 Task: Look for space in Old Shinyanga, Tanzania from 12th July, 2023 to 16th July, 2023 for 8 adults in price range Rs.10000 to Rs.16000. Place can be private room with 8 bedrooms having 8 beds and 8 bathrooms. Property type can be house, flat, guest house. Amenities needed are: wifi, TV, free parkinig on premises, gym, breakfast. Booking option can be shelf check-in. Required host language is English.
Action: Mouse moved to (460, 95)
Screenshot: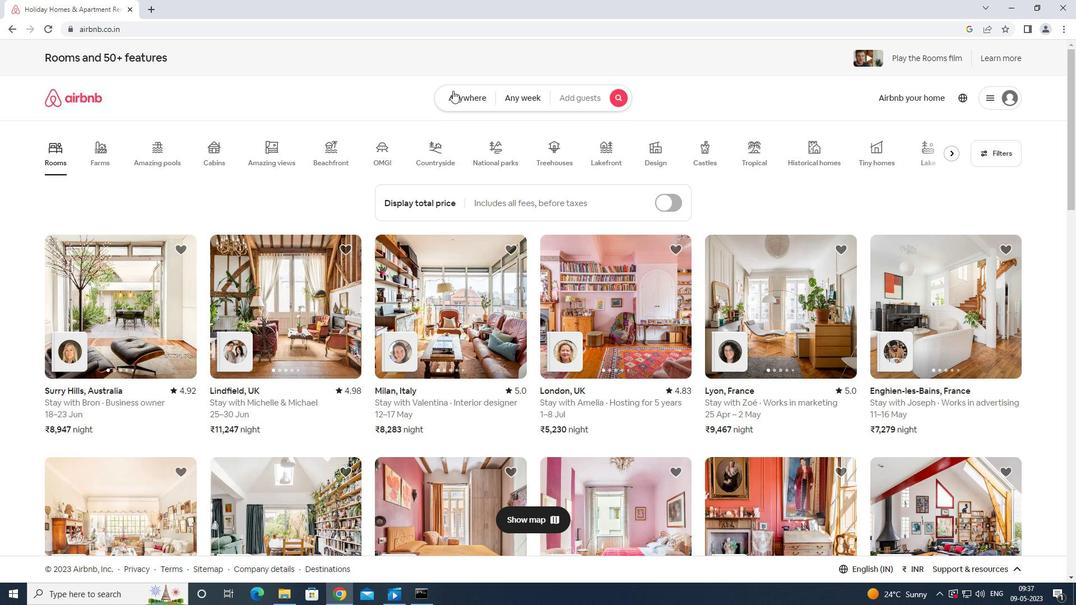 
Action: Mouse pressed left at (460, 95)
Screenshot: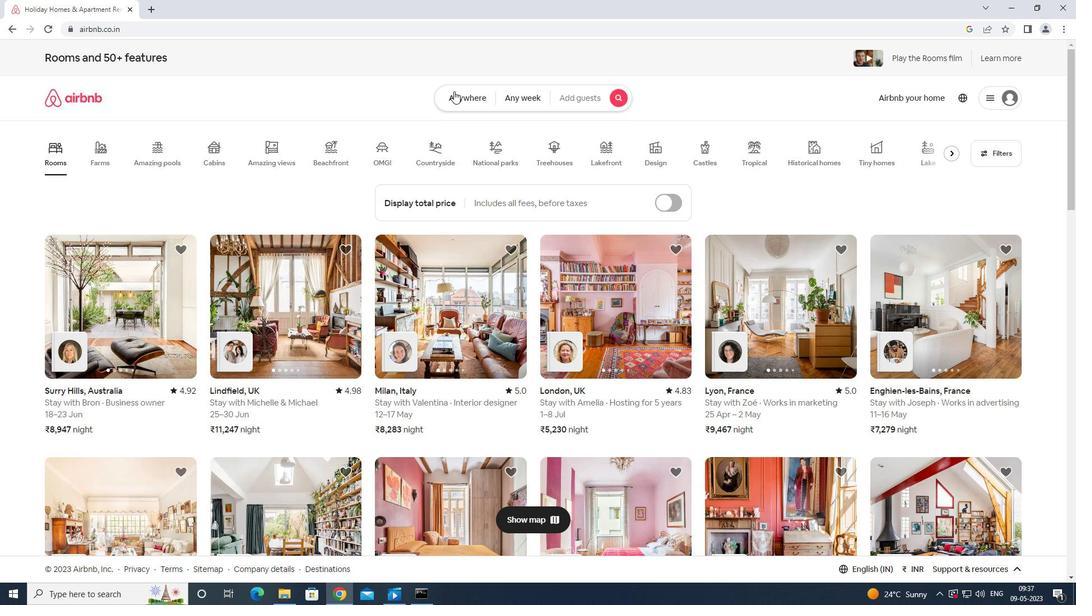 
Action: Mouse moved to (412, 143)
Screenshot: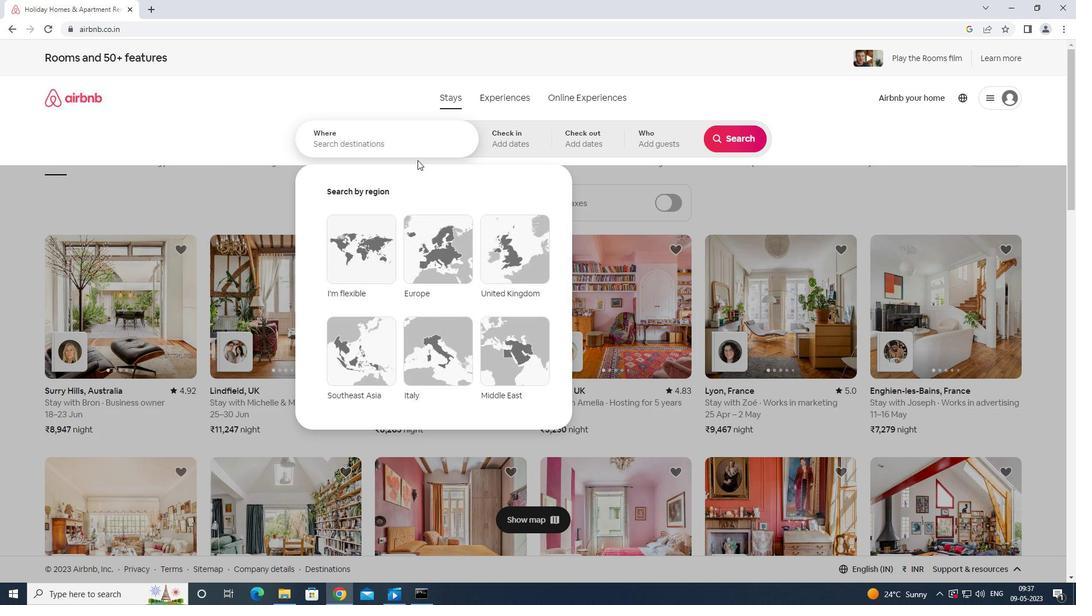 
Action: Mouse pressed left at (412, 143)
Screenshot: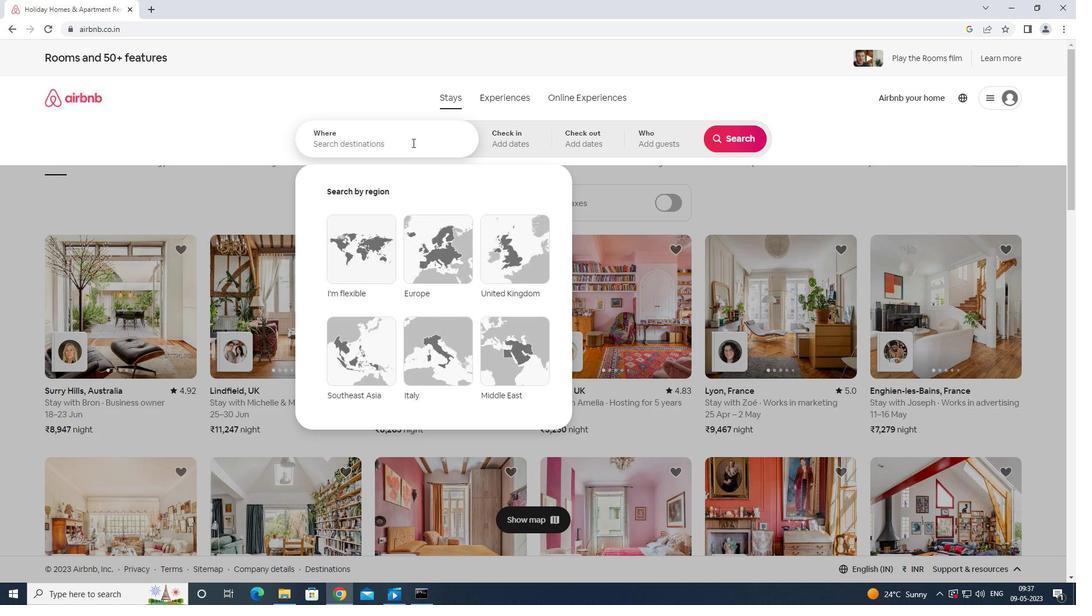 
Action: Mouse moved to (415, 140)
Screenshot: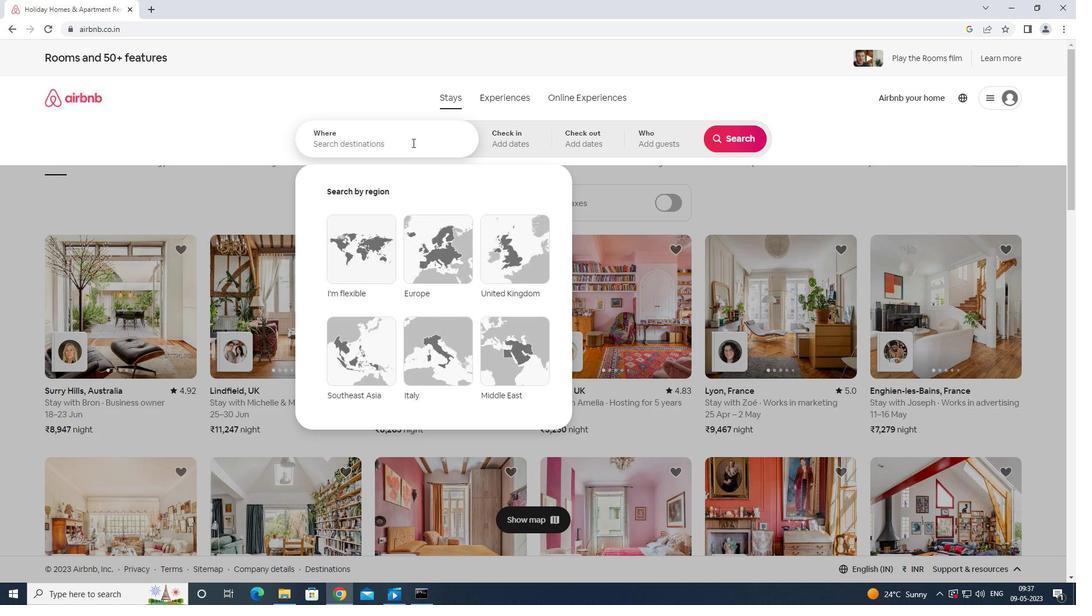 
Action: Key pressed ol<Key.backspace><Key.caps_lock>ld<Key.space>shinyanga<Key.space>tanzania<Key.enter>
Screenshot: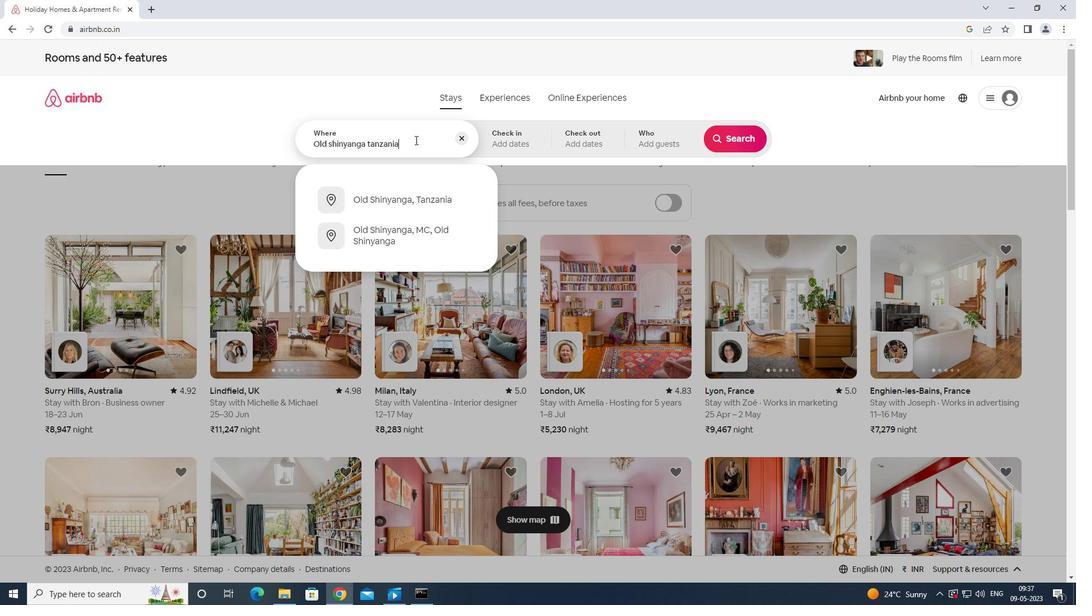 
Action: Mouse moved to (734, 224)
Screenshot: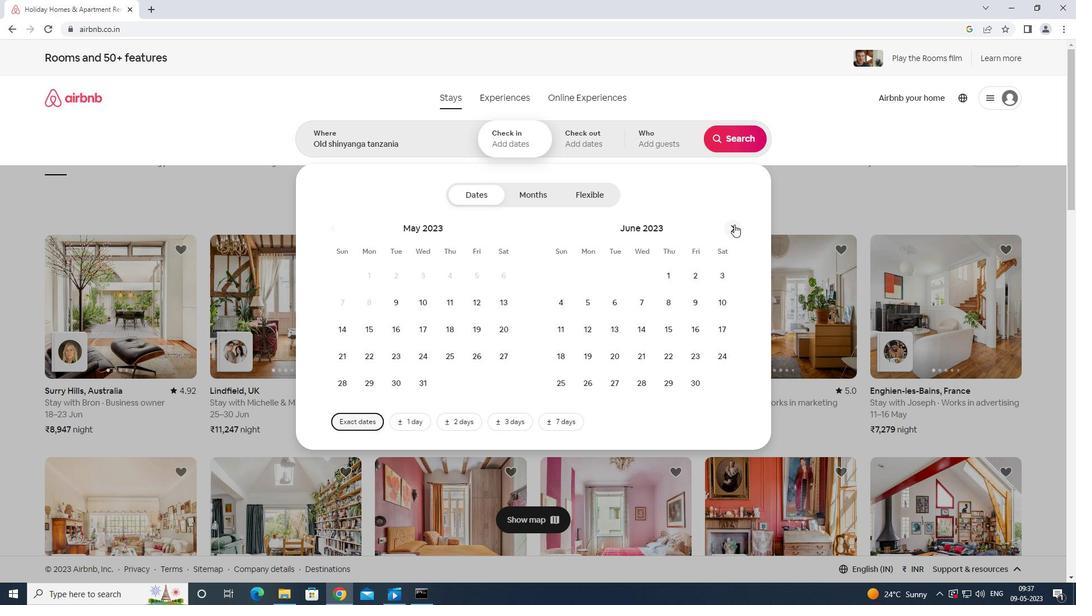 
Action: Mouse pressed left at (734, 224)
Screenshot: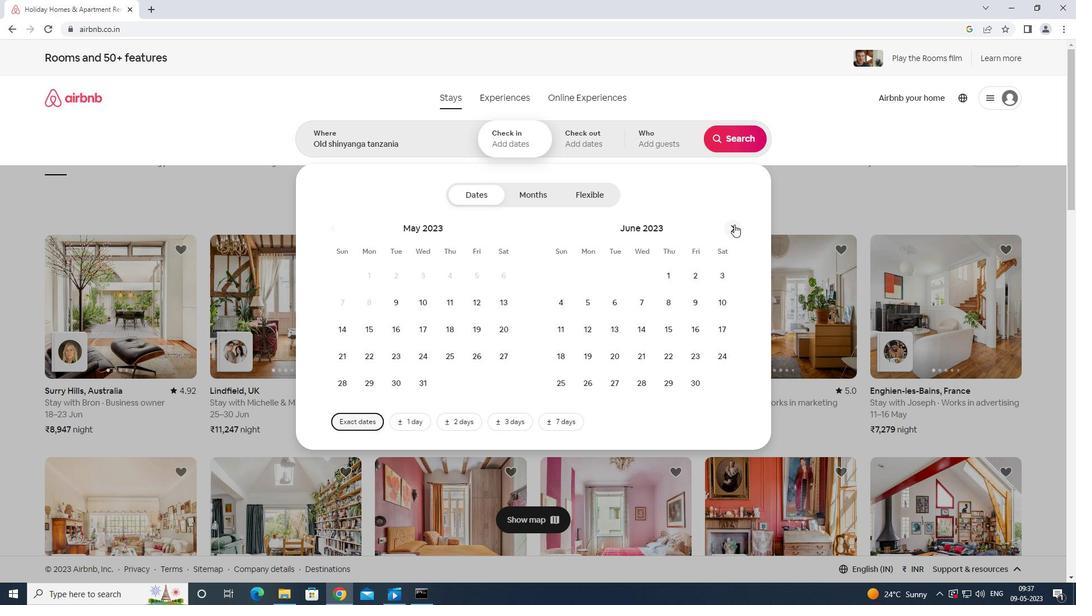 
Action: Mouse moved to (643, 325)
Screenshot: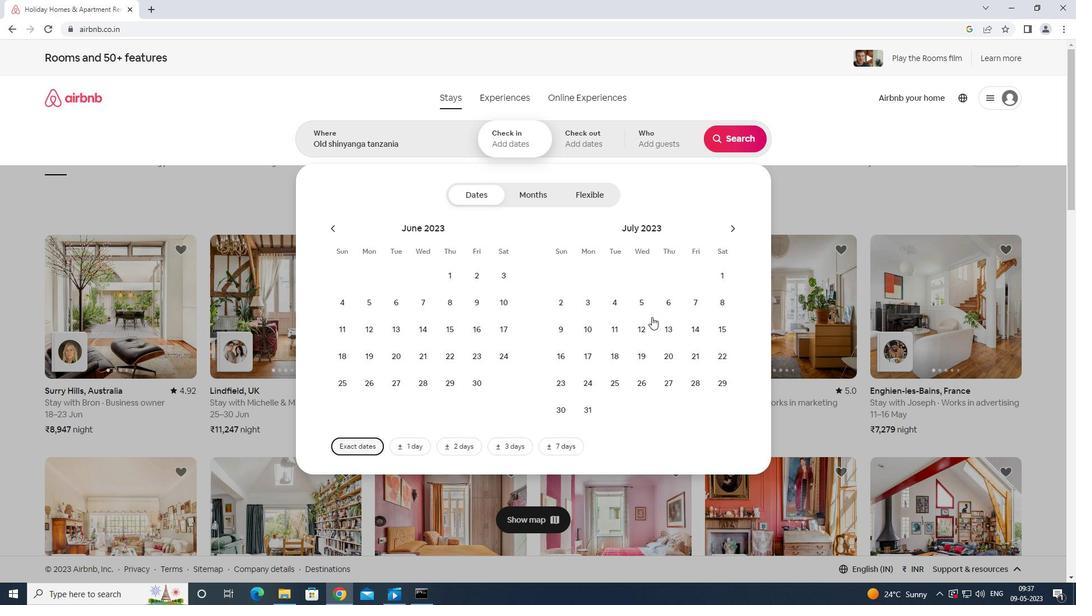 
Action: Mouse pressed left at (643, 325)
Screenshot: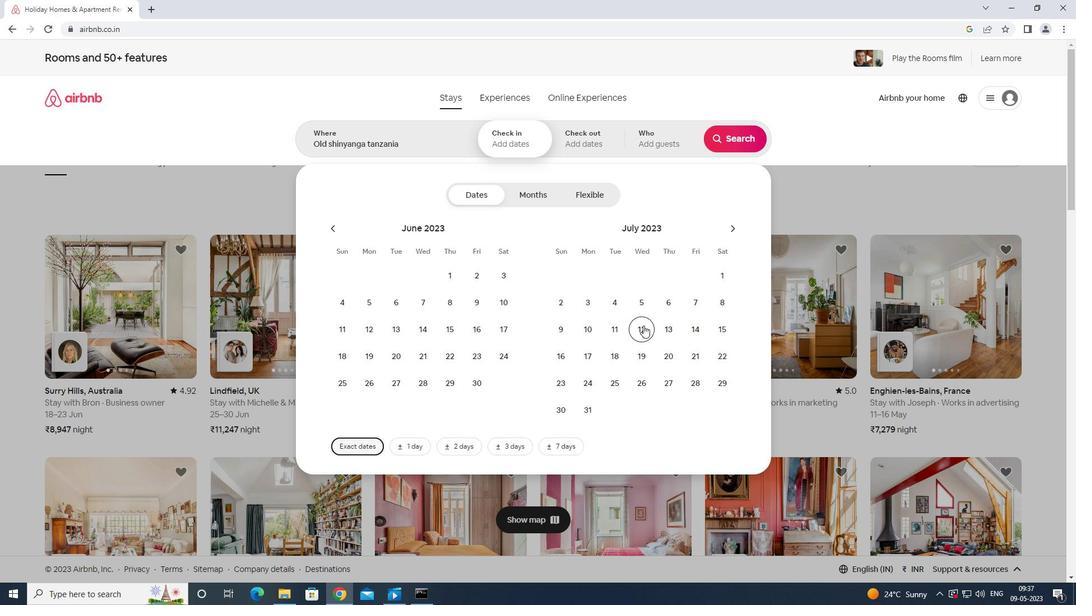 
Action: Mouse moved to (562, 352)
Screenshot: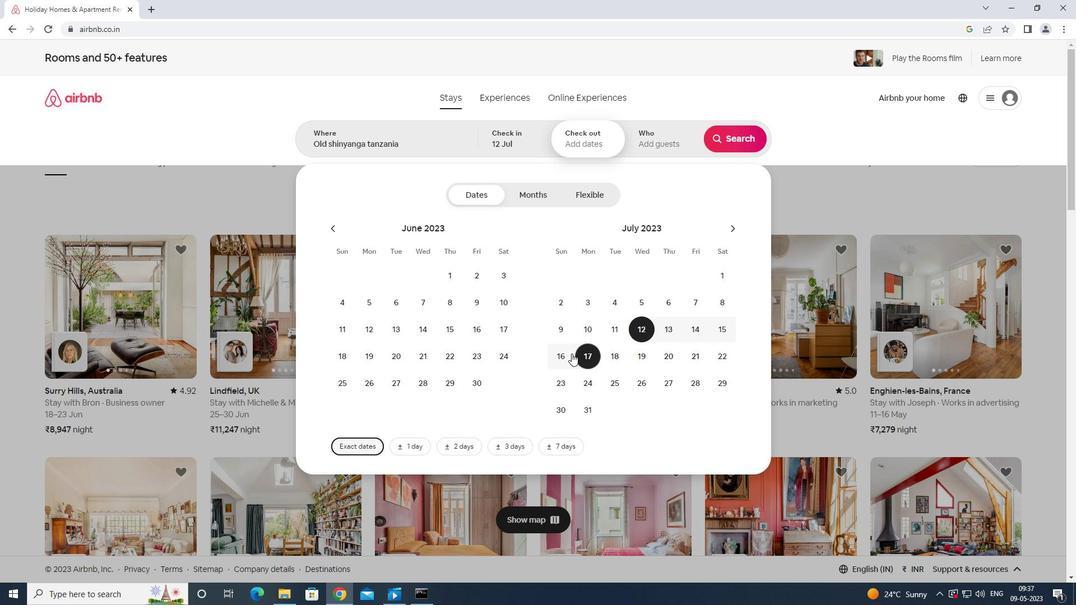 
Action: Mouse pressed left at (562, 352)
Screenshot: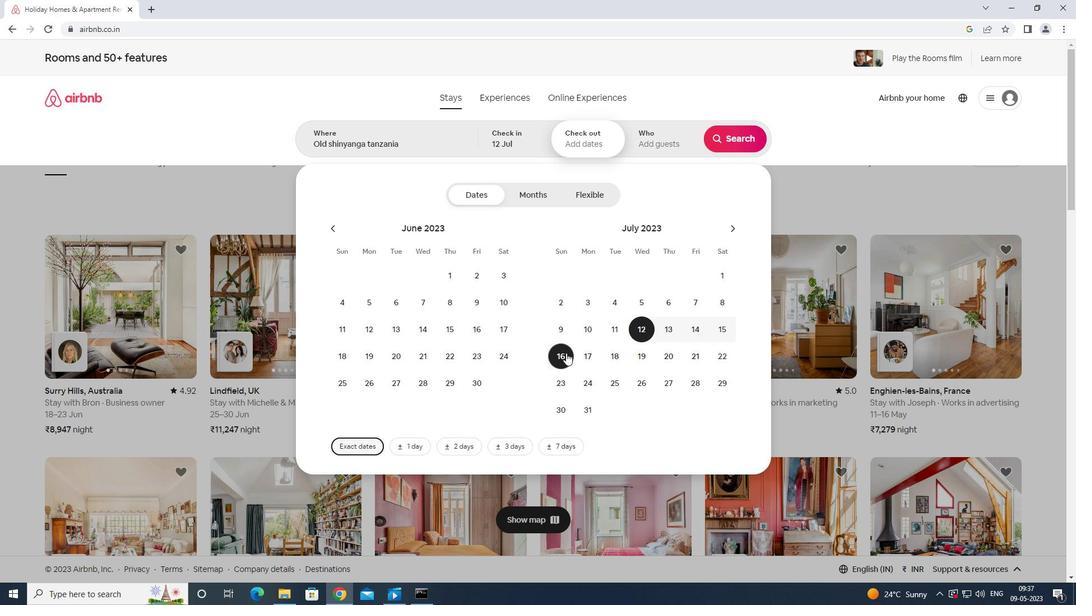 
Action: Mouse moved to (659, 137)
Screenshot: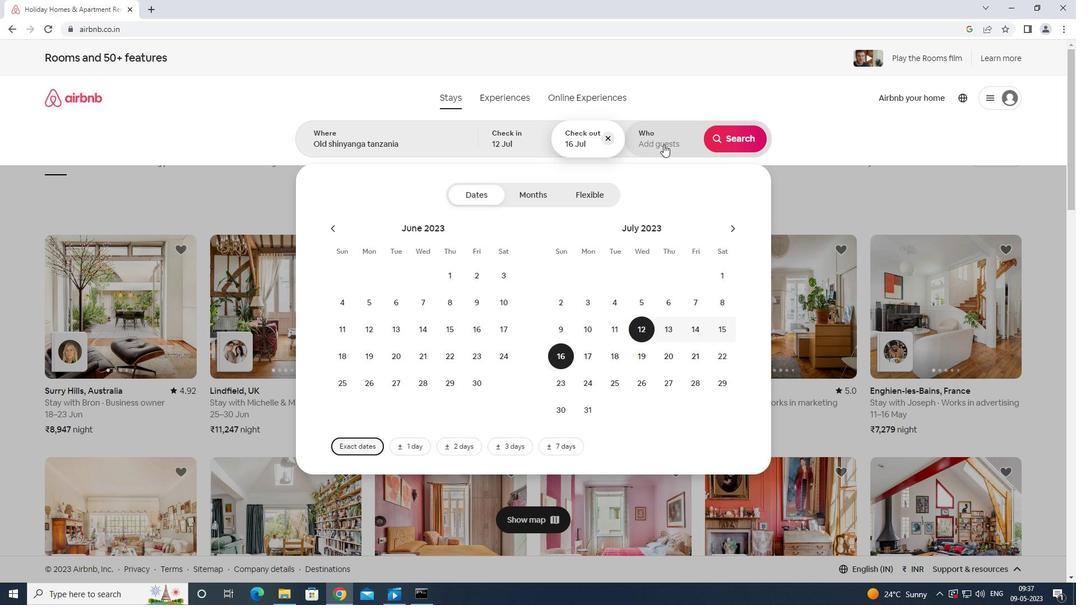 
Action: Mouse pressed left at (659, 137)
Screenshot: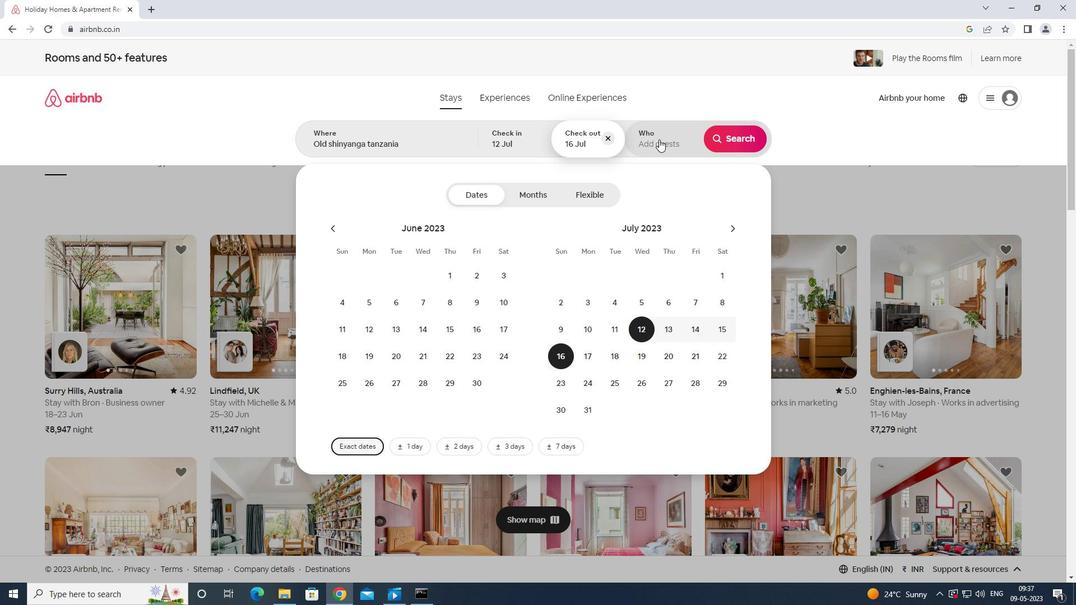 
Action: Mouse moved to (737, 198)
Screenshot: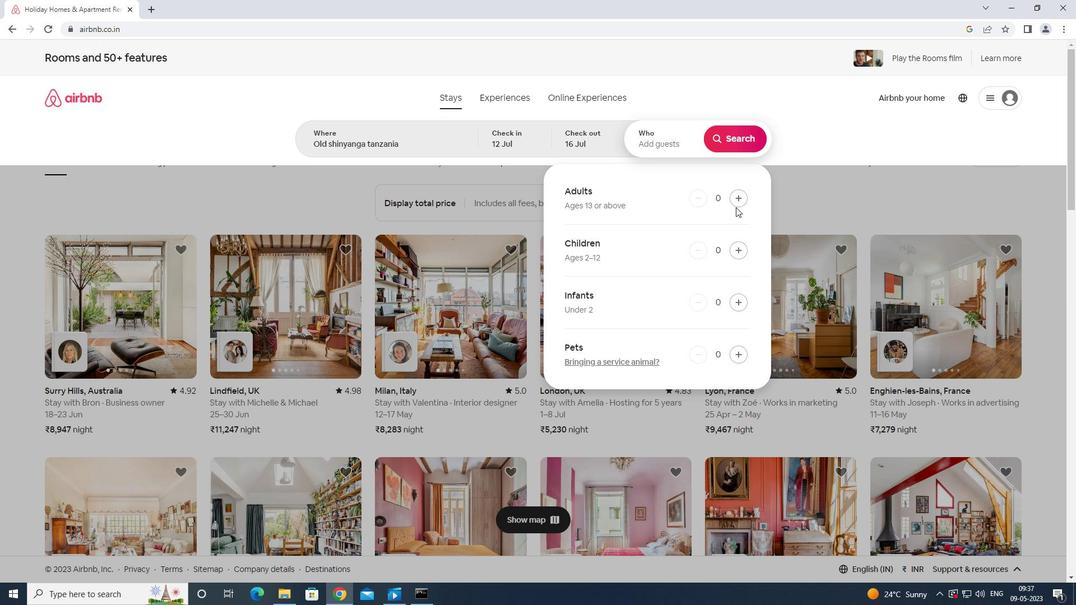 
Action: Mouse pressed left at (737, 198)
Screenshot: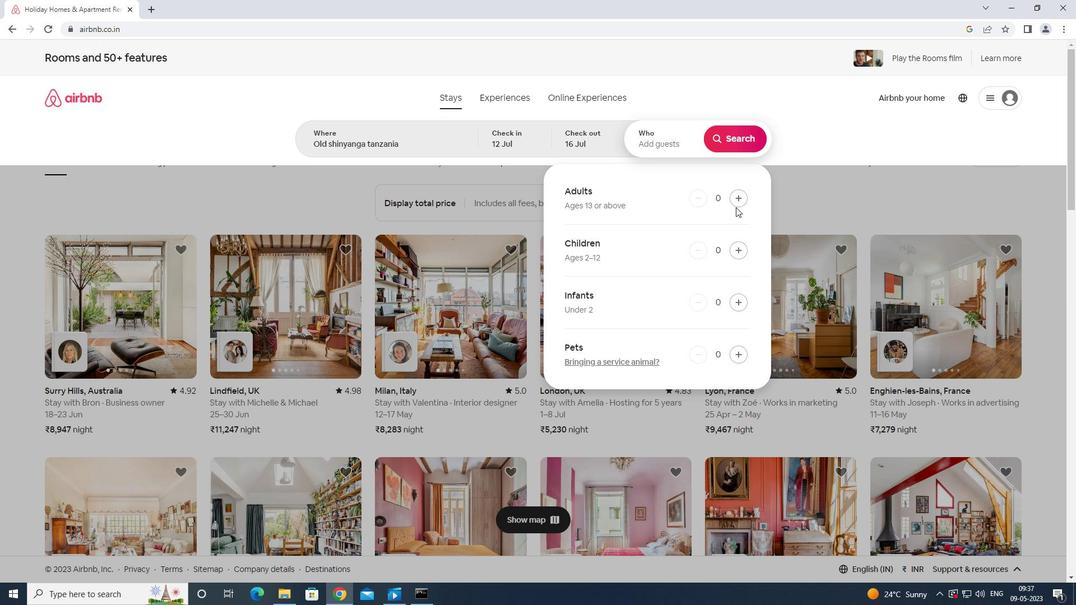 
Action: Mouse moved to (740, 197)
Screenshot: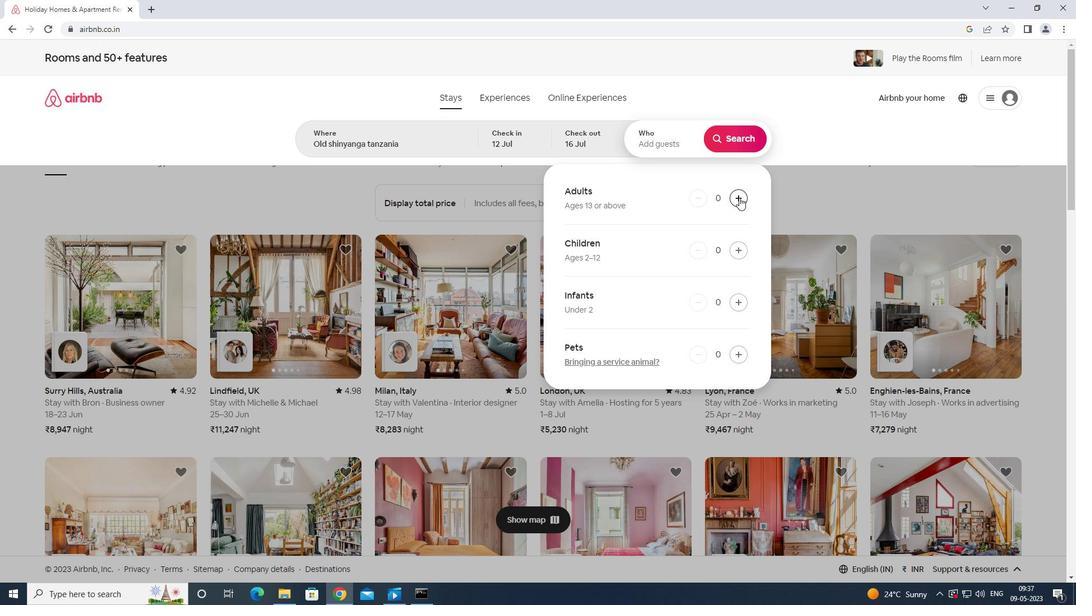 
Action: Mouse pressed left at (740, 197)
Screenshot: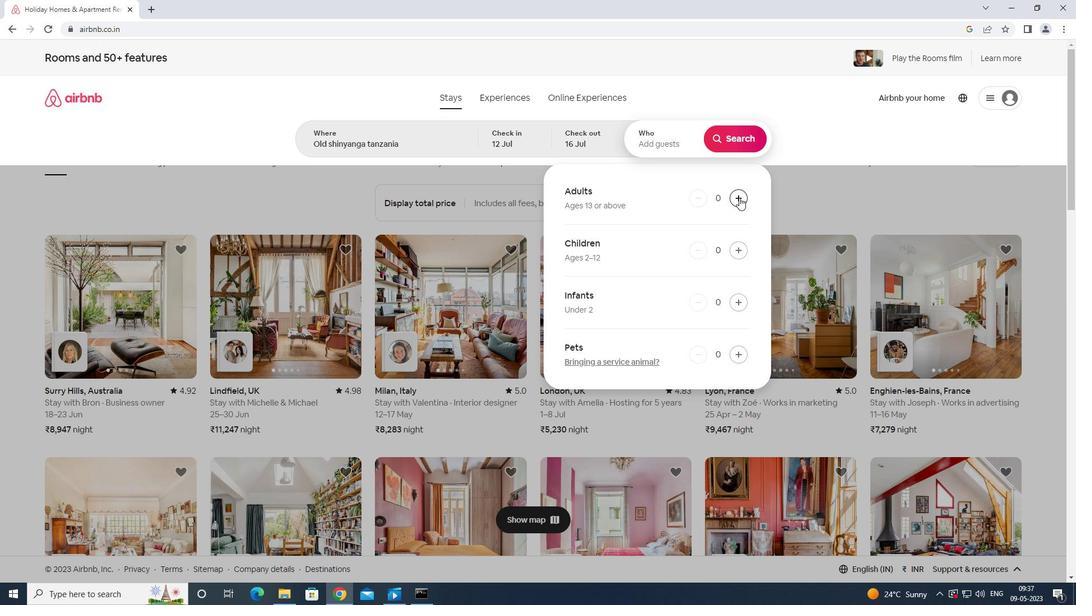 
Action: Mouse moved to (740, 196)
Screenshot: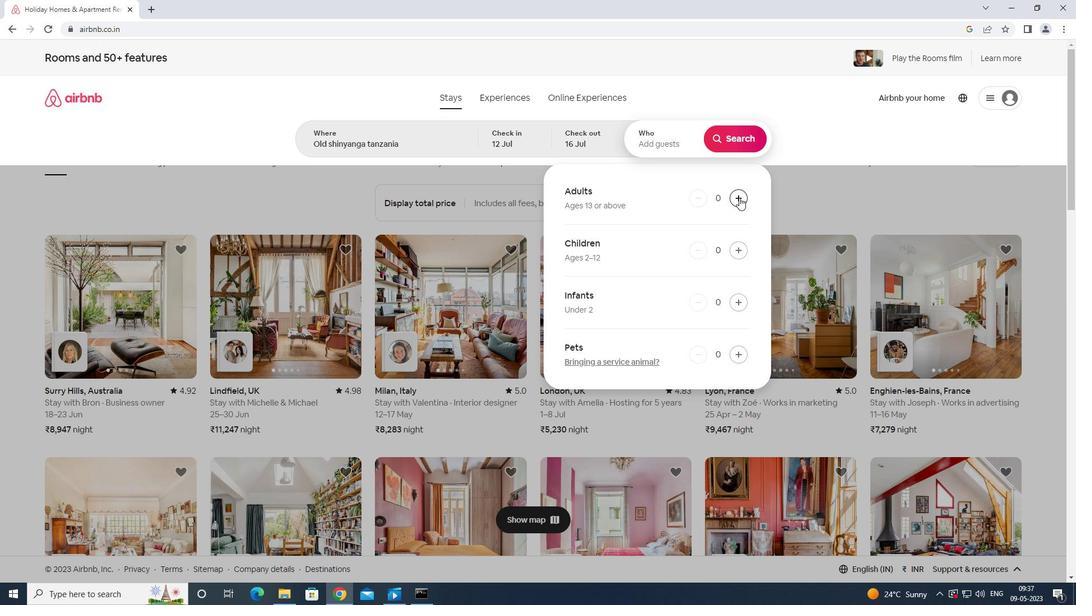
Action: Mouse pressed left at (740, 196)
Screenshot: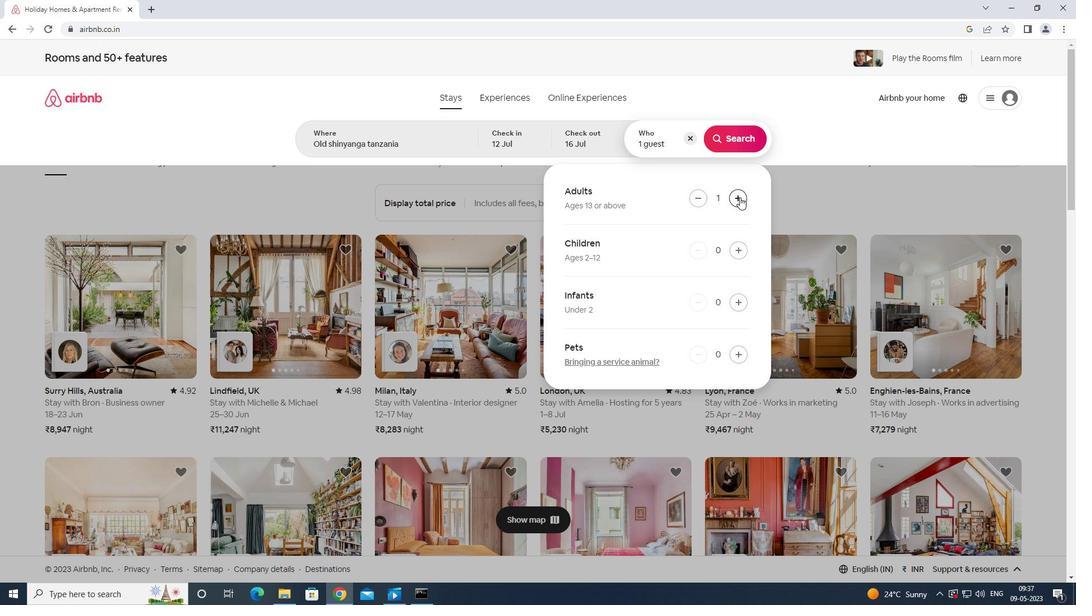 
Action: Mouse pressed left at (740, 196)
Screenshot: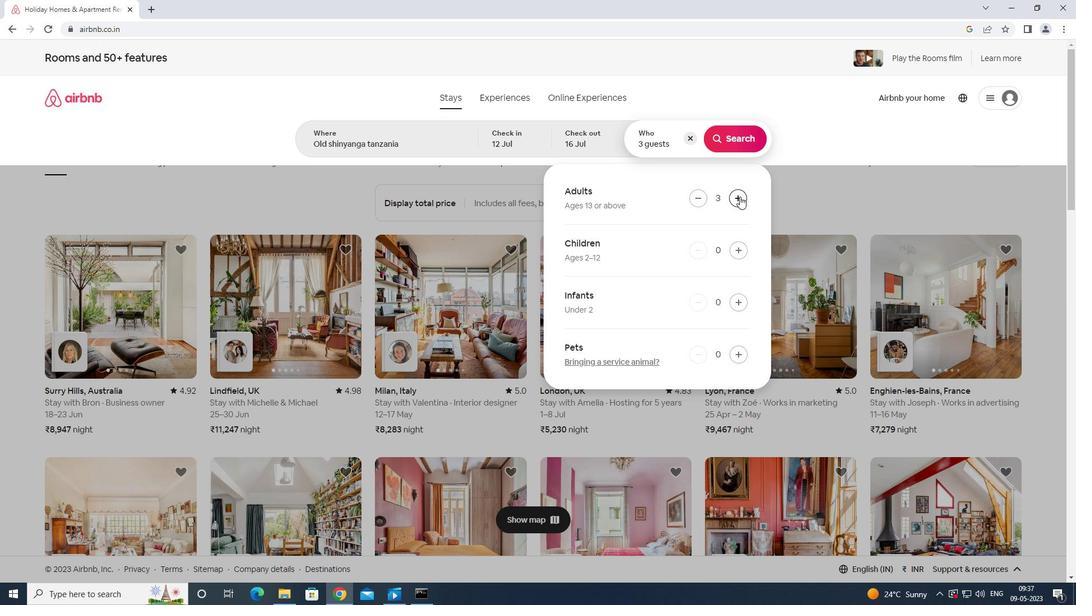 
Action: Mouse pressed left at (740, 196)
Screenshot: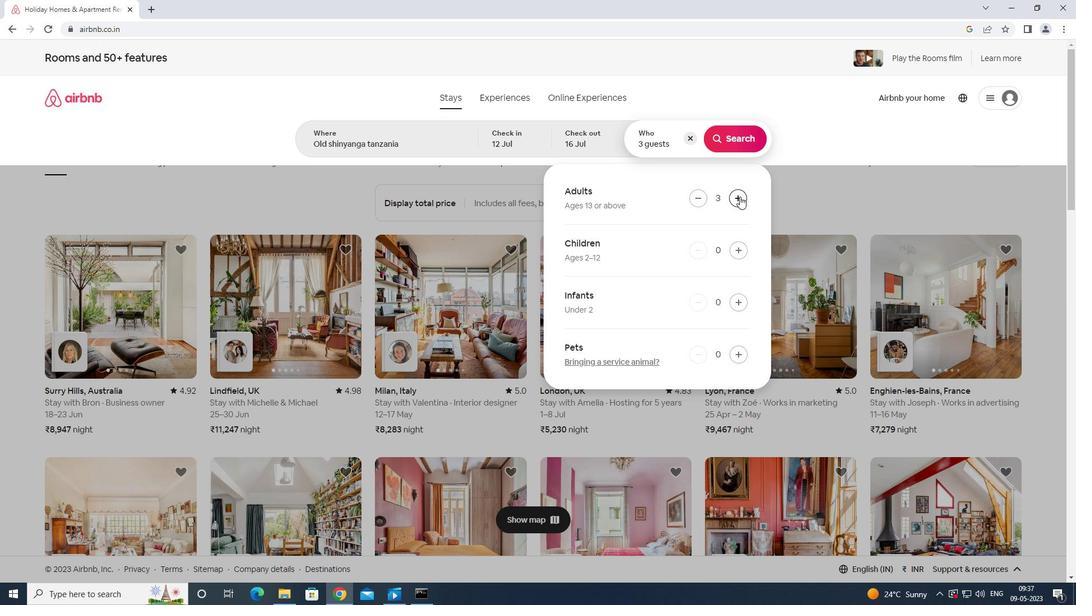 
Action: Mouse pressed left at (740, 196)
Screenshot: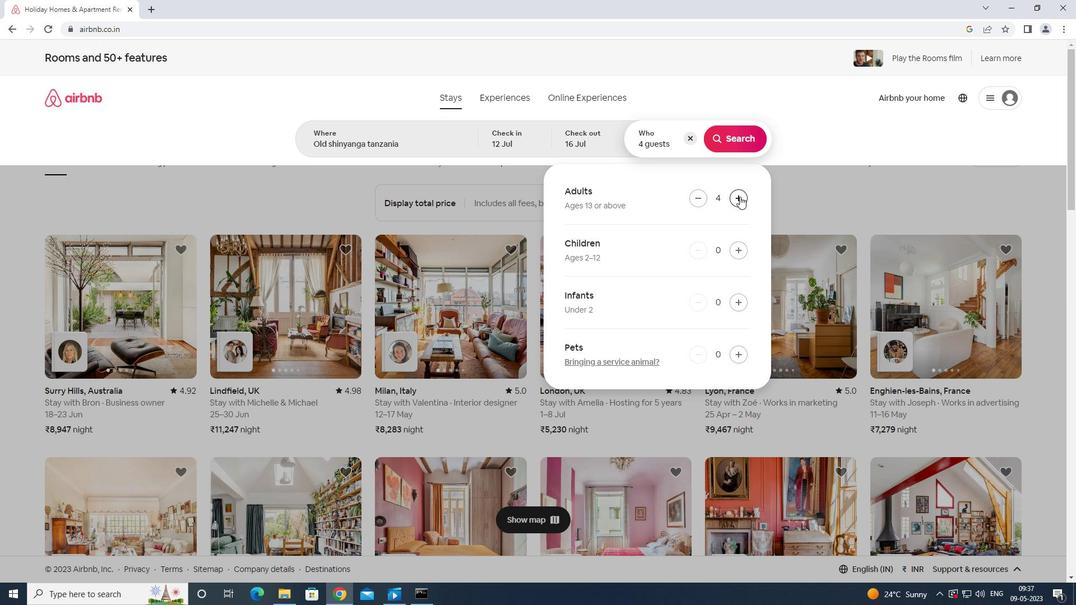 
Action: Mouse pressed left at (740, 196)
Screenshot: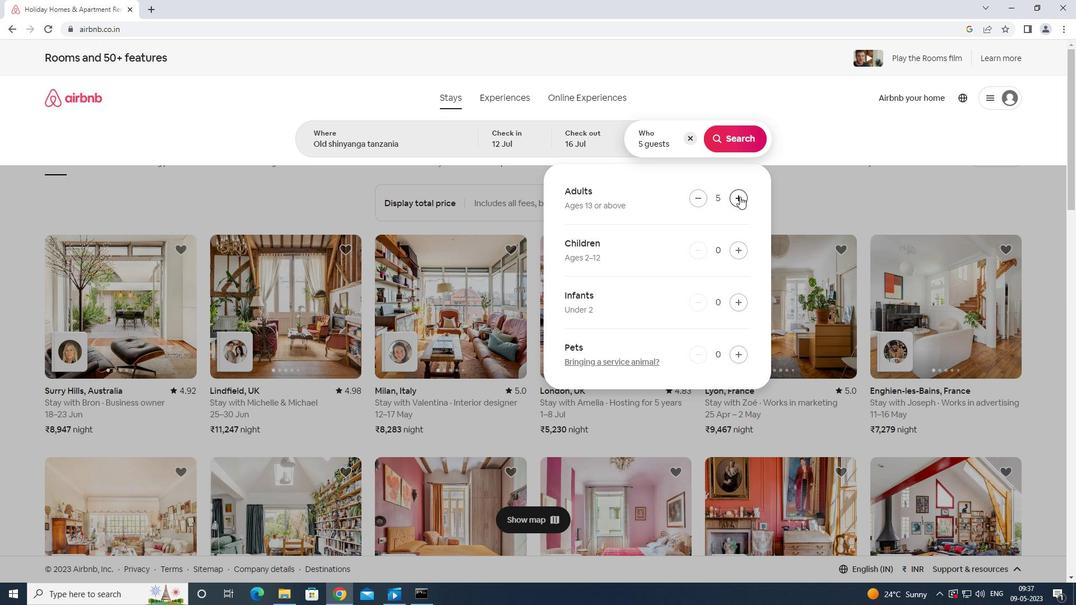 
Action: Mouse pressed left at (740, 196)
Screenshot: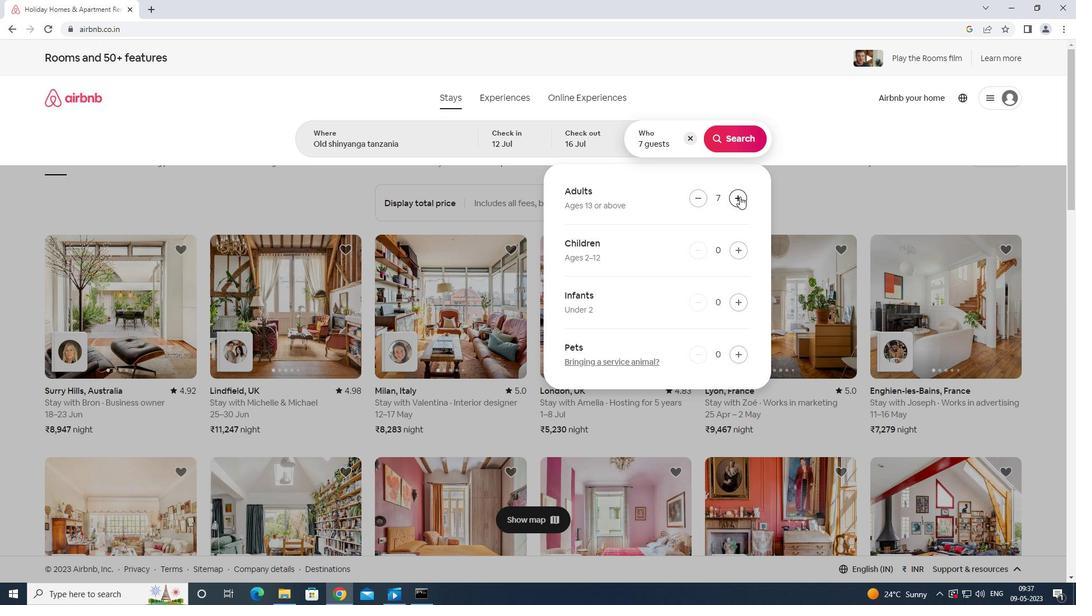 
Action: Mouse moved to (746, 130)
Screenshot: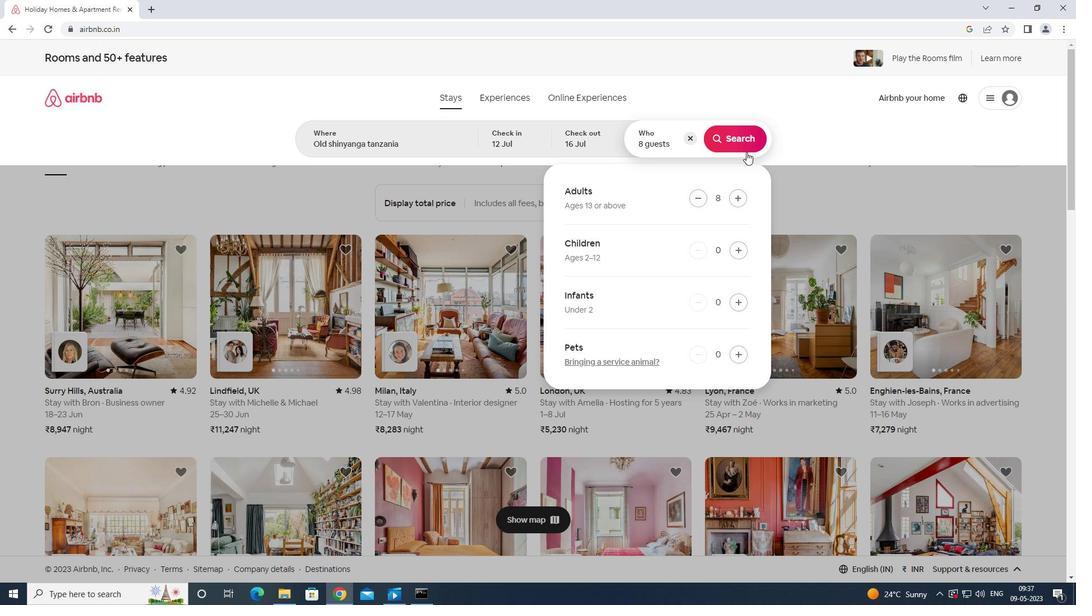 
Action: Mouse pressed left at (746, 130)
Screenshot: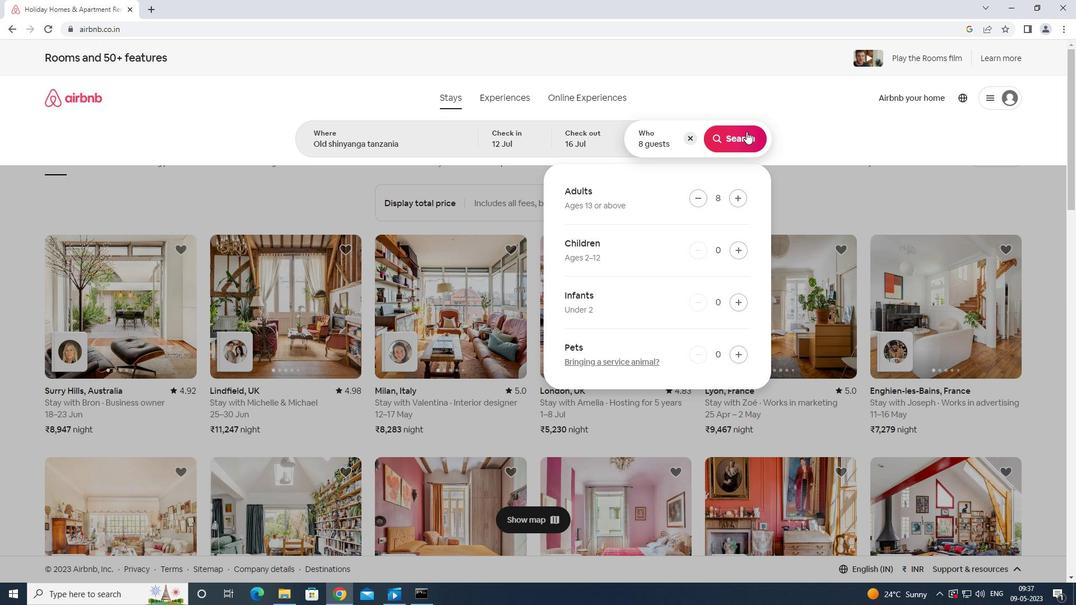 
Action: Mouse moved to (1041, 52)
Screenshot: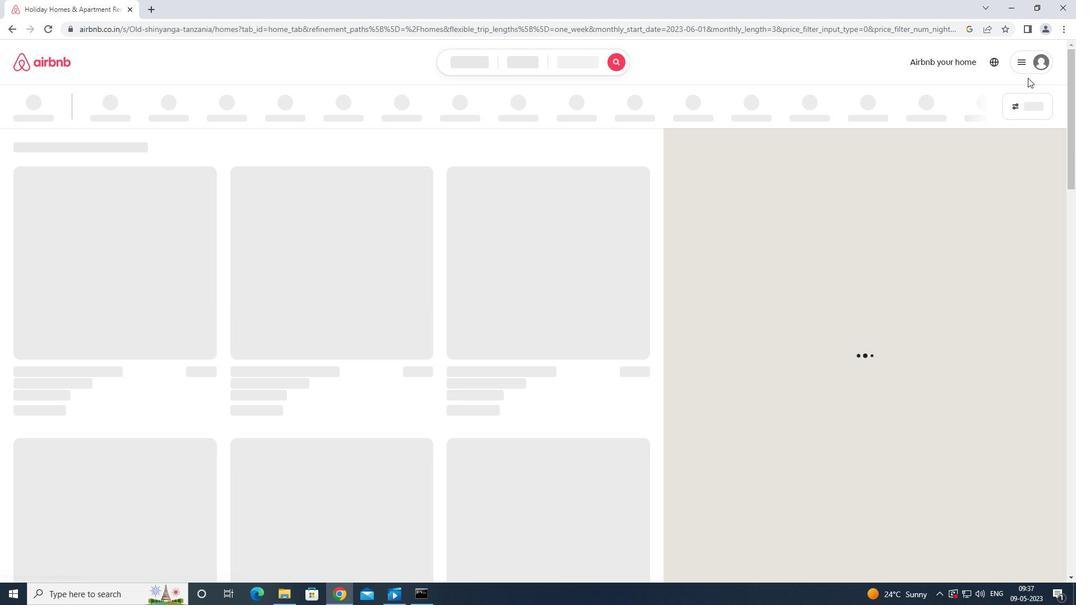 
Action: Mouse pressed left at (1041, 52)
Screenshot: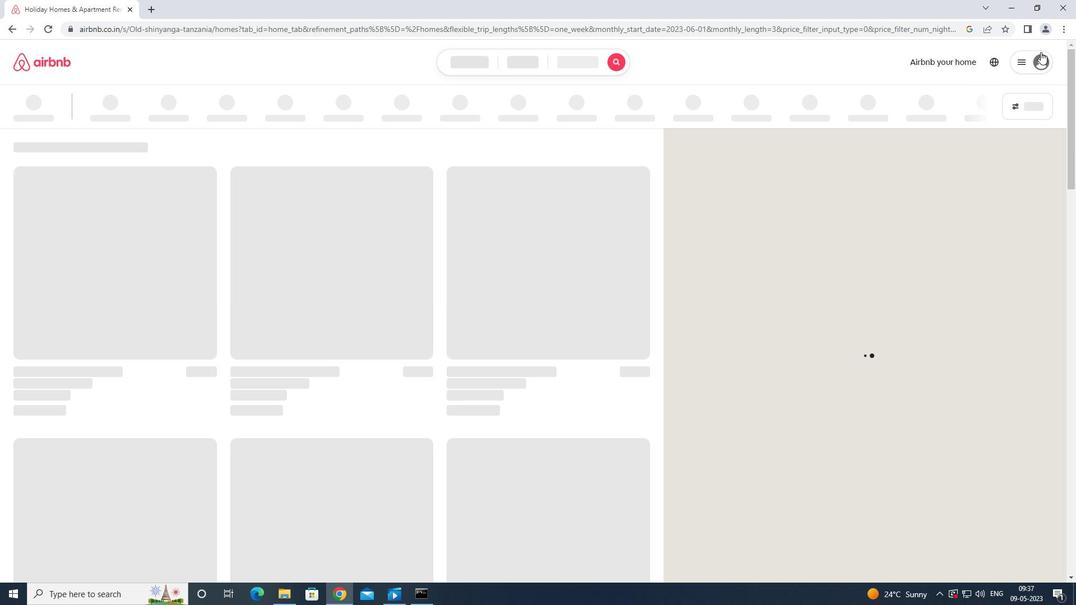 
Action: Mouse moved to (903, 287)
Screenshot: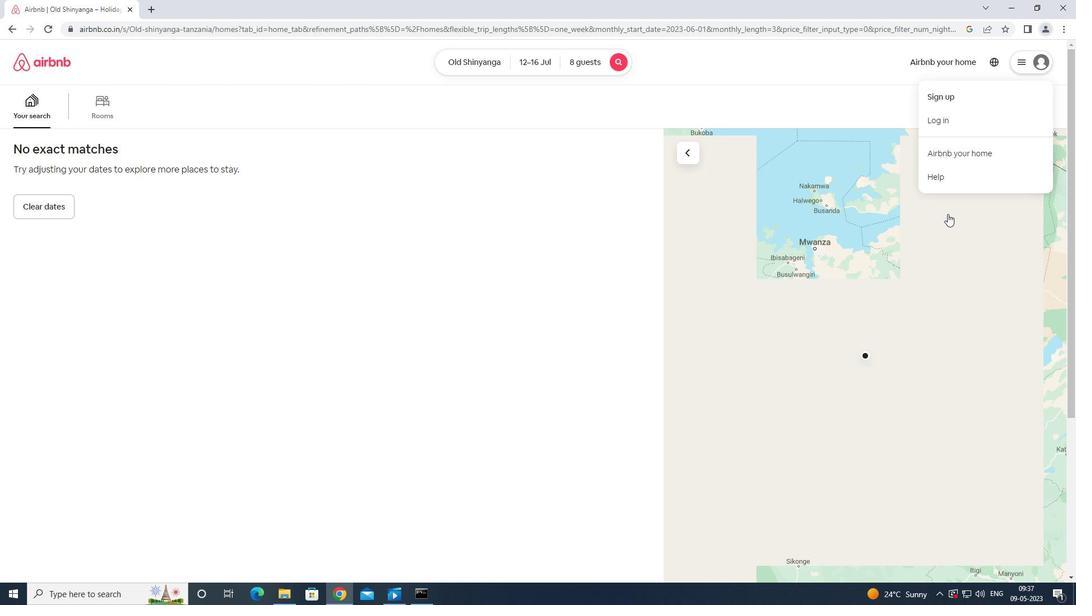 
Action: Mouse pressed left at (903, 287)
Screenshot: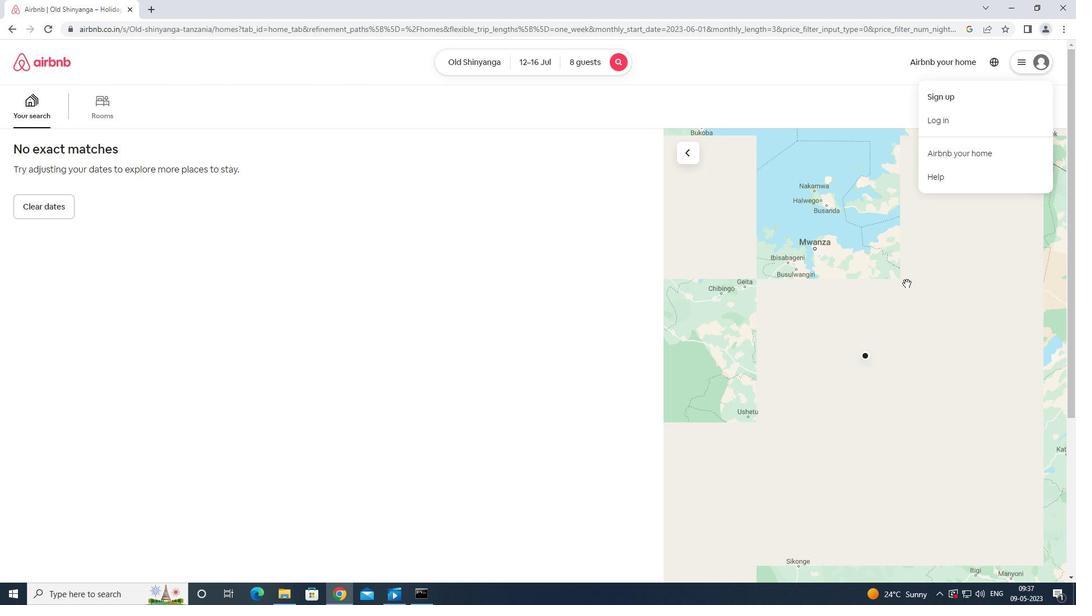 
Action: Mouse moved to (1042, 109)
Screenshot: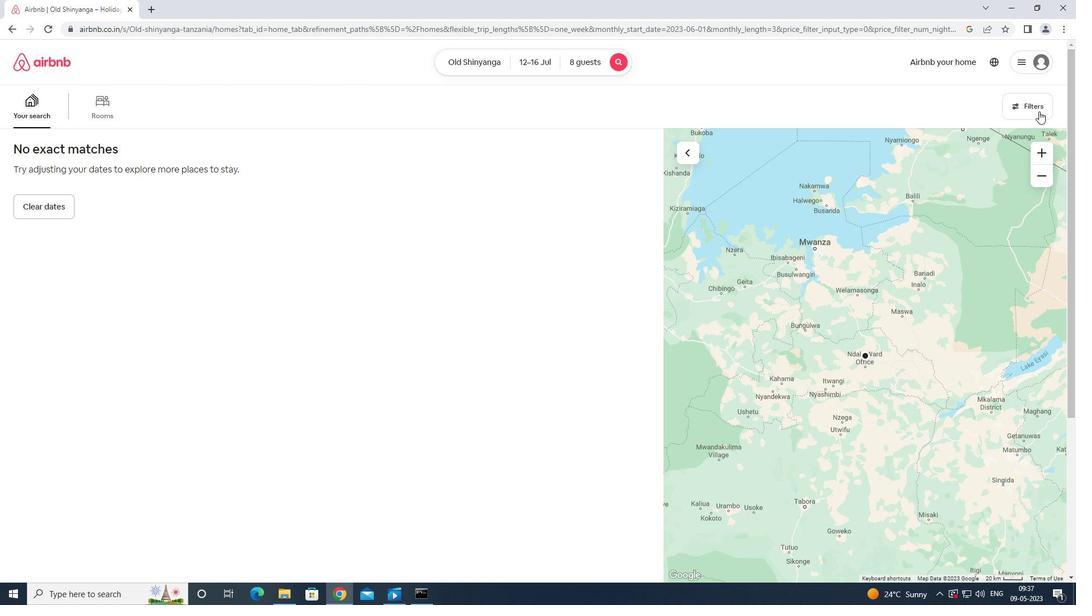 
Action: Mouse pressed left at (1042, 109)
Screenshot: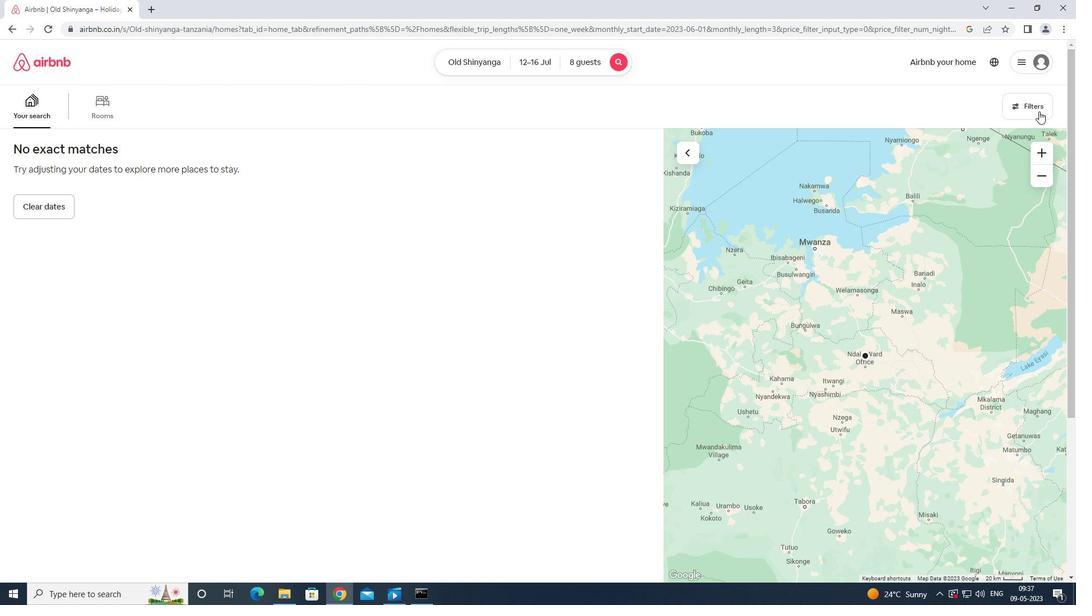 
Action: Mouse moved to (432, 374)
Screenshot: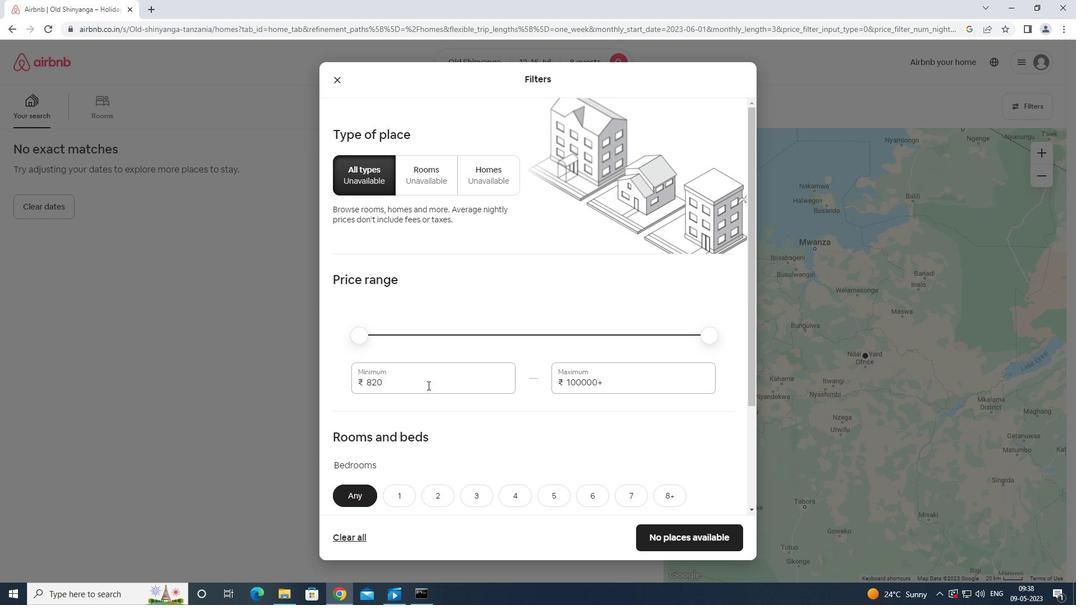 
Action: Mouse pressed left at (432, 374)
Screenshot: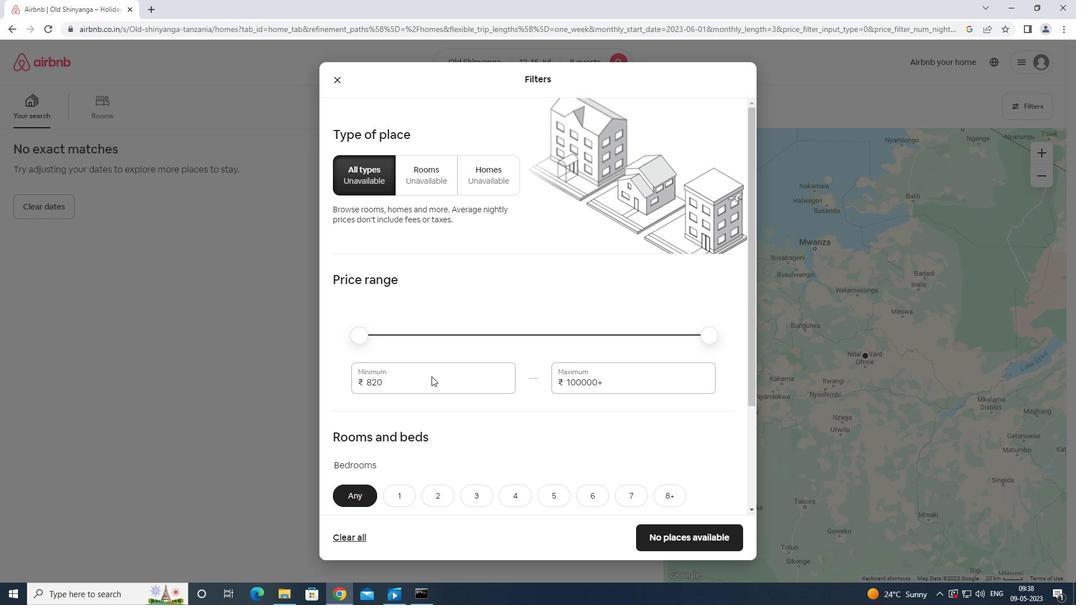 
Action: Mouse moved to (437, 374)
Screenshot: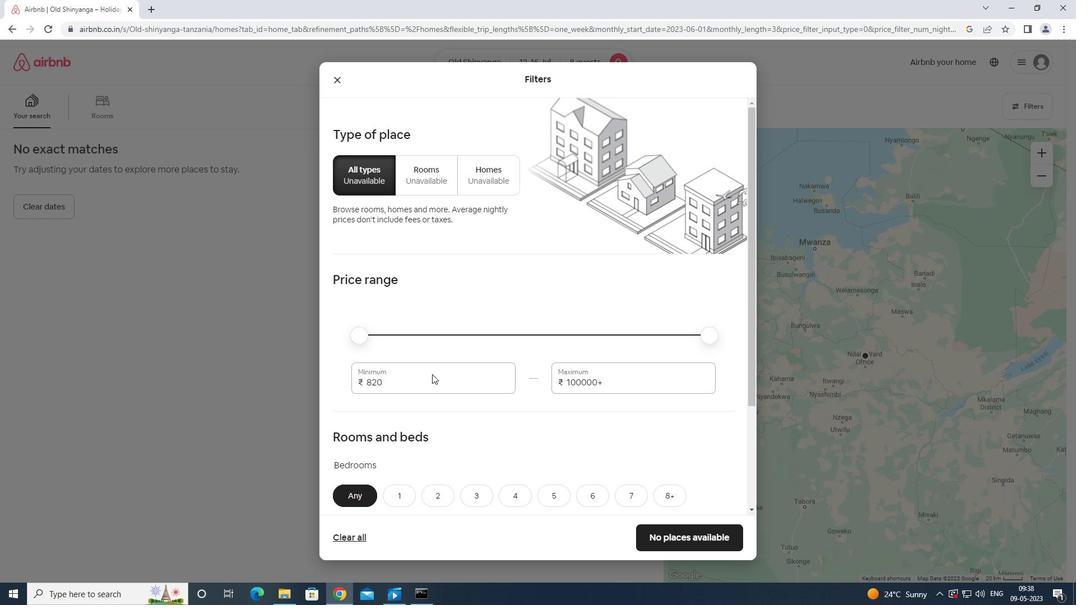 
Action: Key pressed <Key.backspace><Key.backspace>1000<Key.backspace><Key.backspace><Key.backspace><Key.backspace><Key.backspace><Key.backspace><Key.backspace><Key.backspace><Key.backspace>10
Screenshot: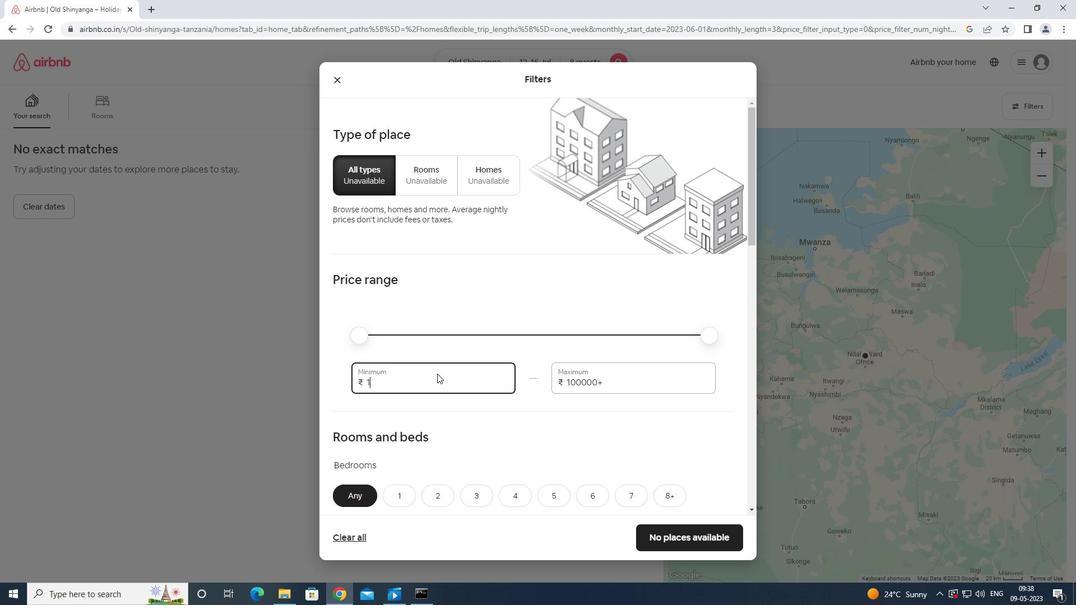 
Action: Mouse moved to (440, 374)
Screenshot: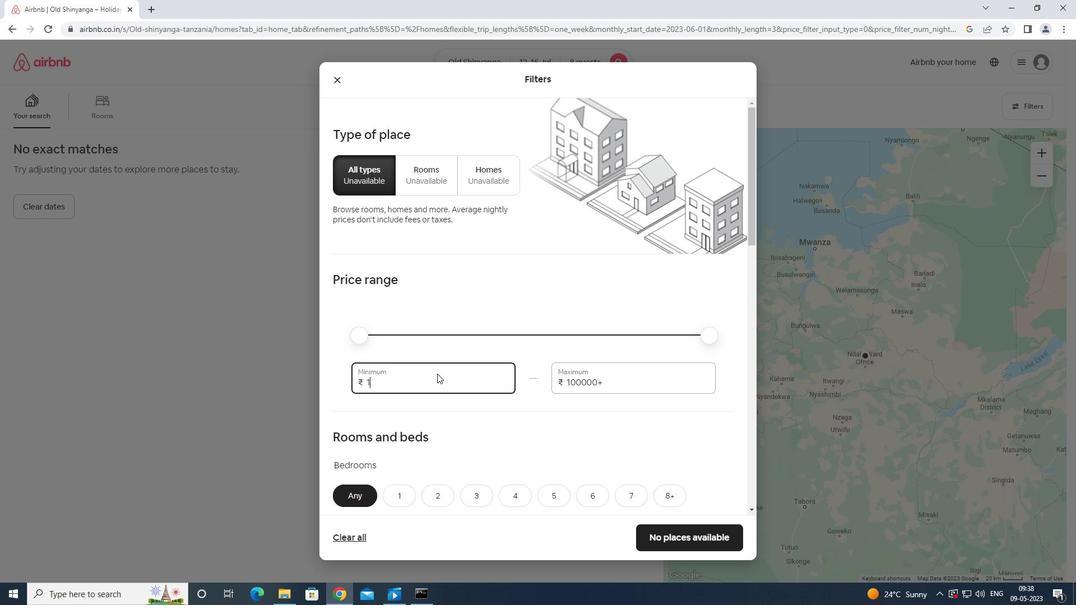 
Action: Key pressed 000
Screenshot: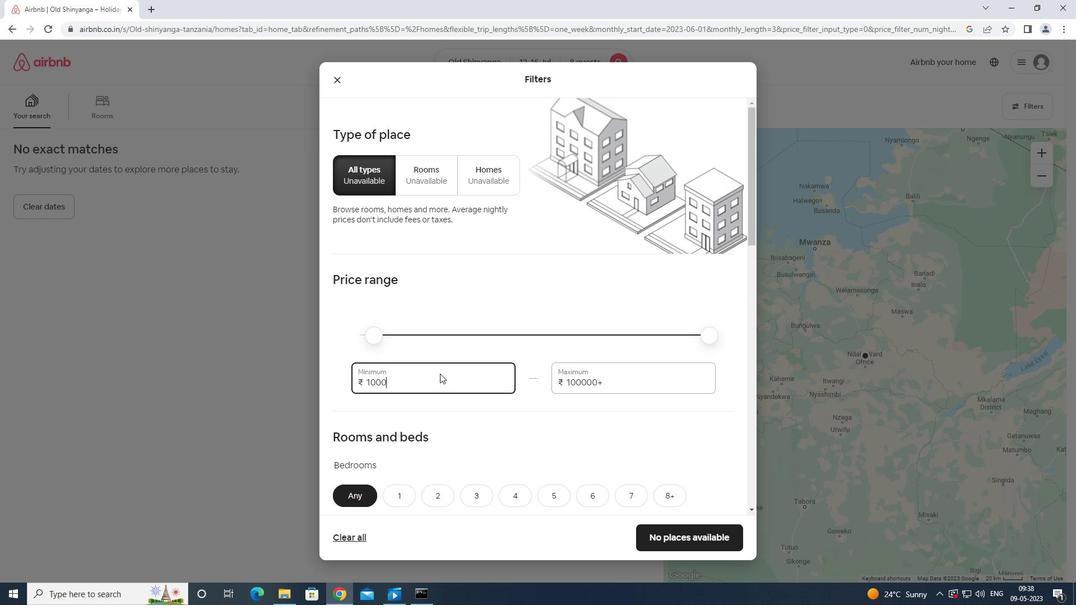 
Action: Mouse moved to (643, 375)
Screenshot: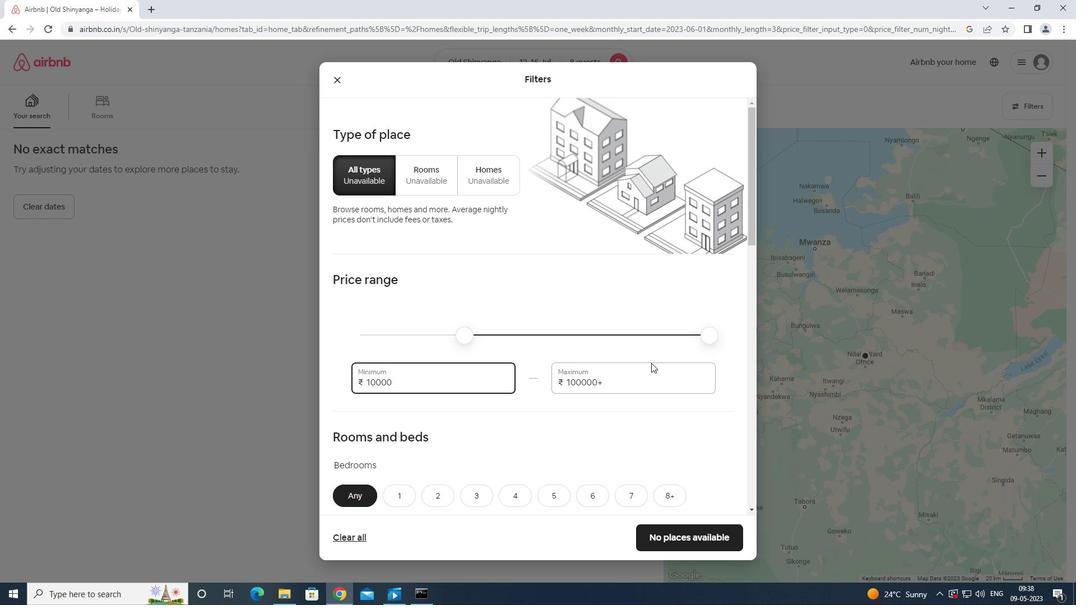 
Action: Mouse pressed left at (643, 375)
Screenshot: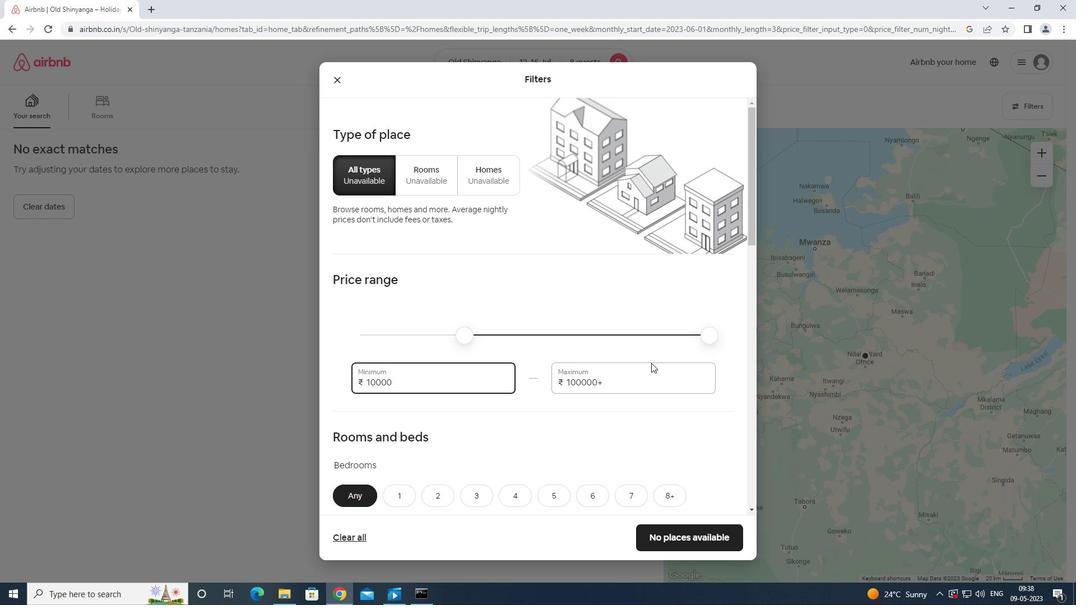 
Action: Key pressed <Key.backspace><Key.backspace><Key.backspace><Key.backspace><Key.backspace><Key.backspace><Key.backspace><Key.backspace><Key.backspace><Key.backspace><Key.backspace><Key.backspace><Key.backspace><Key.backspace>16000
Screenshot: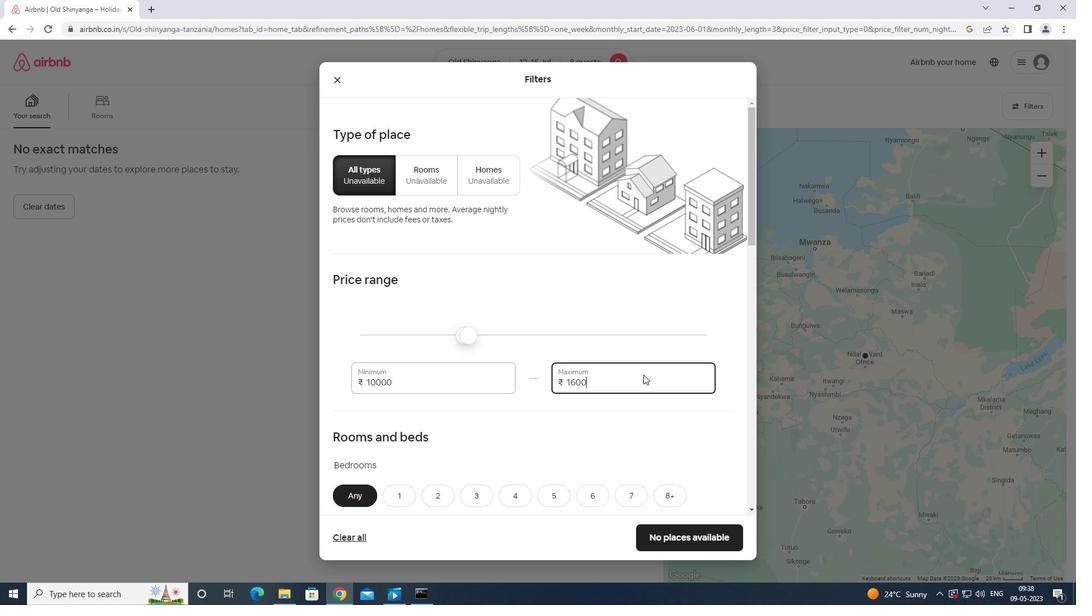 
Action: Mouse moved to (653, 371)
Screenshot: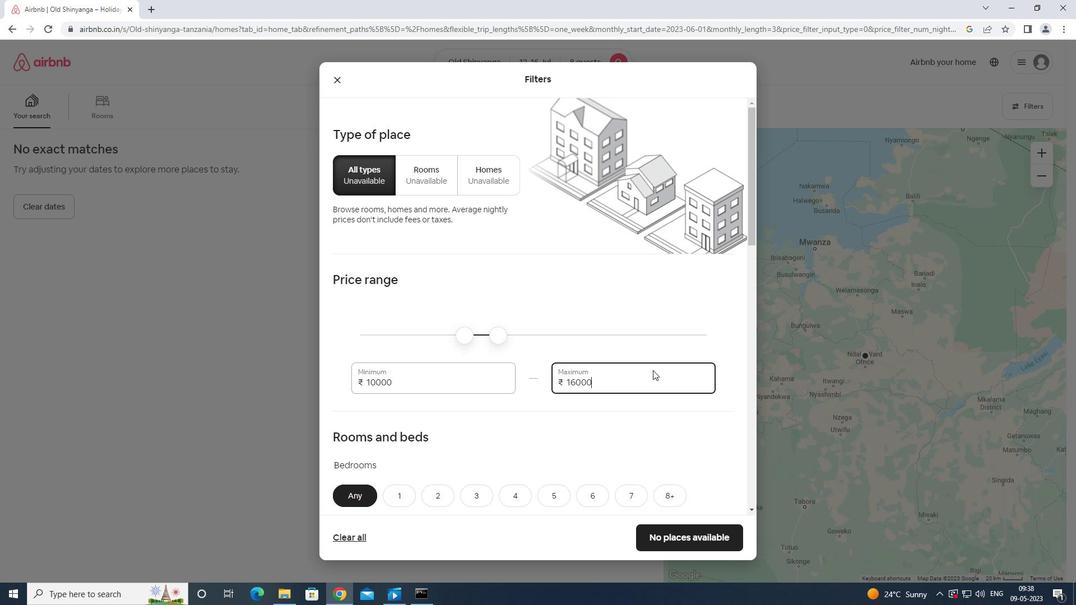
Action: Mouse scrolled (653, 370) with delta (0, 0)
Screenshot: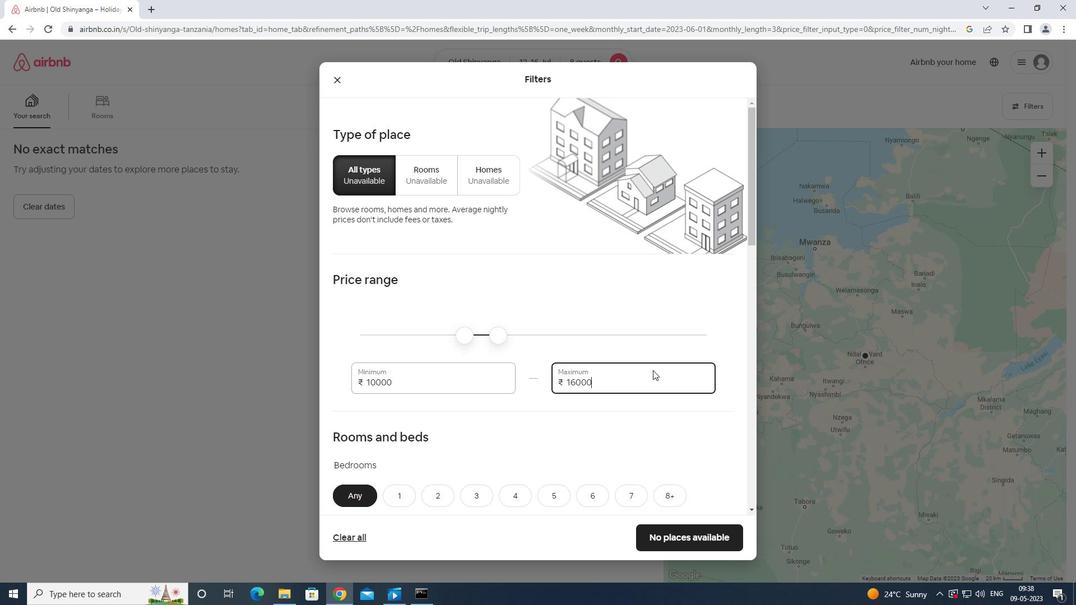 
Action: Mouse moved to (653, 372)
Screenshot: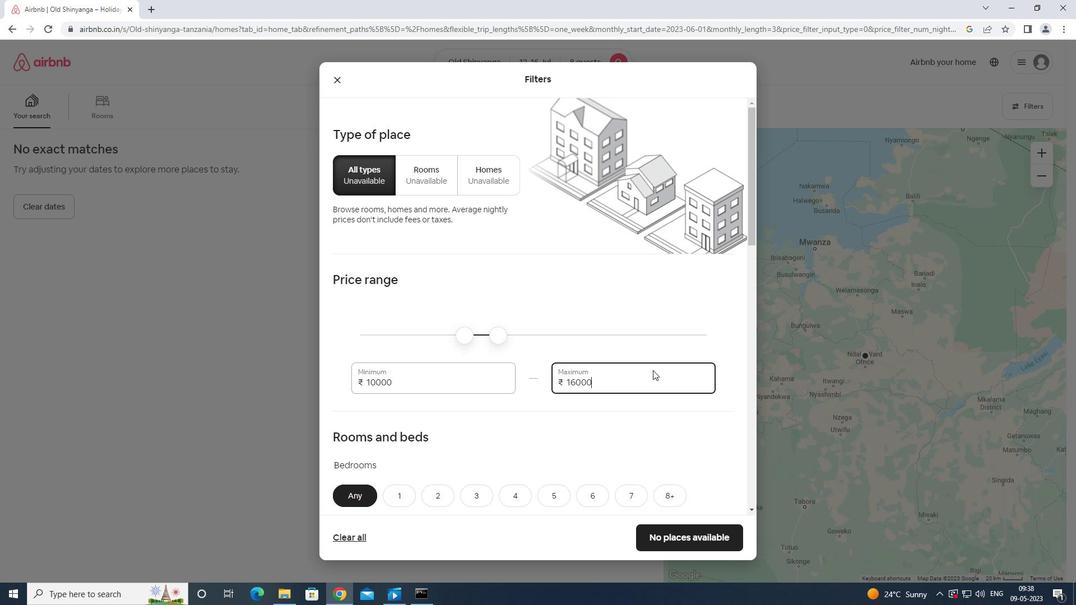 
Action: Mouse scrolled (653, 372) with delta (0, 0)
Screenshot: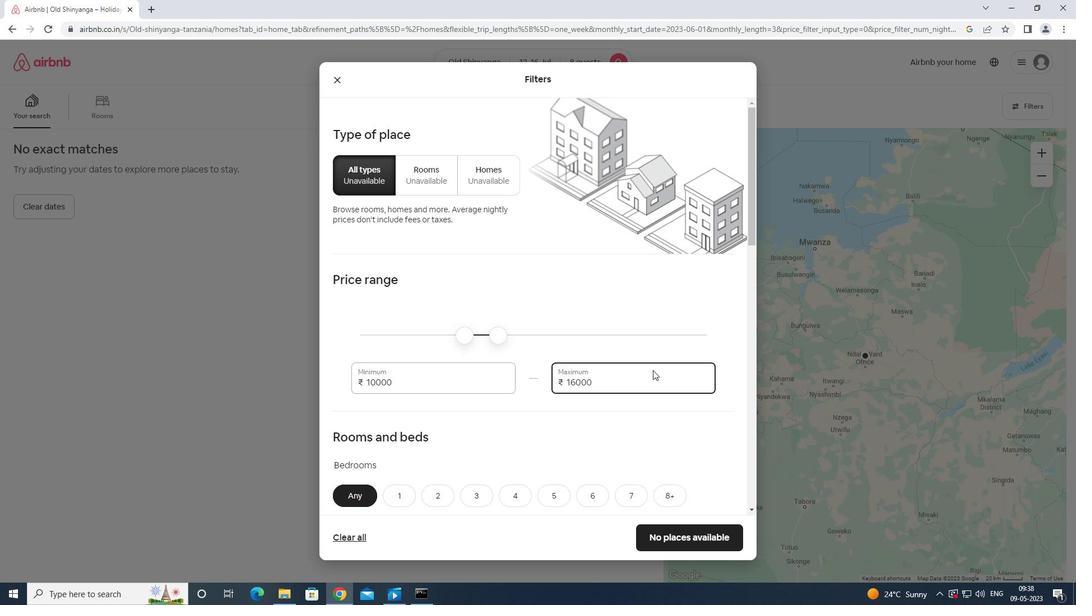 
Action: Mouse moved to (653, 372)
Screenshot: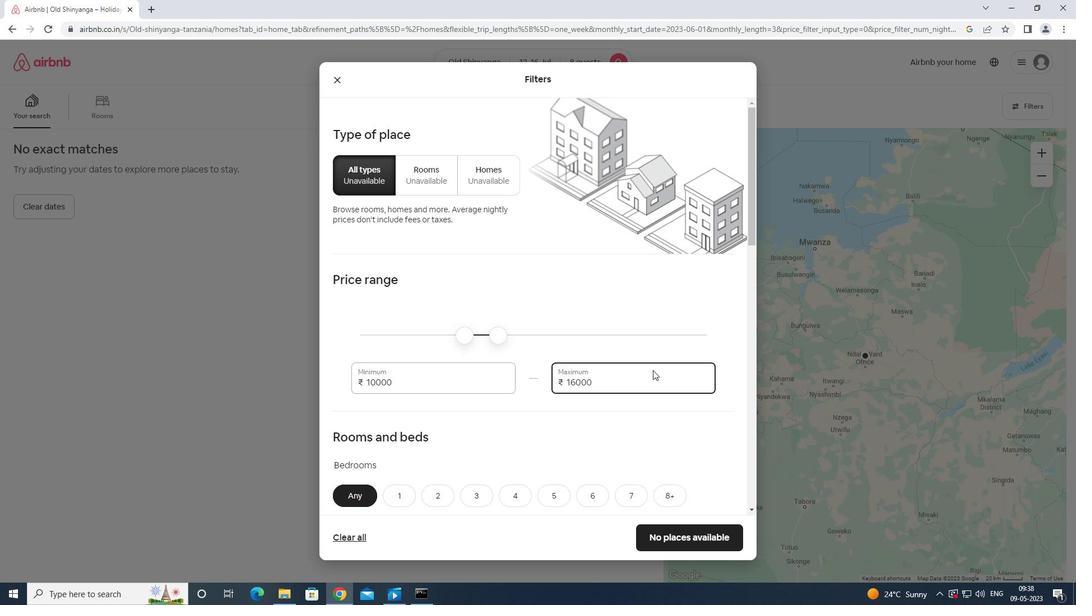 
Action: Mouse scrolled (653, 372) with delta (0, 0)
Screenshot: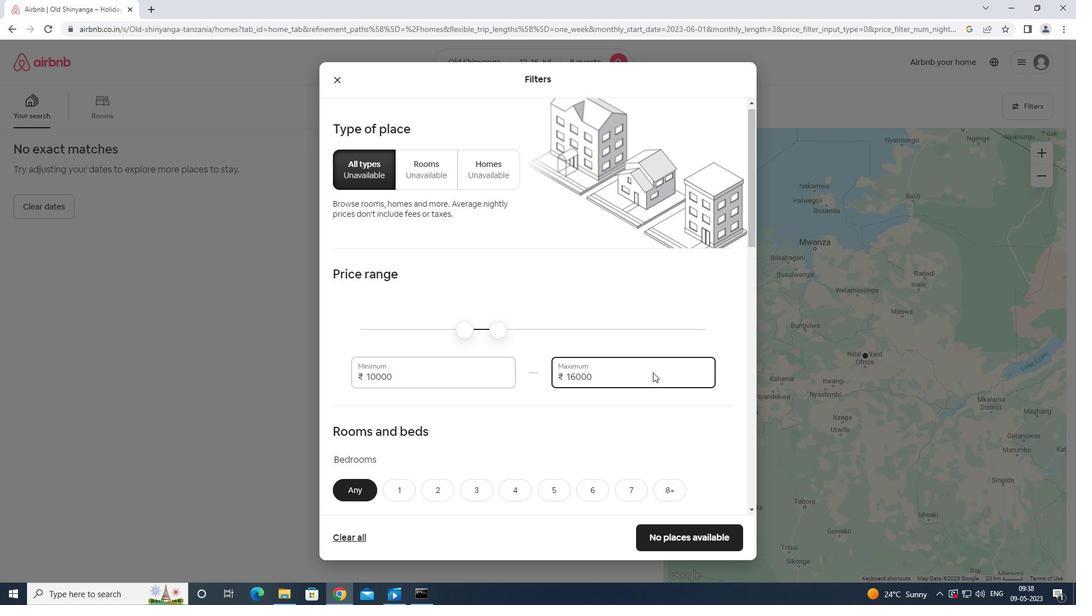 
Action: Mouse moved to (674, 335)
Screenshot: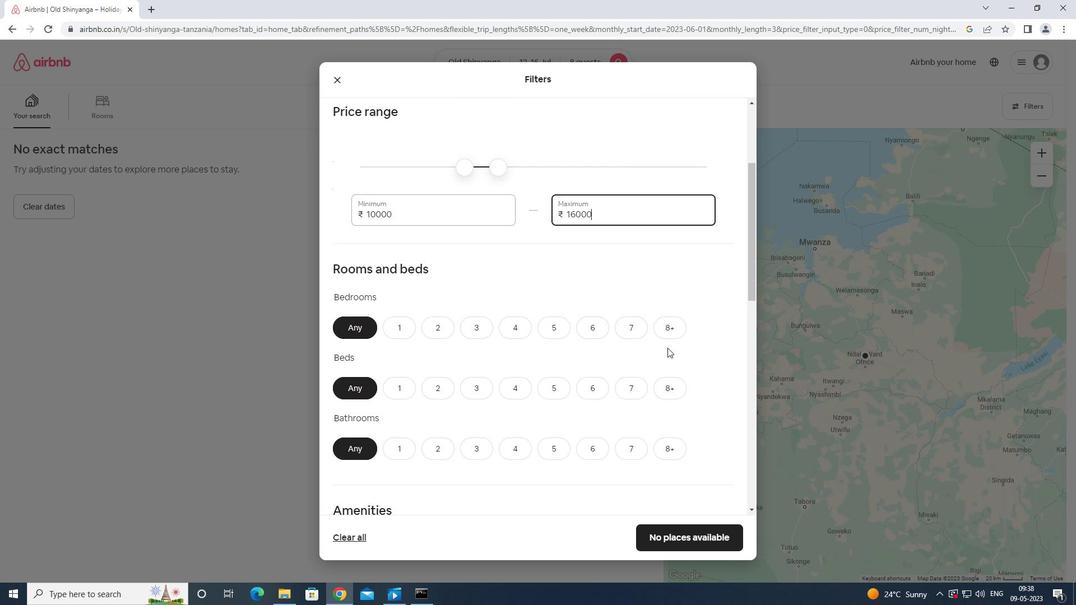 
Action: Mouse pressed left at (674, 335)
Screenshot: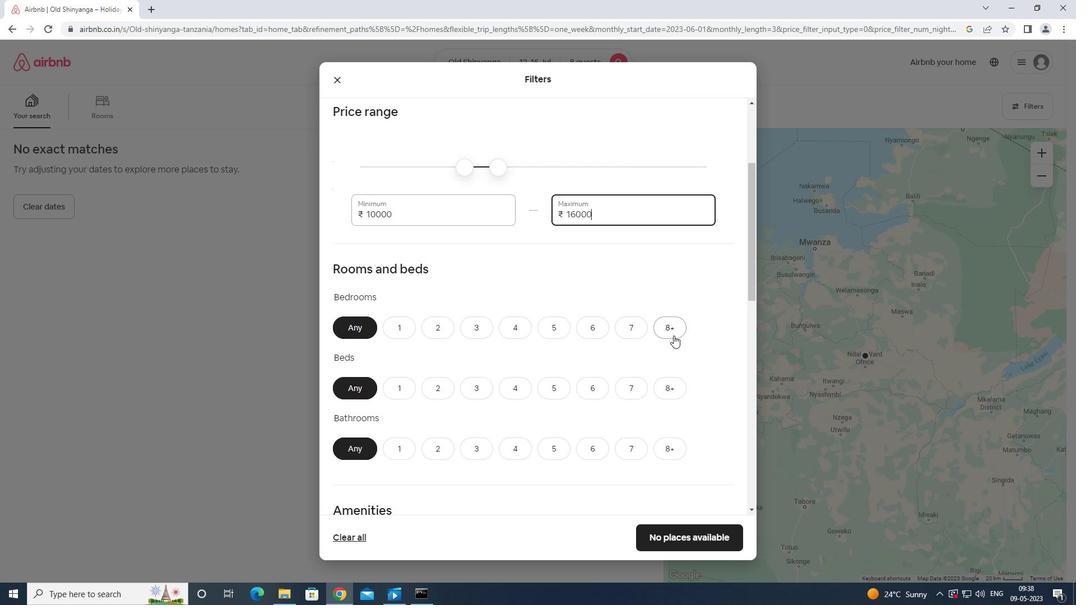 
Action: Mouse moved to (671, 390)
Screenshot: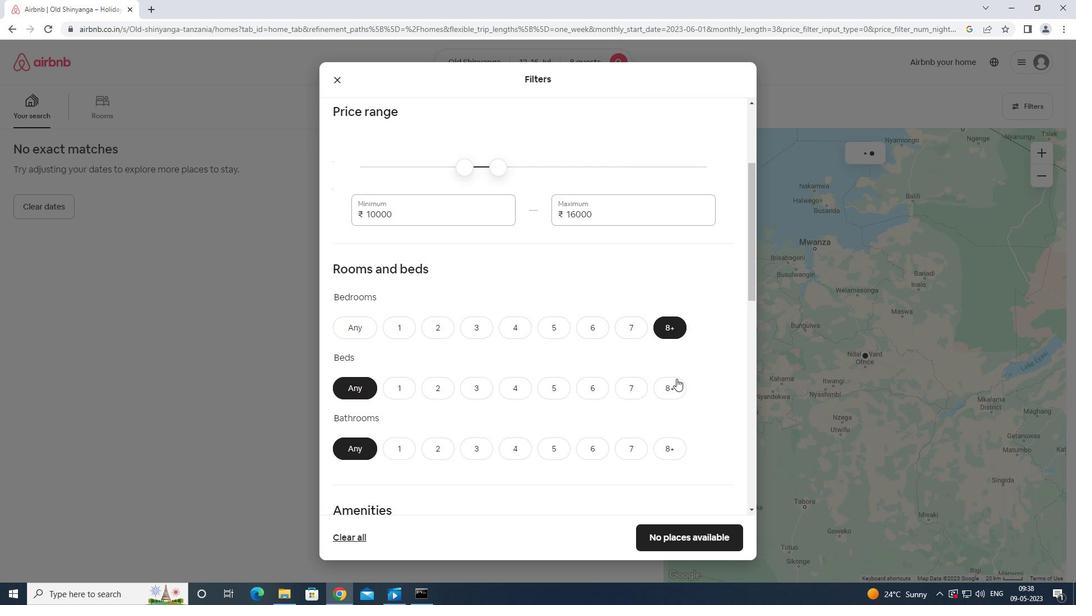 
Action: Mouse pressed left at (671, 390)
Screenshot: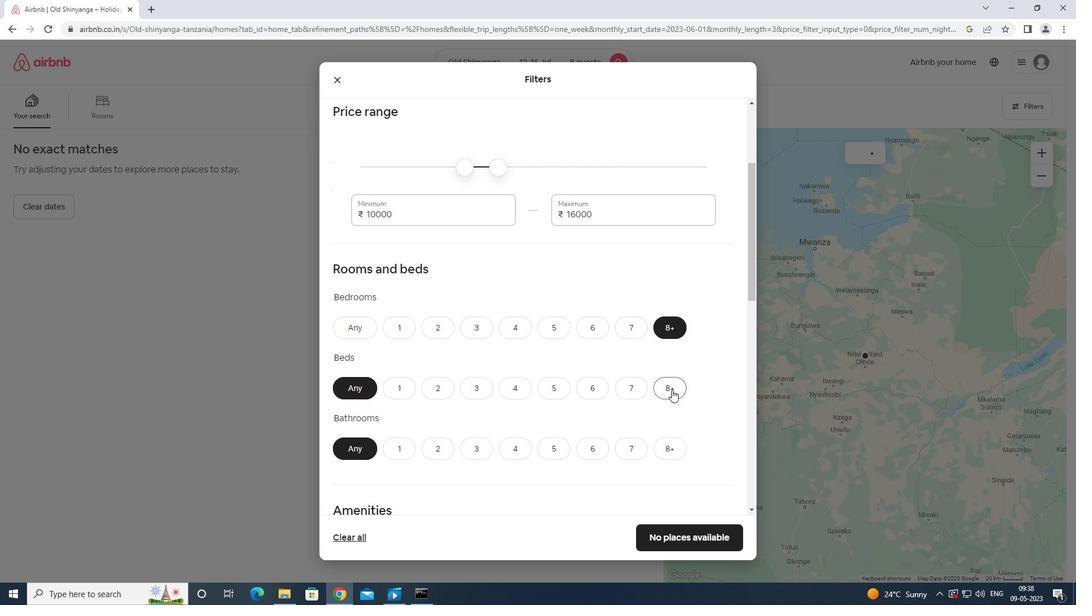 
Action: Mouse moved to (670, 449)
Screenshot: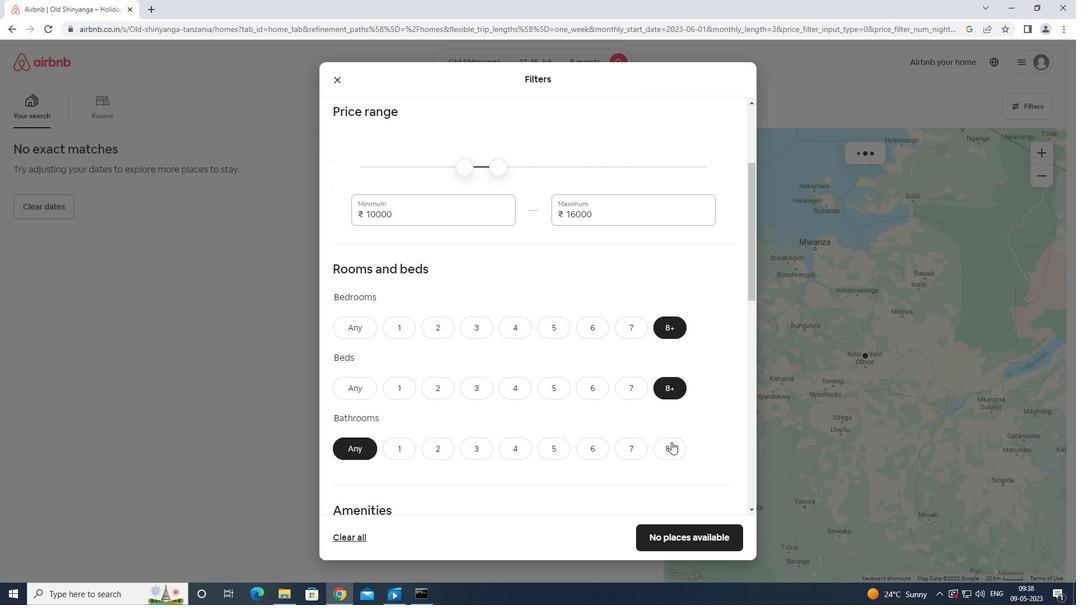 
Action: Mouse pressed left at (670, 449)
Screenshot: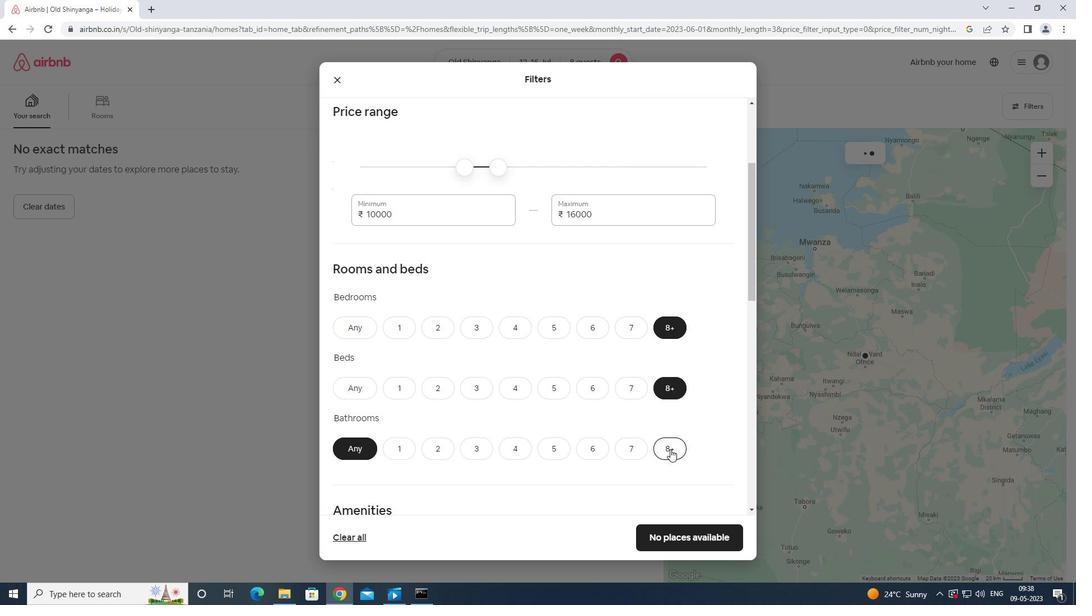 
Action: Mouse moved to (666, 440)
Screenshot: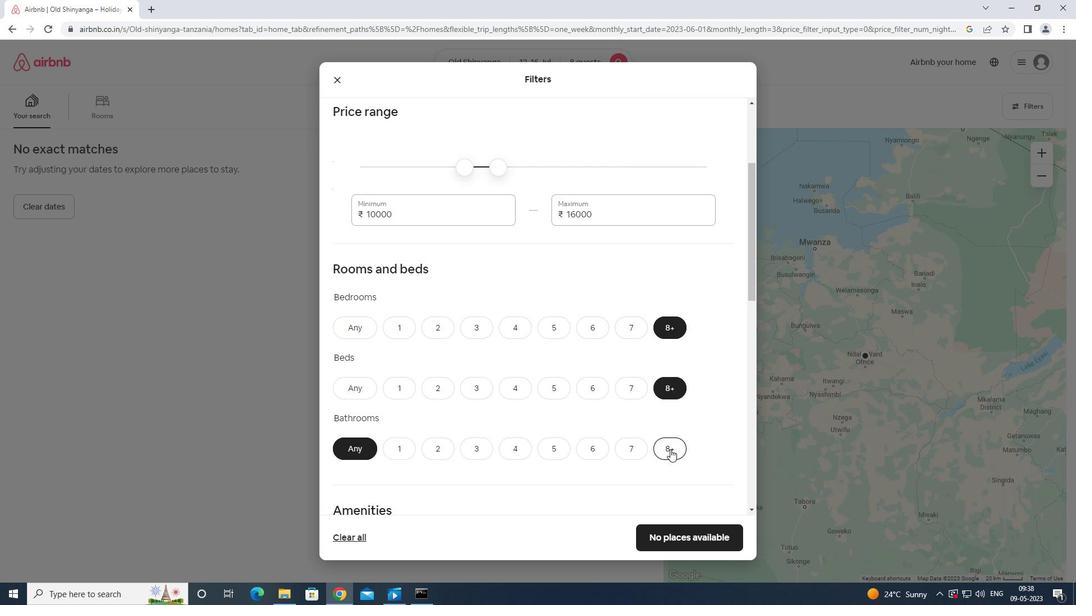 
Action: Mouse scrolled (666, 440) with delta (0, 0)
Screenshot: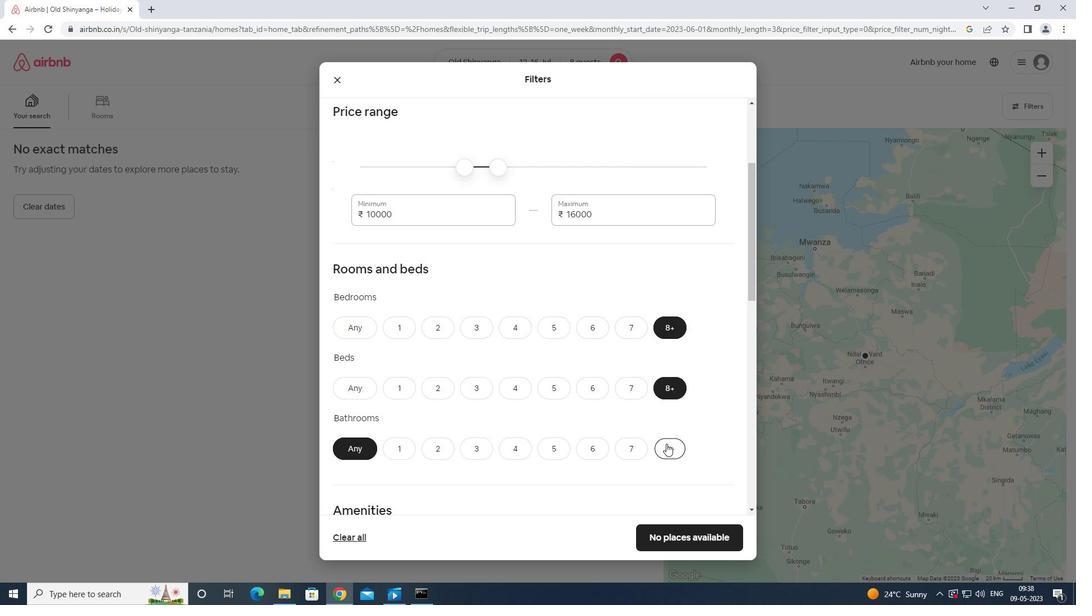 
Action: Mouse scrolled (666, 440) with delta (0, 0)
Screenshot: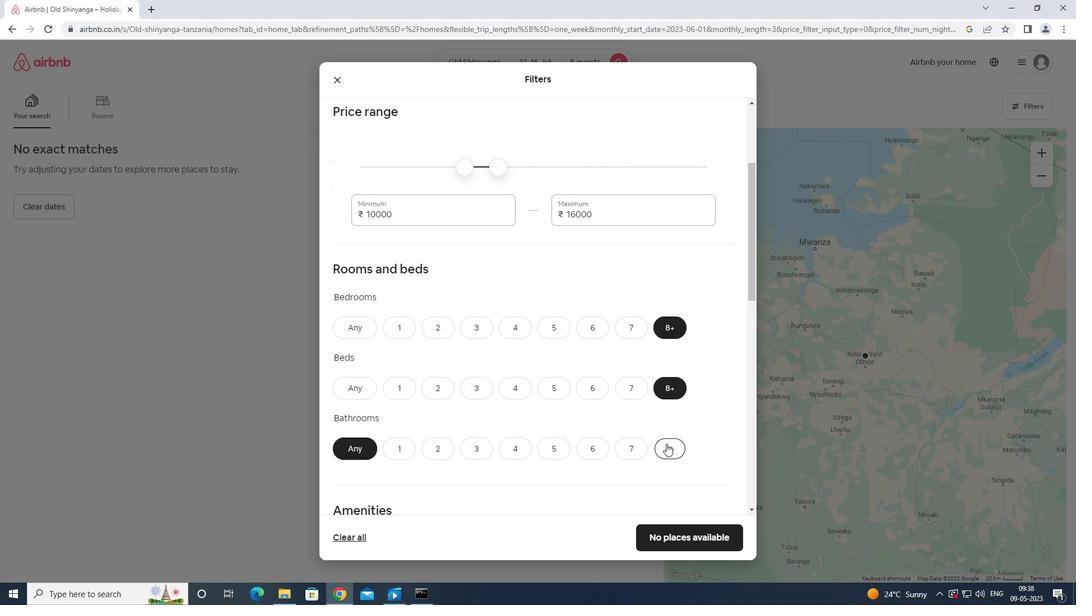 
Action: Mouse scrolled (666, 440) with delta (0, 0)
Screenshot: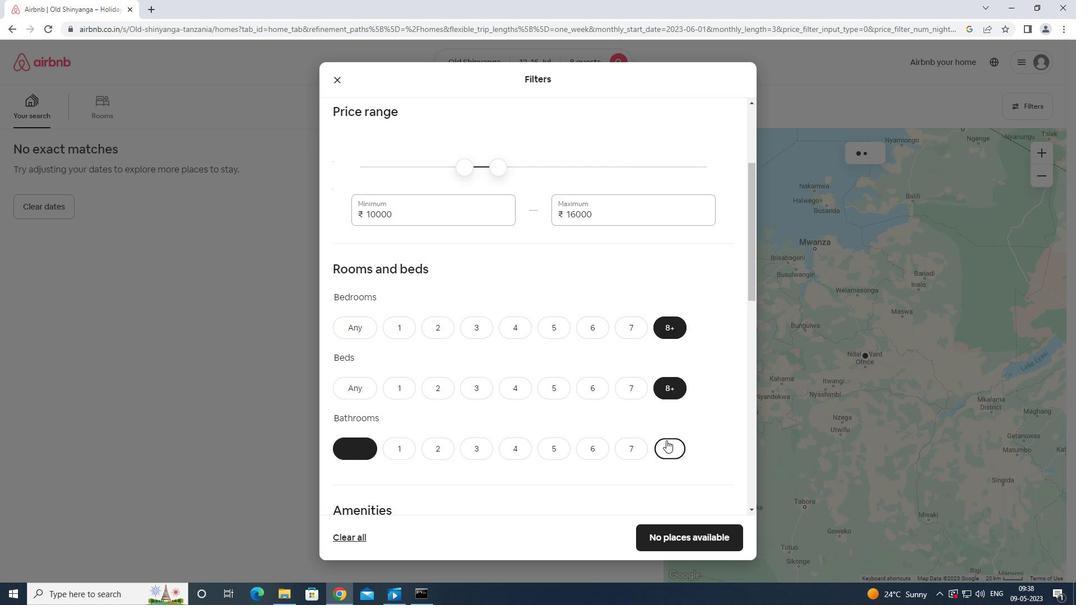 
Action: Mouse scrolled (666, 440) with delta (0, 0)
Screenshot: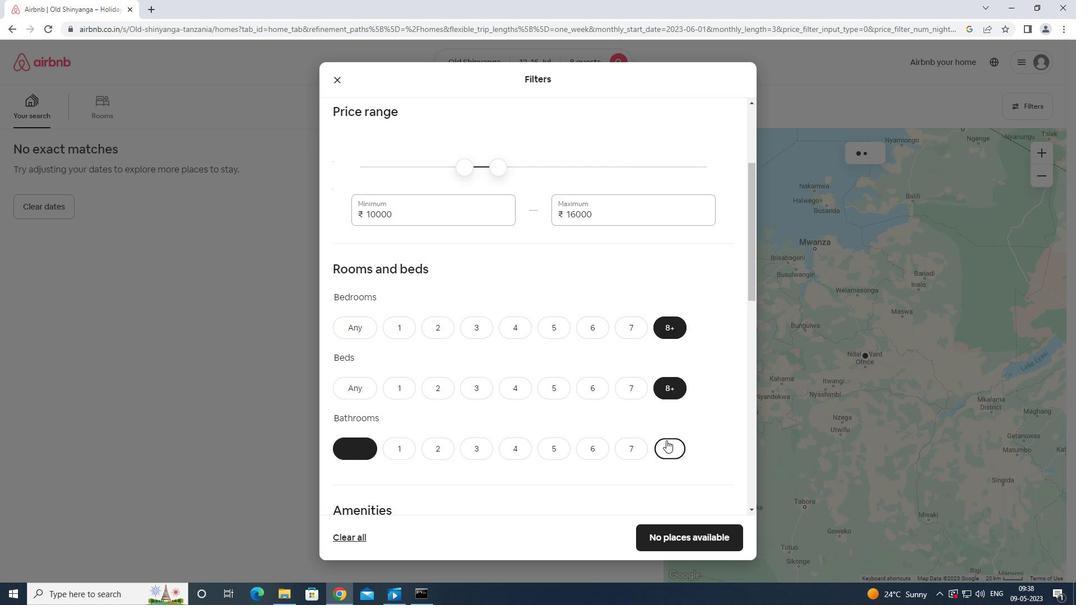 
Action: Mouse moved to (666, 440)
Screenshot: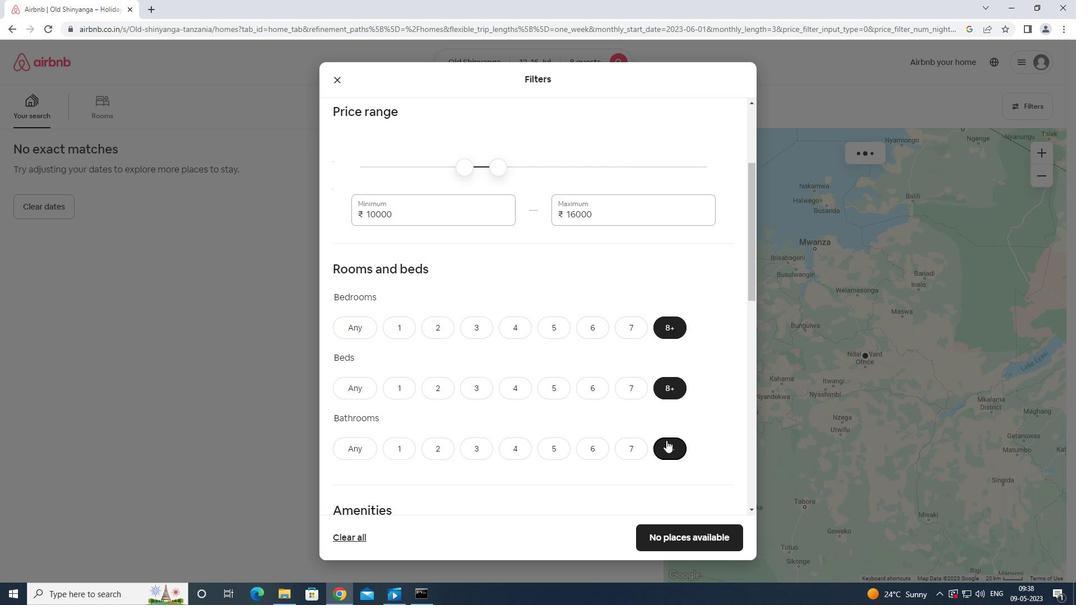 
Action: Mouse scrolled (666, 439) with delta (0, 0)
Screenshot: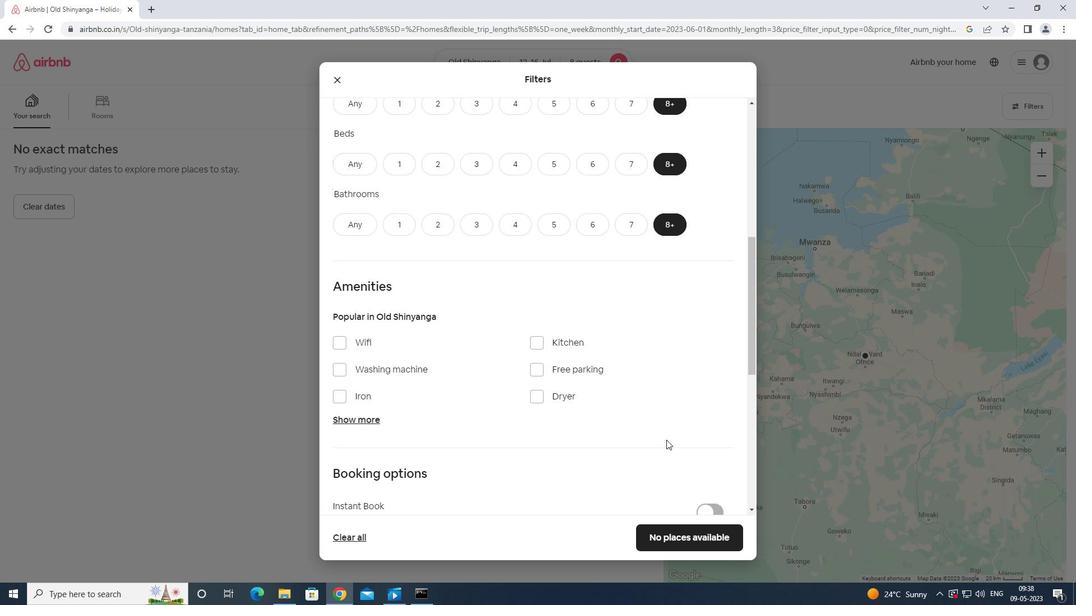 
Action: Mouse moved to (537, 315)
Screenshot: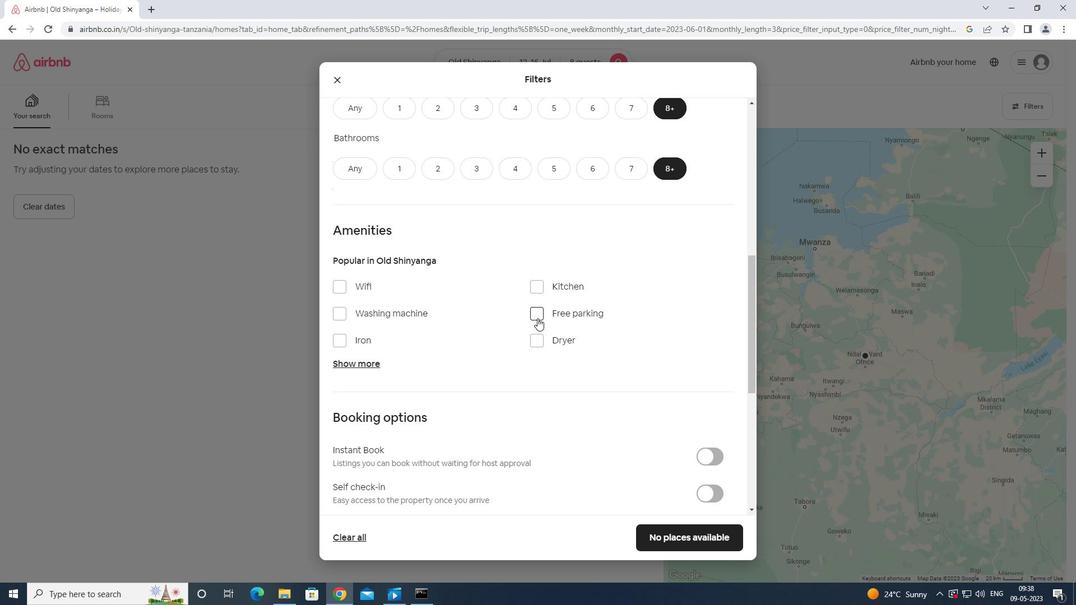 
Action: Mouse pressed left at (537, 315)
Screenshot: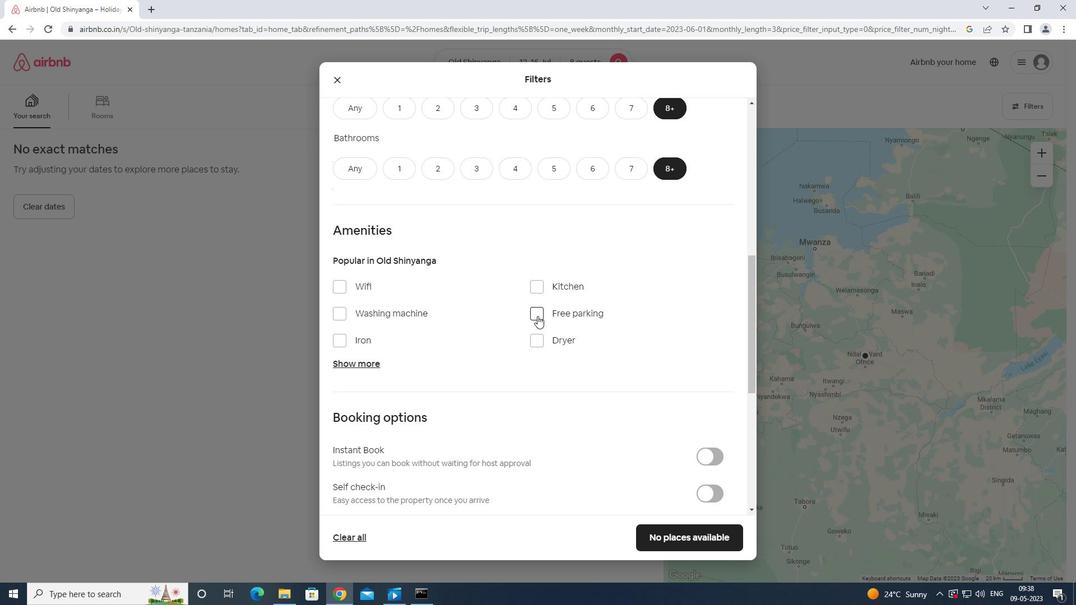 
Action: Mouse moved to (342, 283)
Screenshot: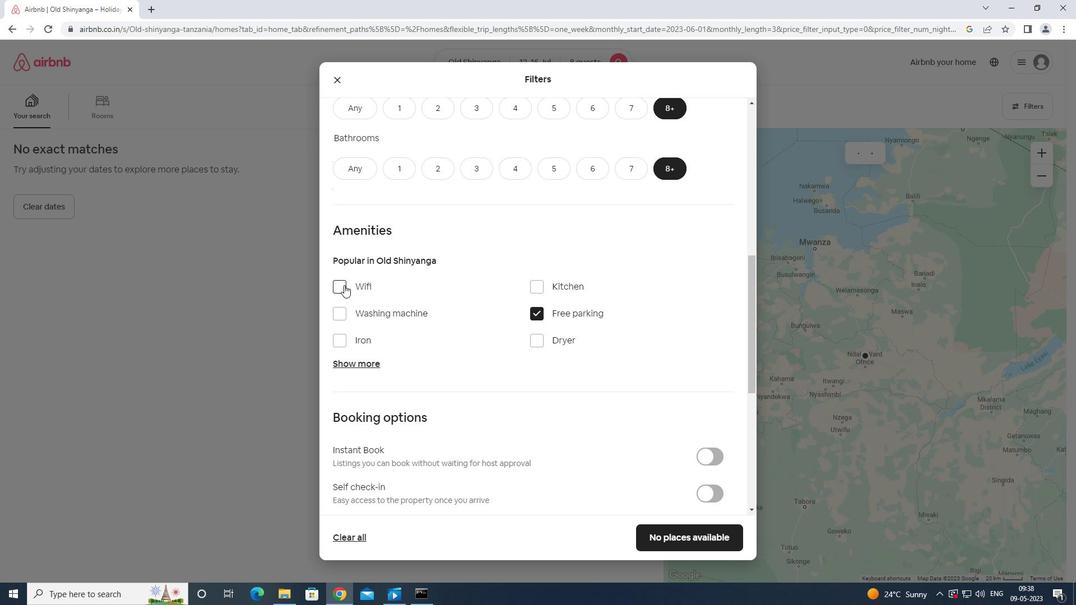
Action: Mouse pressed left at (342, 283)
Screenshot: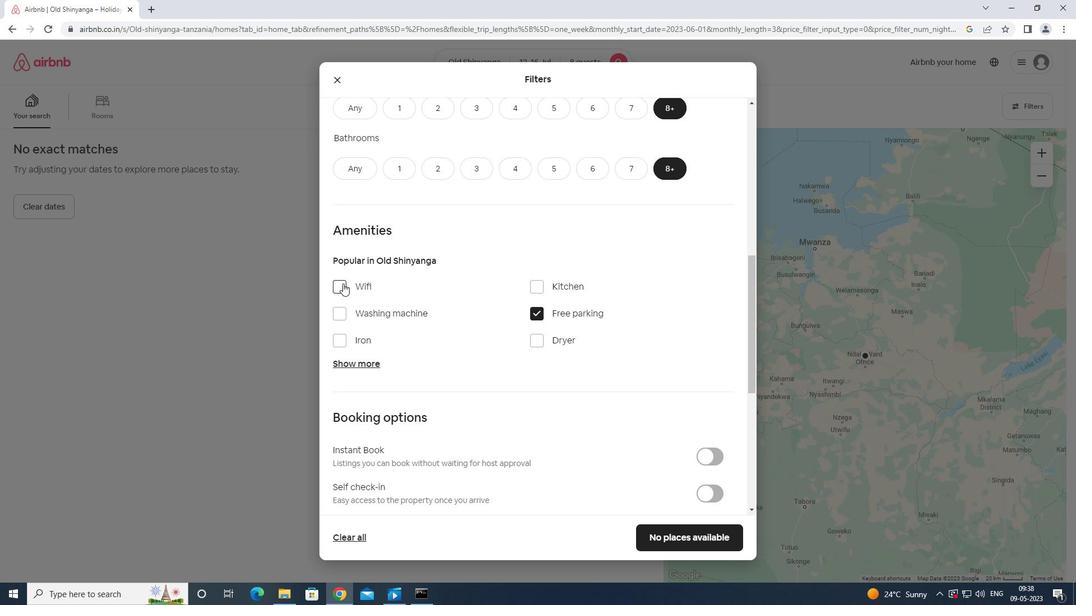 
Action: Mouse moved to (340, 356)
Screenshot: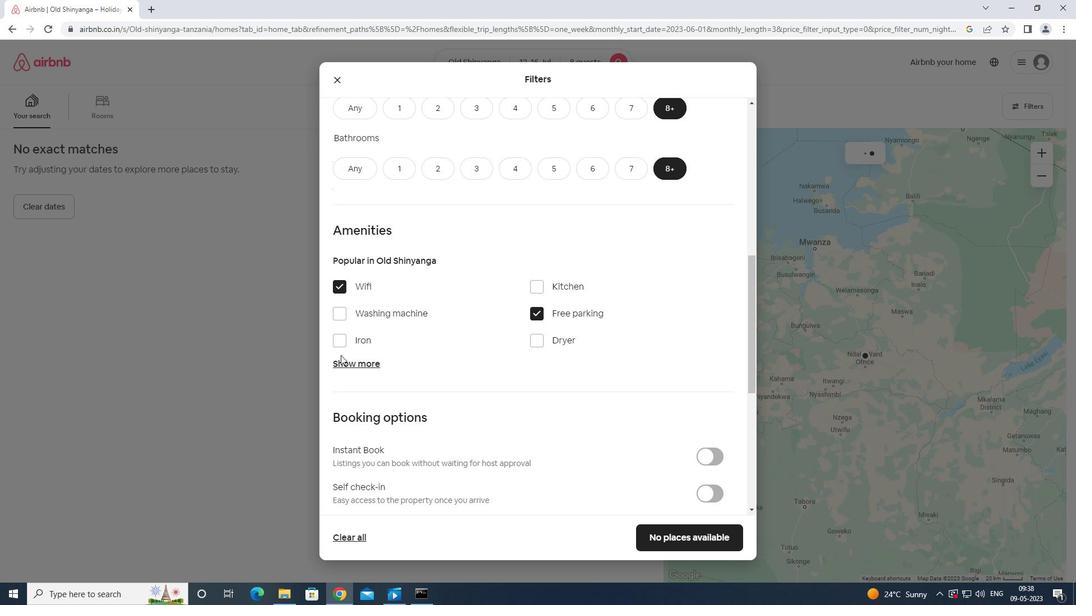 
Action: Mouse pressed left at (340, 356)
Screenshot: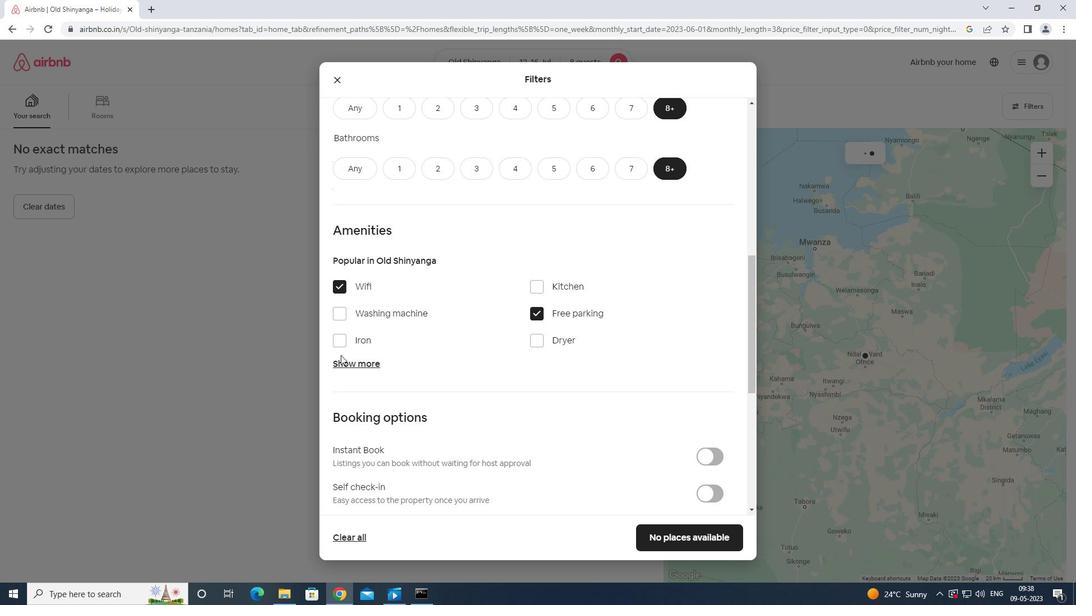 
Action: Mouse moved to (340, 358)
Screenshot: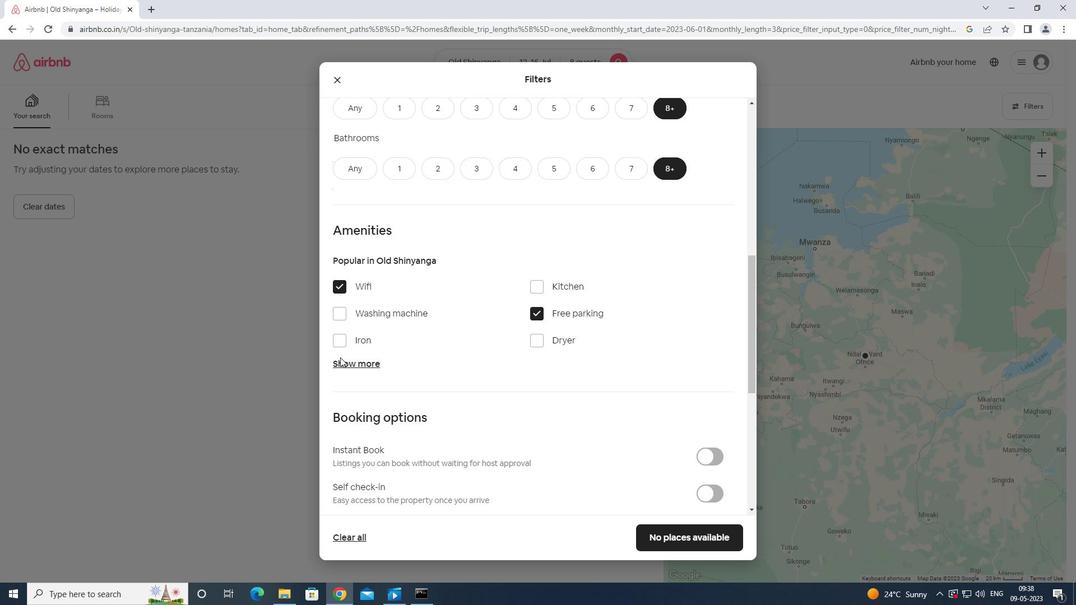 
Action: Mouse pressed left at (340, 358)
Screenshot: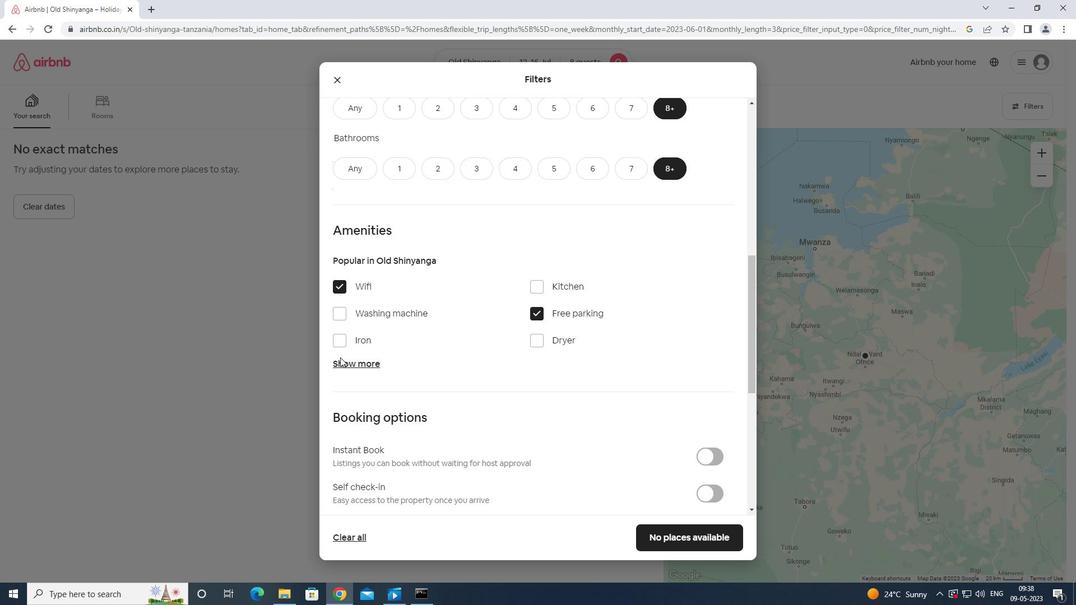 
Action: Mouse moved to (533, 431)
Screenshot: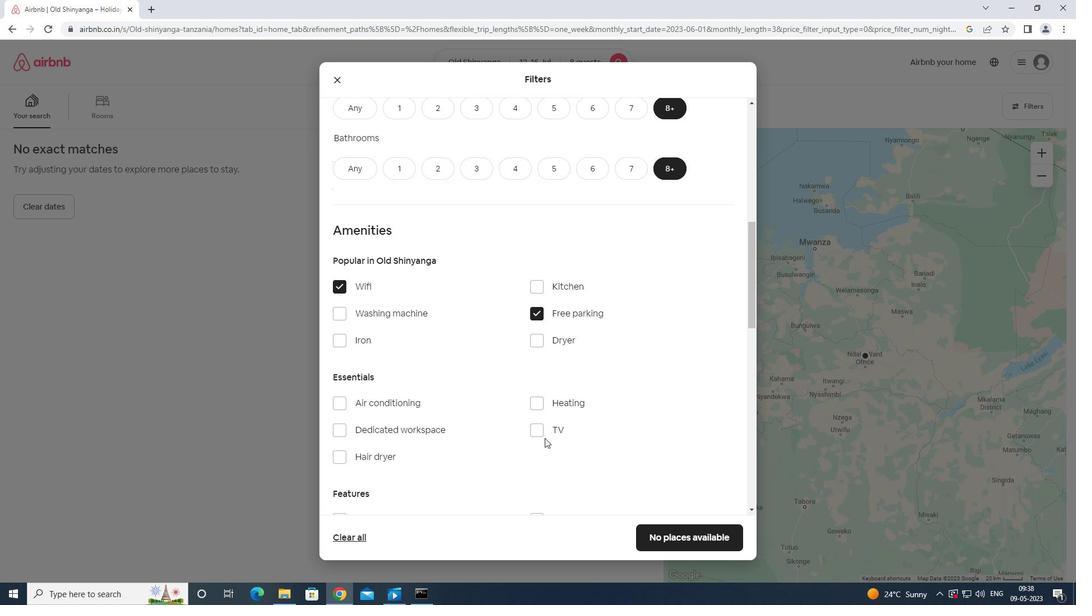 
Action: Mouse pressed left at (533, 431)
Screenshot: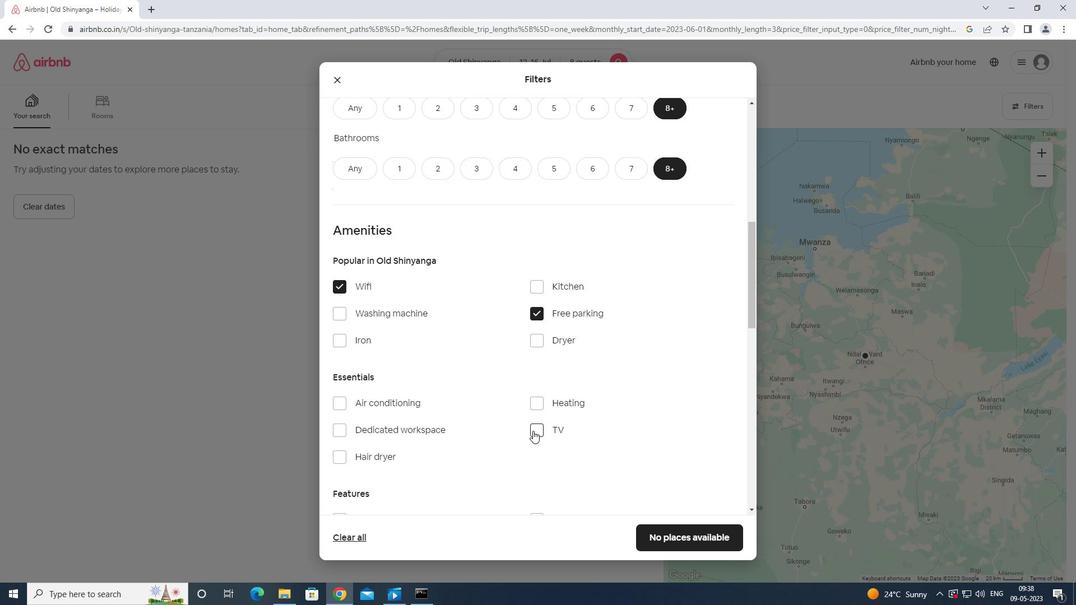 
Action: Mouse moved to (536, 429)
Screenshot: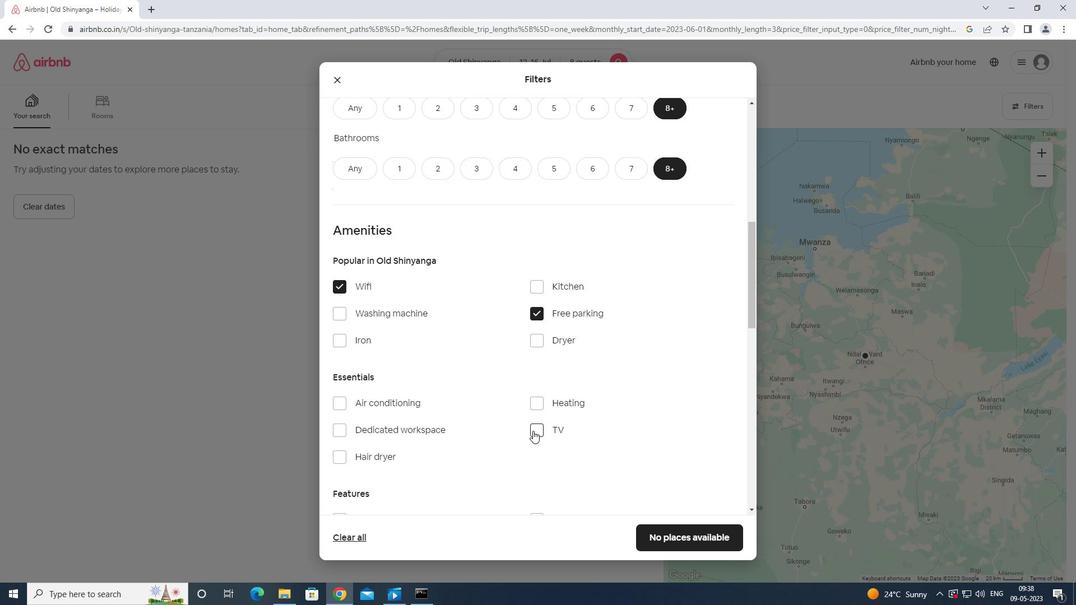 
Action: Mouse scrolled (536, 428) with delta (0, 0)
Screenshot: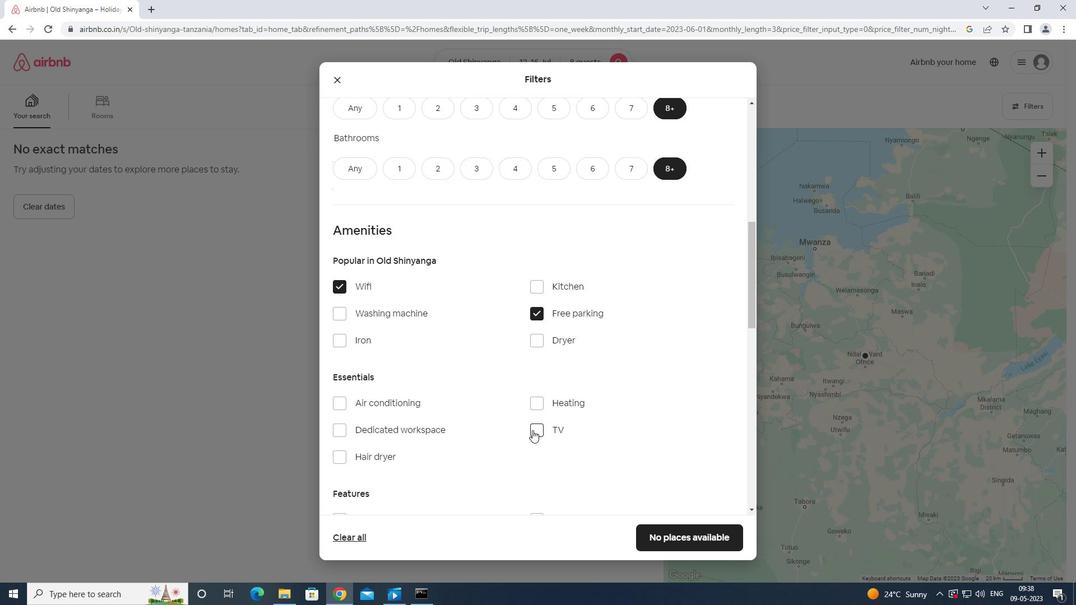 
Action: Mouse scrolled (536, 428) with delta (0, 0)
Screenshot: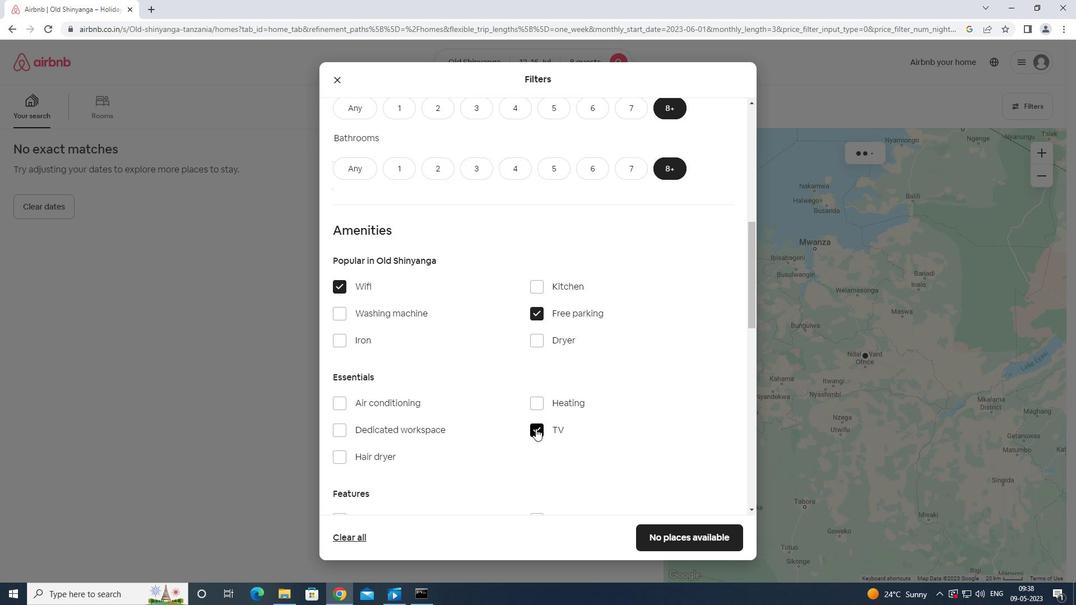 
Action: Mouse scrolled (536, 428) with delta (0, 0)
Screenshot: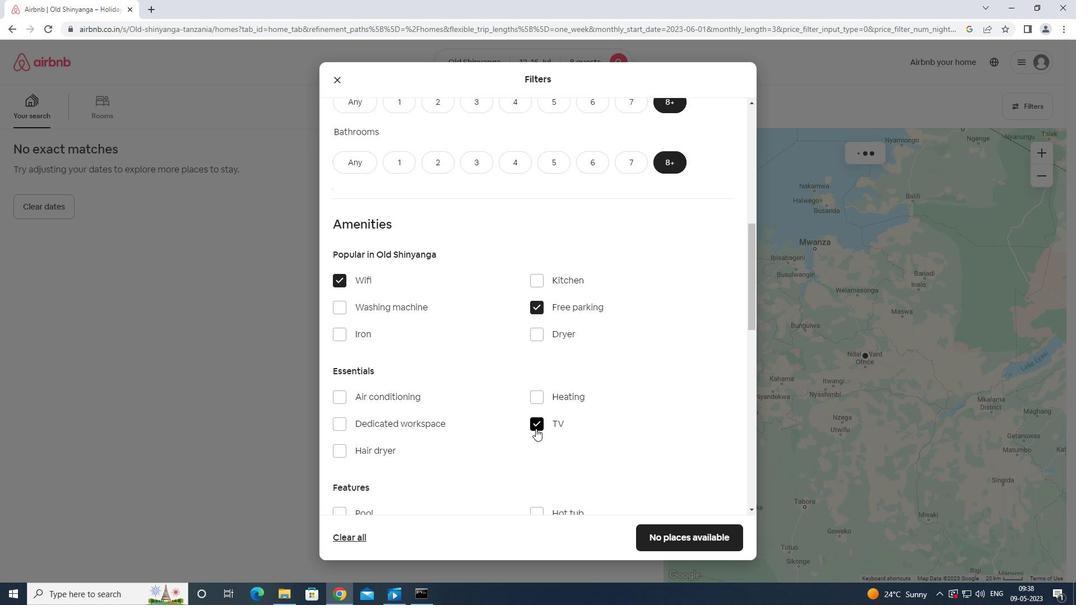 
Action: Mouse moved to (339, 409)
Screenshot: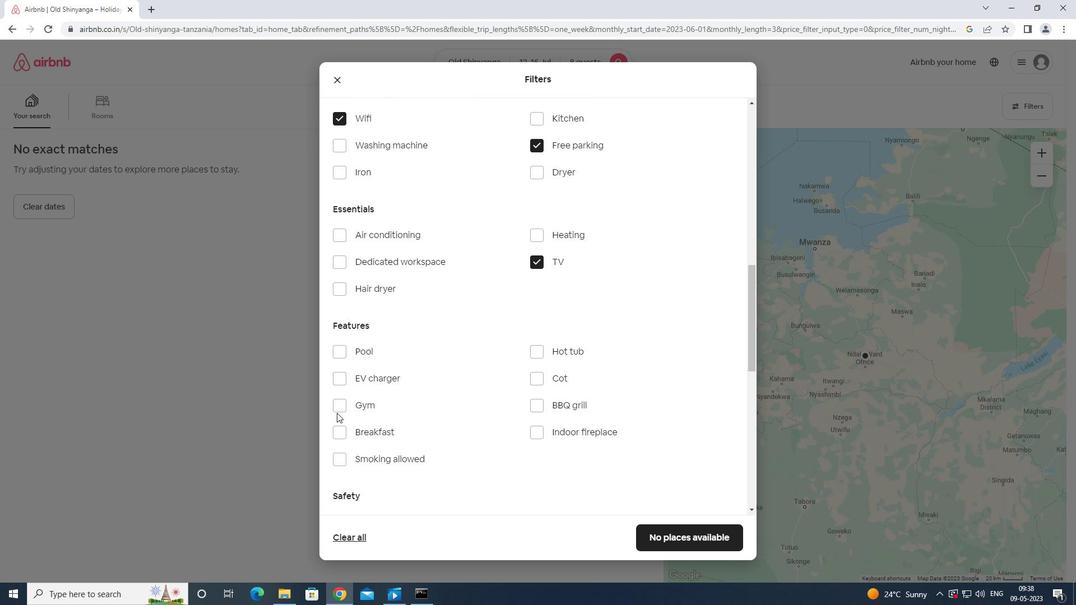 
Action: Mouse pressed left at (339, 409)
Screenshot: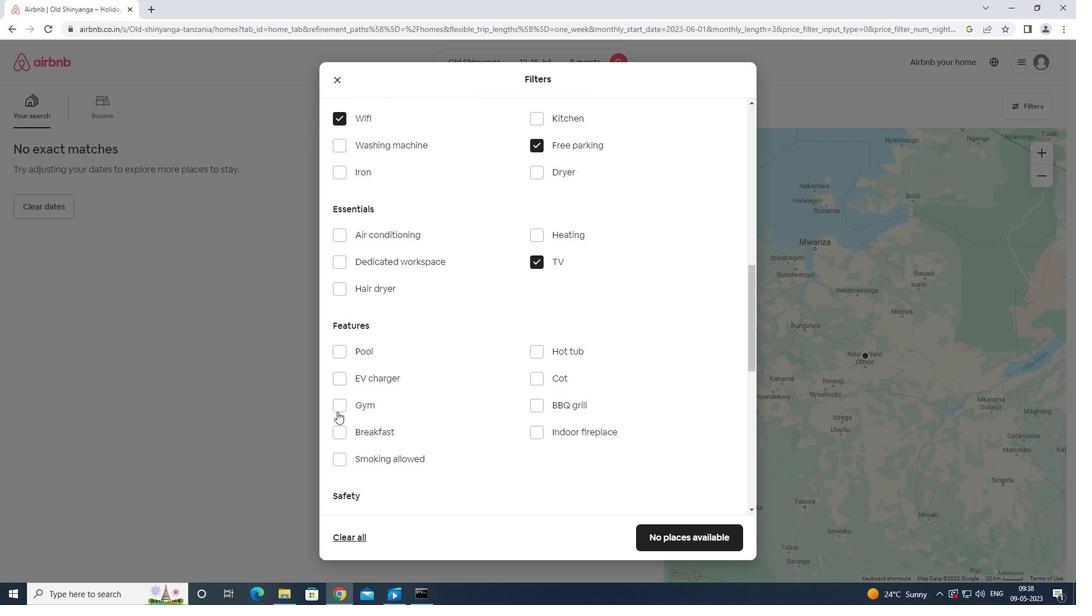 
Action: Mouse moved to (341, 430)
Screenshot: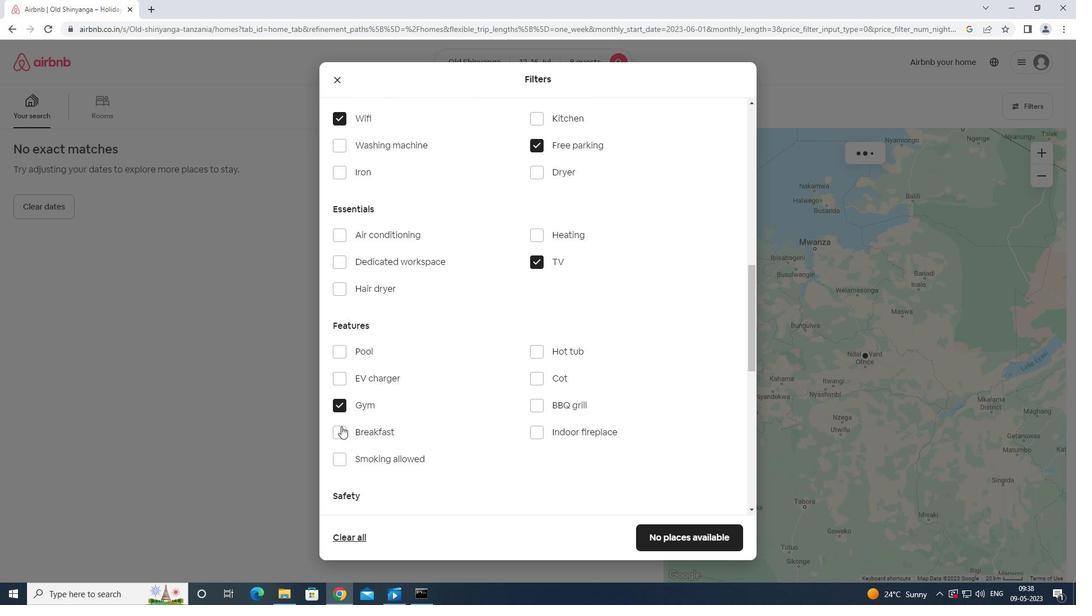 
Action: Mouse pressed left at (341, 430)
Screenshot: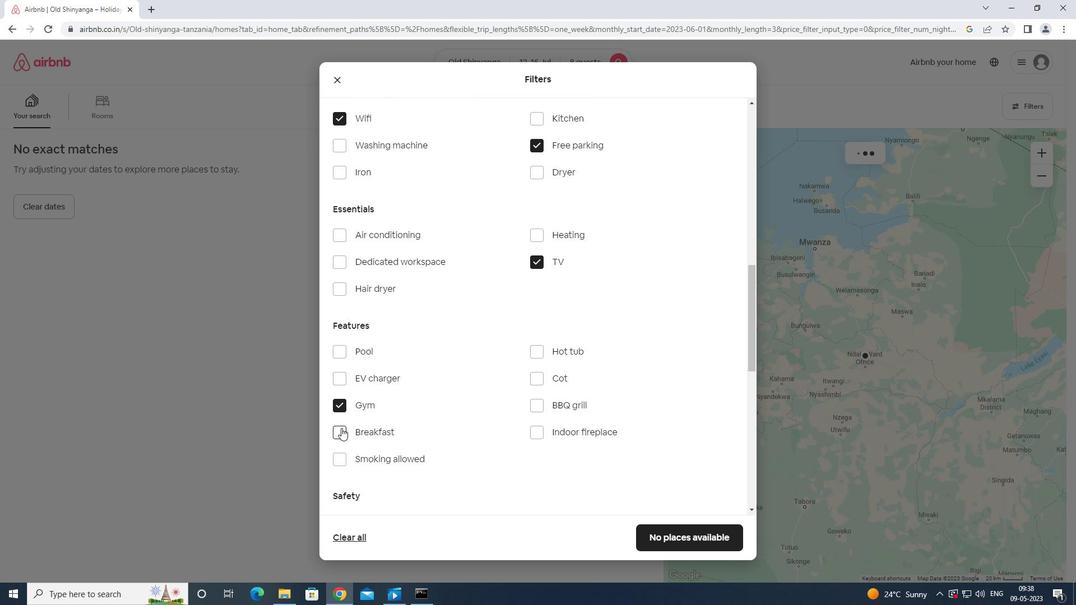 
Action: Mouse moved to (356, 434)
Screenshot: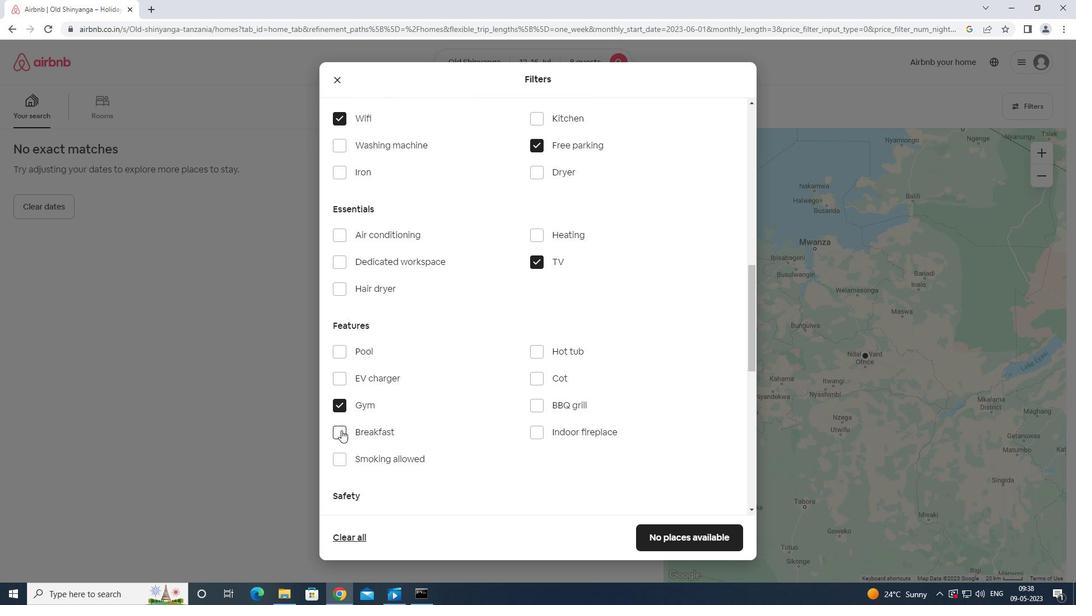 
Action: Mouse scrolled (356, 434) with delta (0, 0)
Screenshot: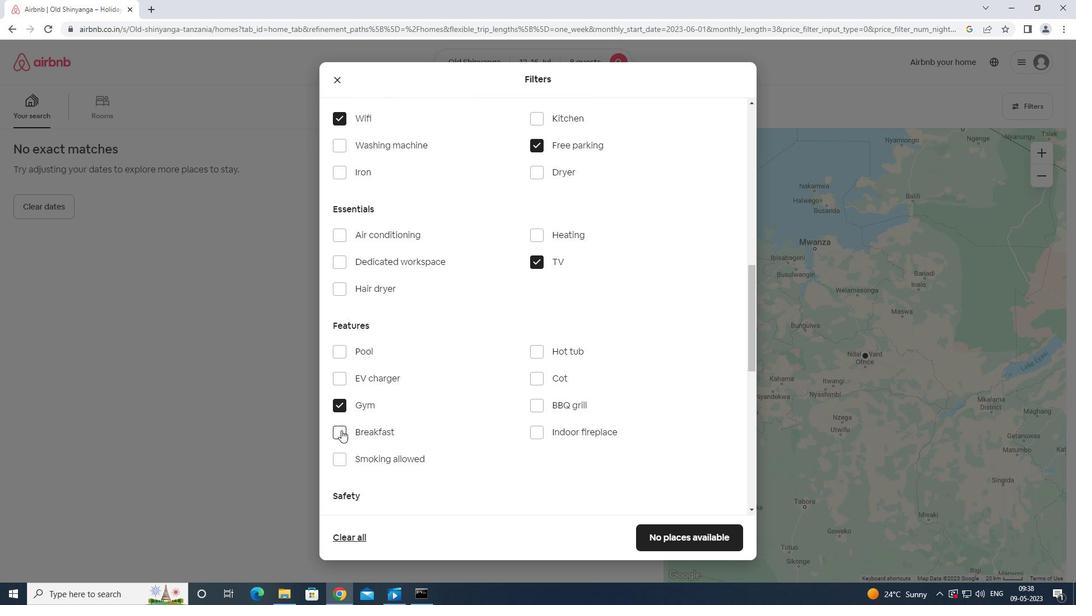 
Action: Mouse moved to (357, 435)
Screenshot: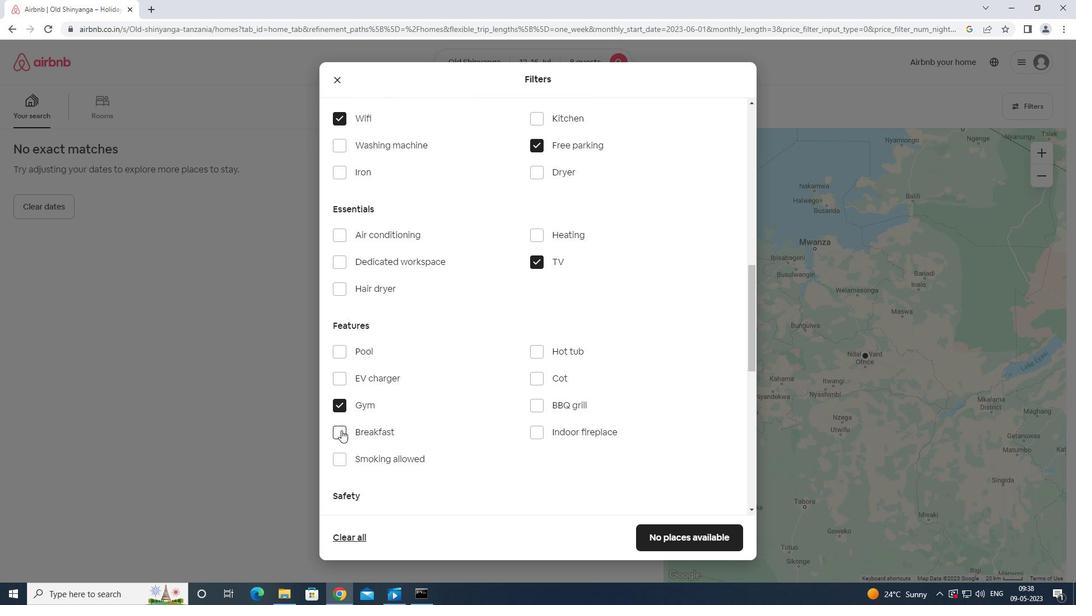 
Action: Mouse scrolled (357, 434) with delta (0, 0)
Screenshot: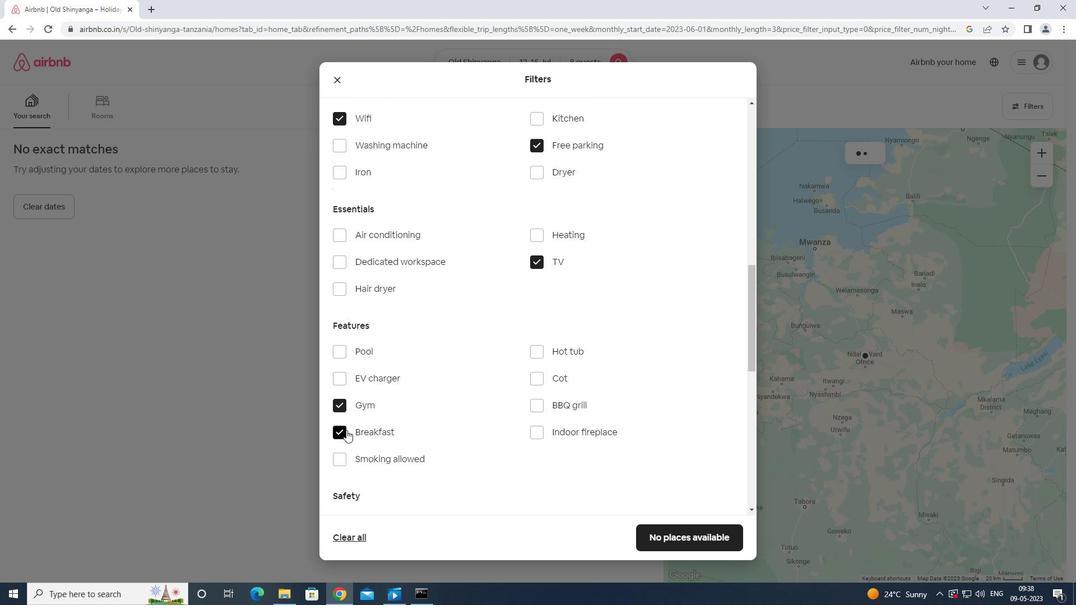 
Action: Mouse moved to (358, 436)
Screenshot: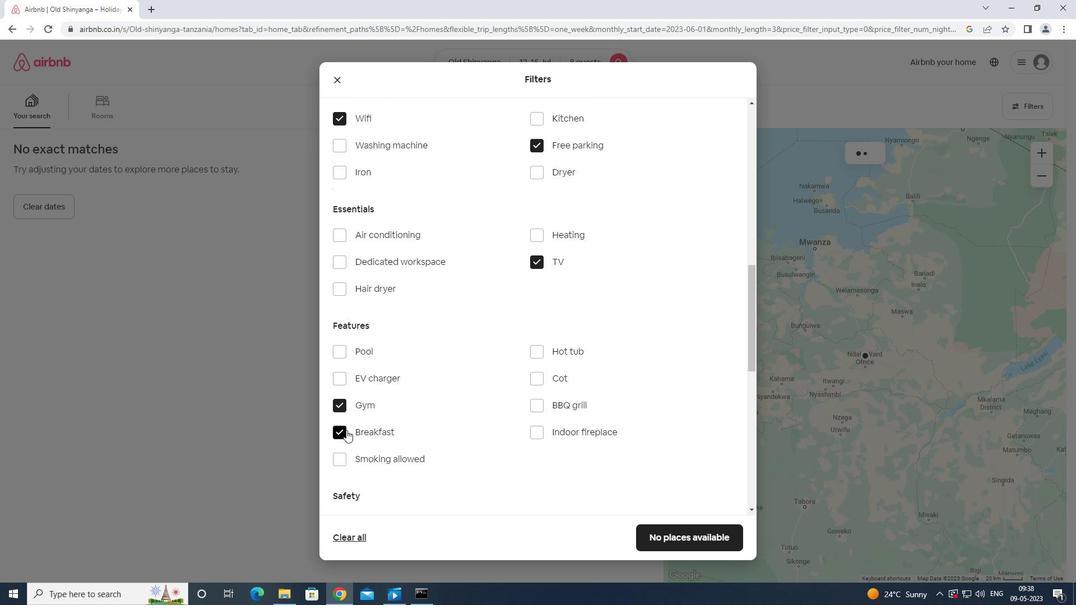 
Action: Mouse scrolled (358, 435) with delta (0, 0)
Screenshot: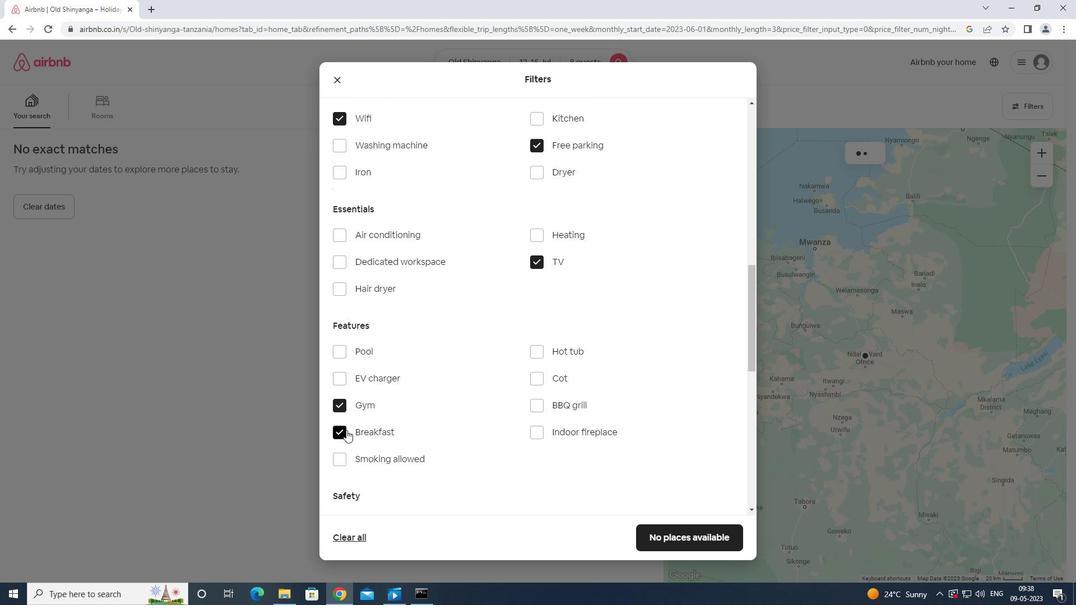 
Action: Mouse moved to (359, 436)
Screenshot: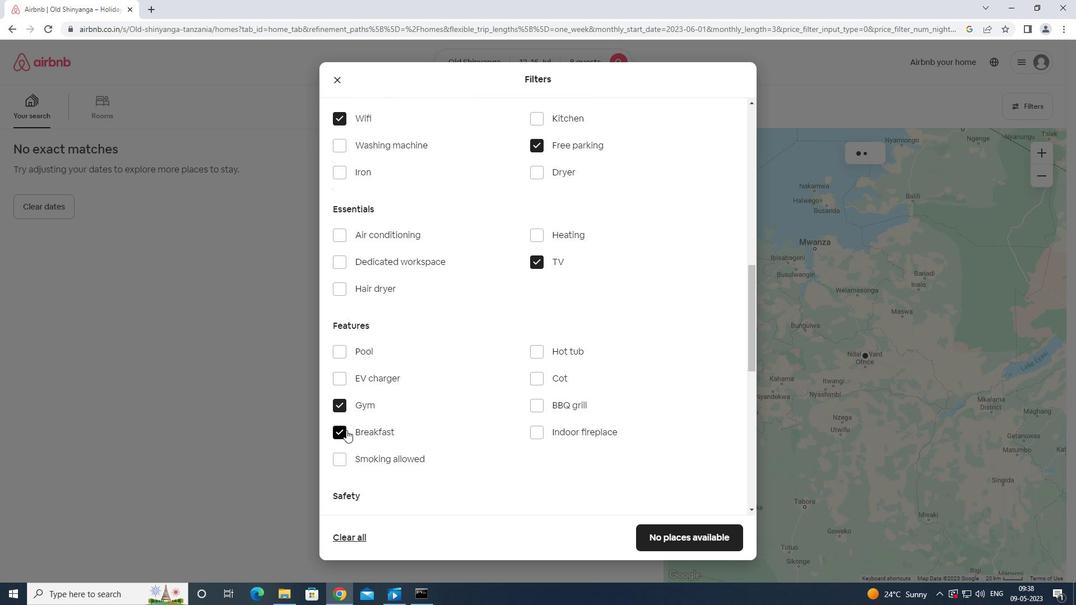 
Action: Mouse scrolled (359, 435) with delta (0, 0)
Screenshot: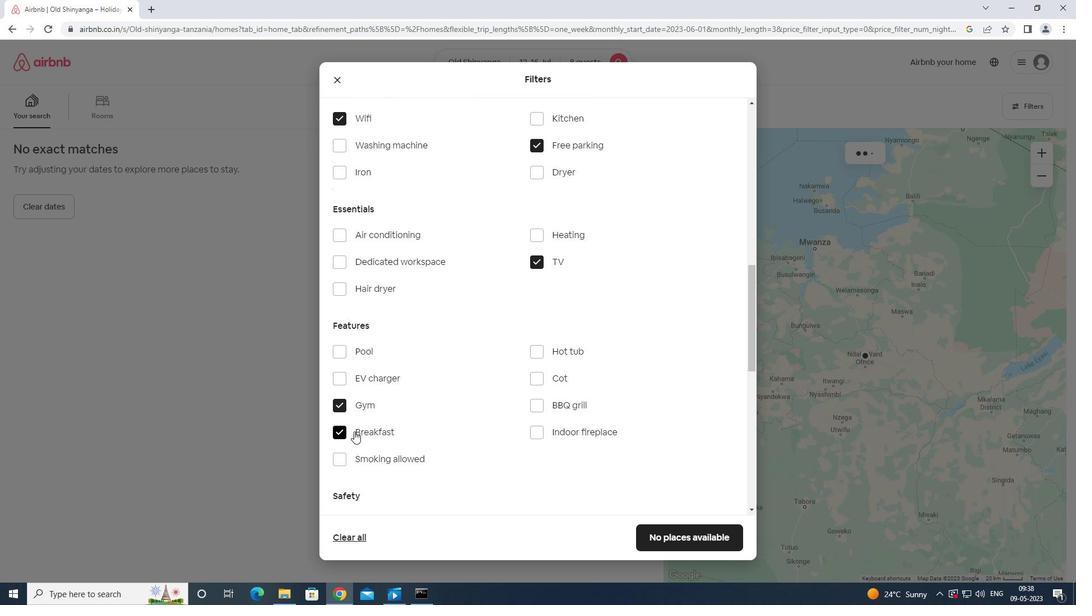 
Action: Mouse moved to (362, 436)
Screenshot: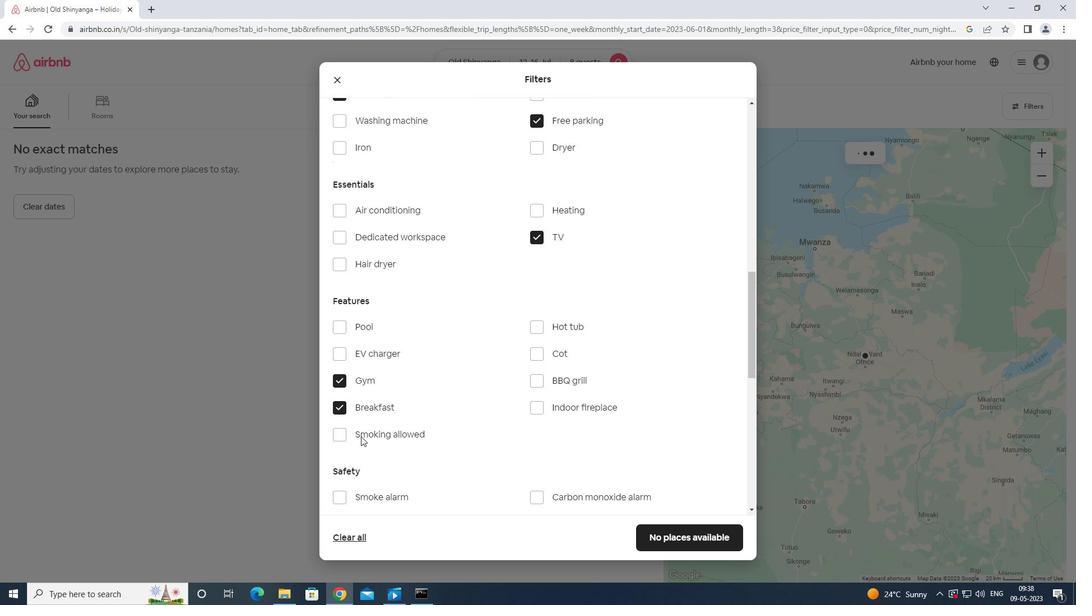 
Action: Mouse scrolled (362, 436) with delta (0, 0)
Screenshot: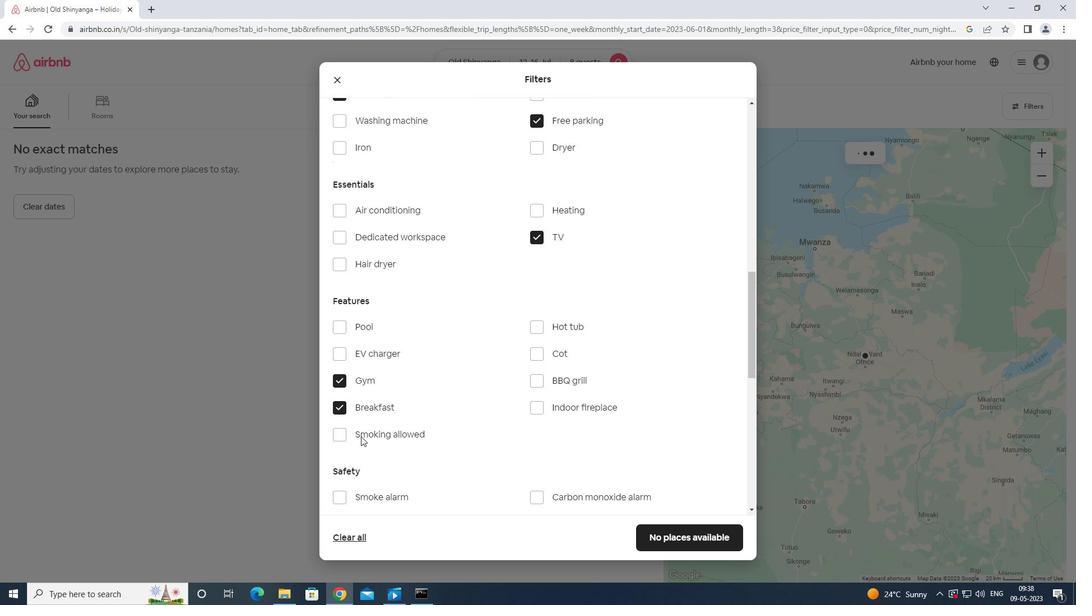 
Action: Mouse scrolled (362, 436) with delta (0, 0)
Screenshot: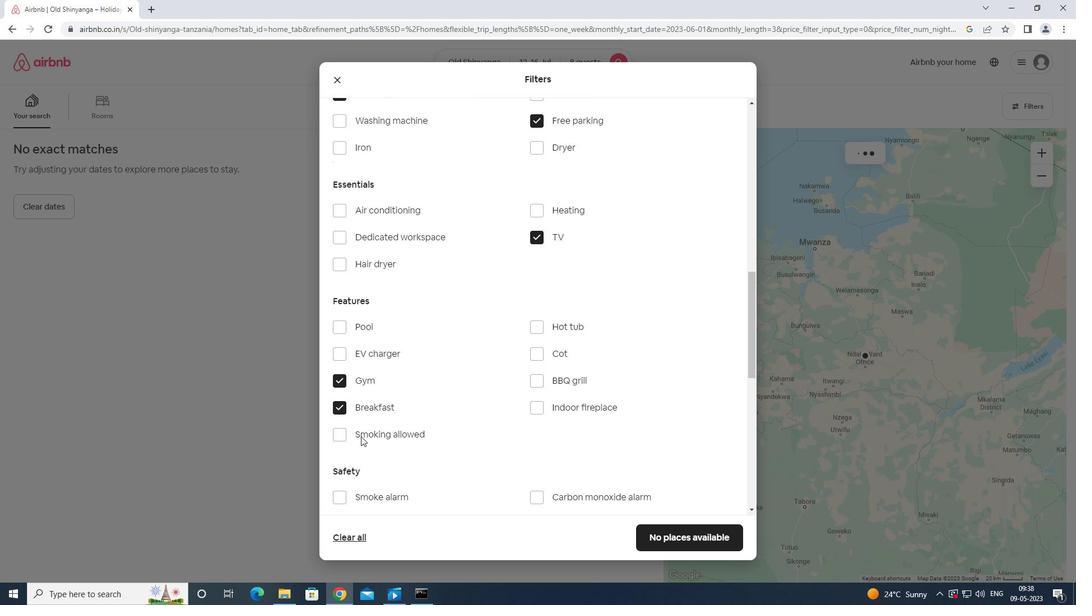 
Action: Mouse scrolled (362, 436) with delta (0, 0)
Screenshot: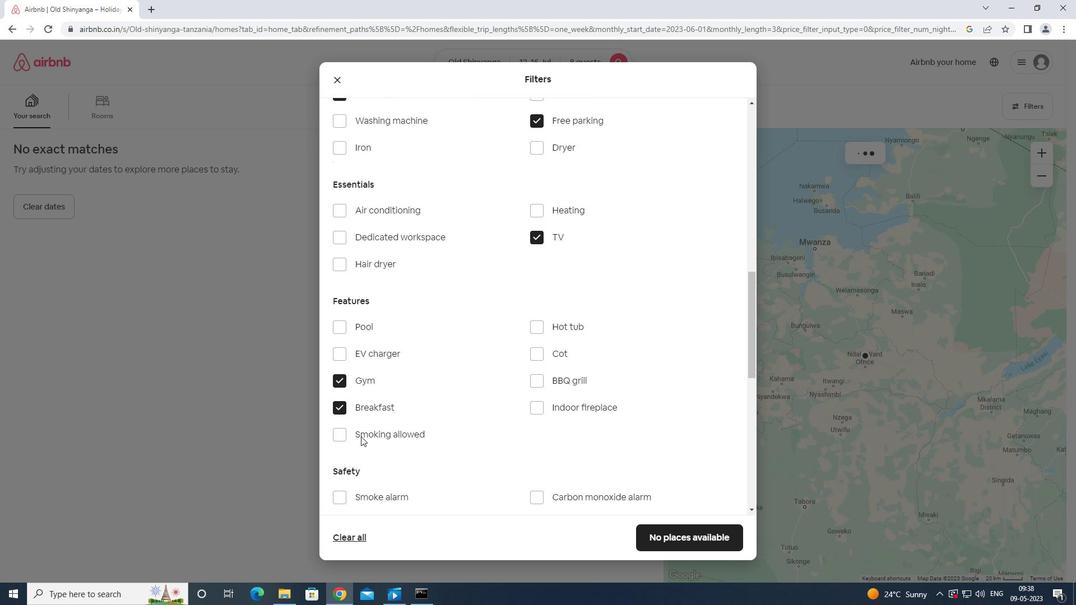
Action: Mouse moved to (703, 283)
Screenshot: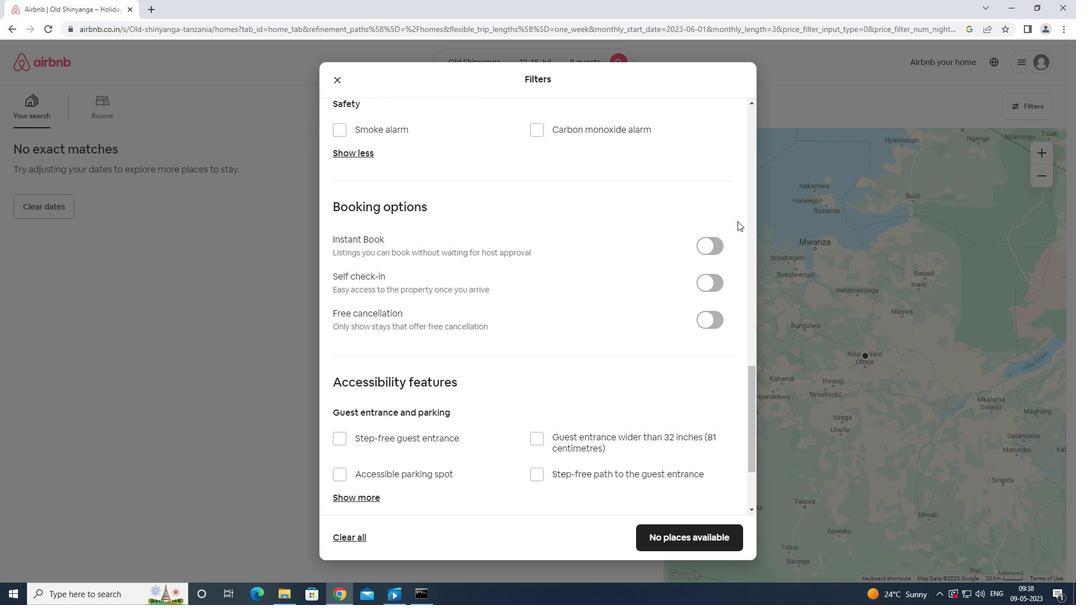 
Action: Mouse pressed left at (703, 283)
Screenshot: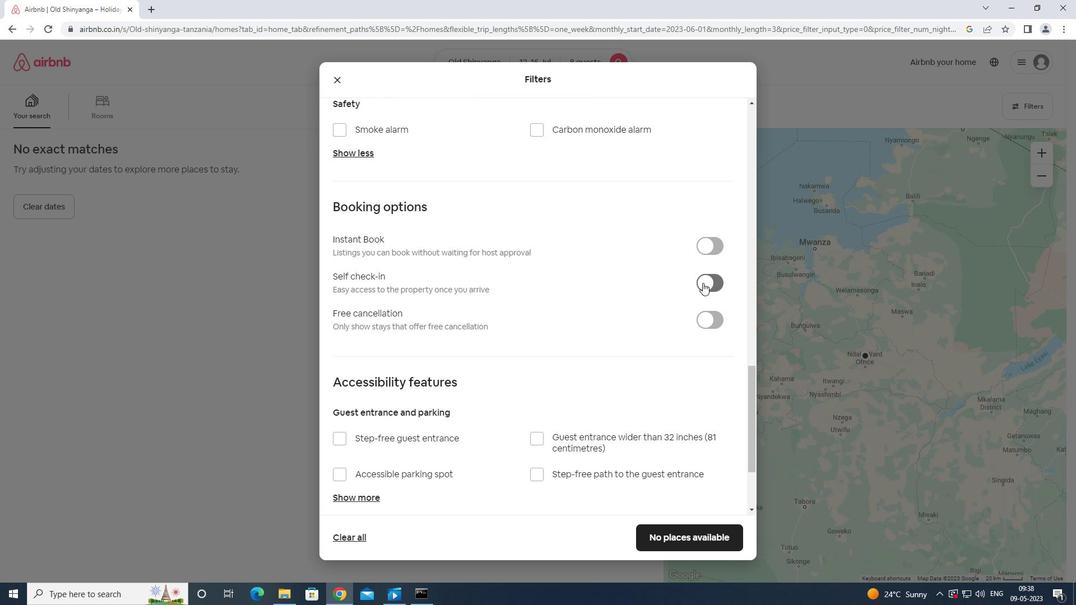 
Action: Mouse scrolled (703, 282) with delta (0, 0)
Screenshot: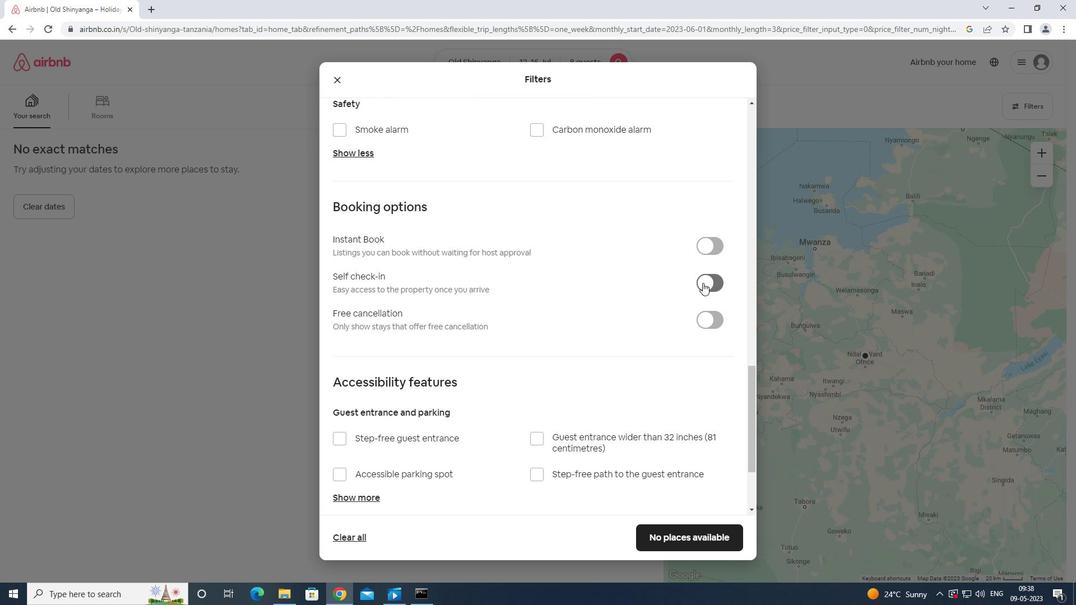 
Action: Mouse moved to (703, 283)
Screenshot: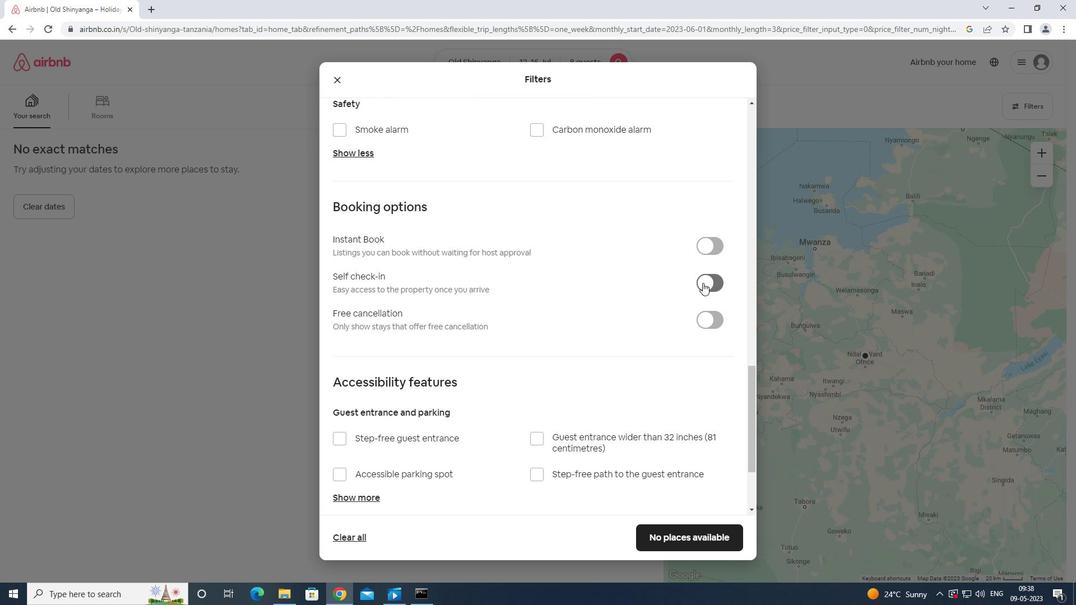 
Action: Mouse scrolled (703, 283) with delta (0, 0)
Screenshot: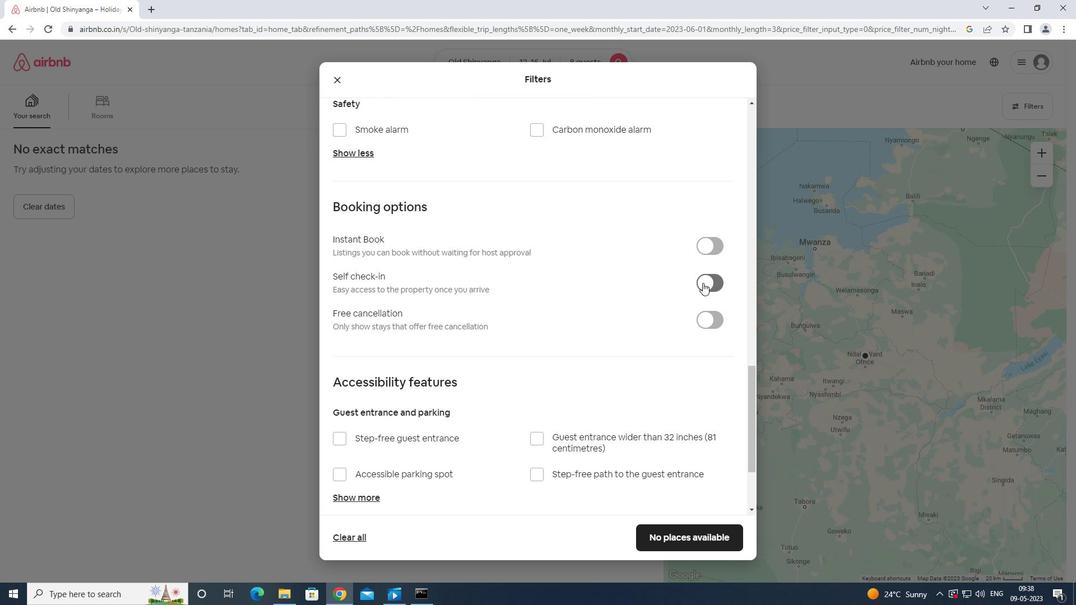 
Action: Mouse scrolled (703, 283) with delta (0, 0)
Screenshot: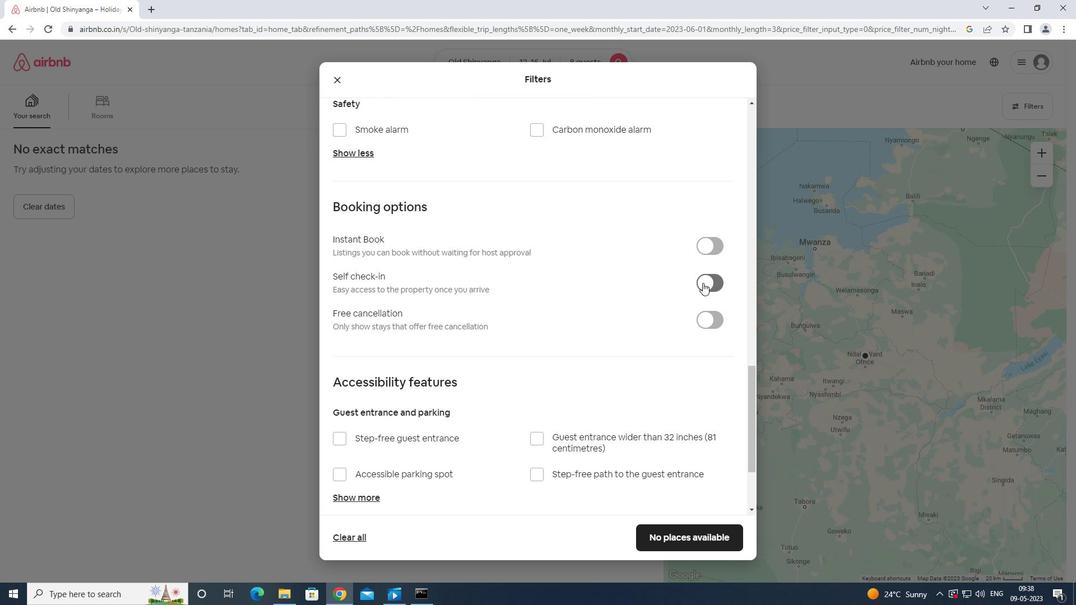 
Action: Mouse moved to (703, 285)
Screenshot: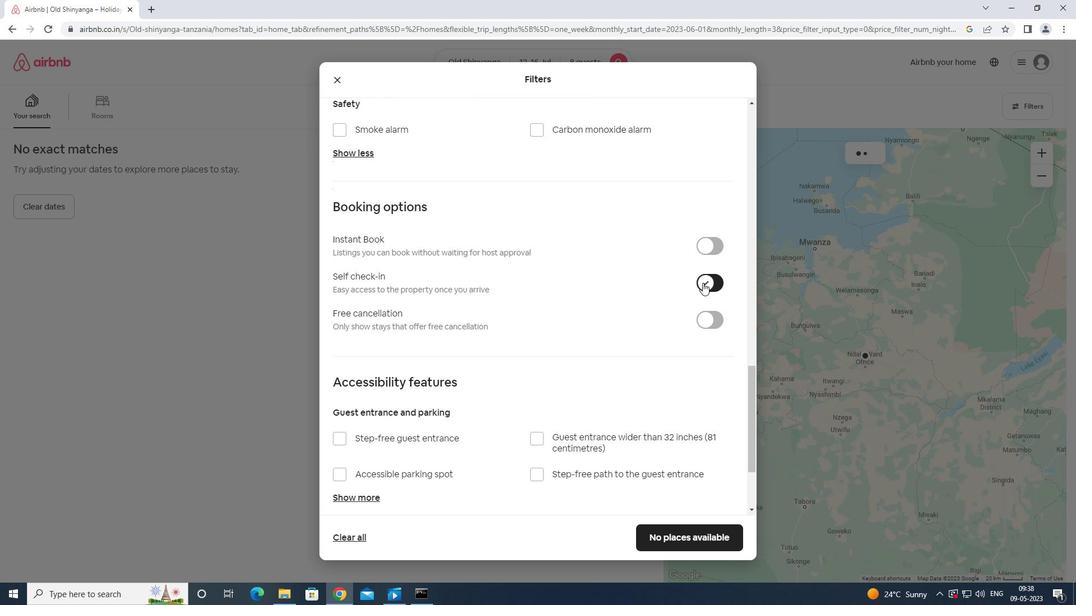 
Action: Mouse scrolled (703, 284) with delta (0, 0)
Screenshot: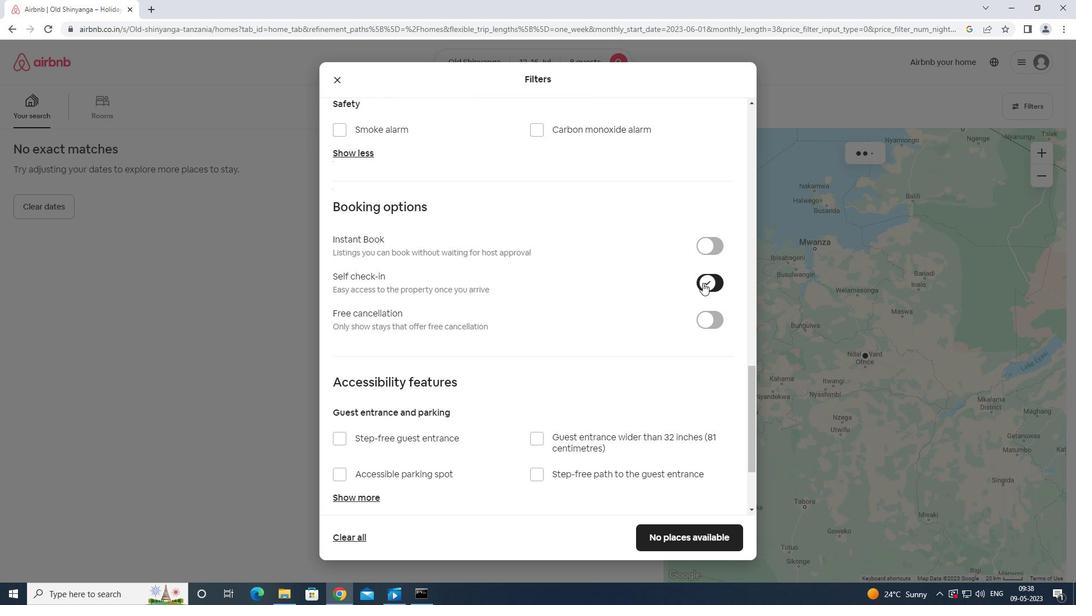 
Action: Mouse scrolled (703, 284) with delta (0, 0)
Screenshot: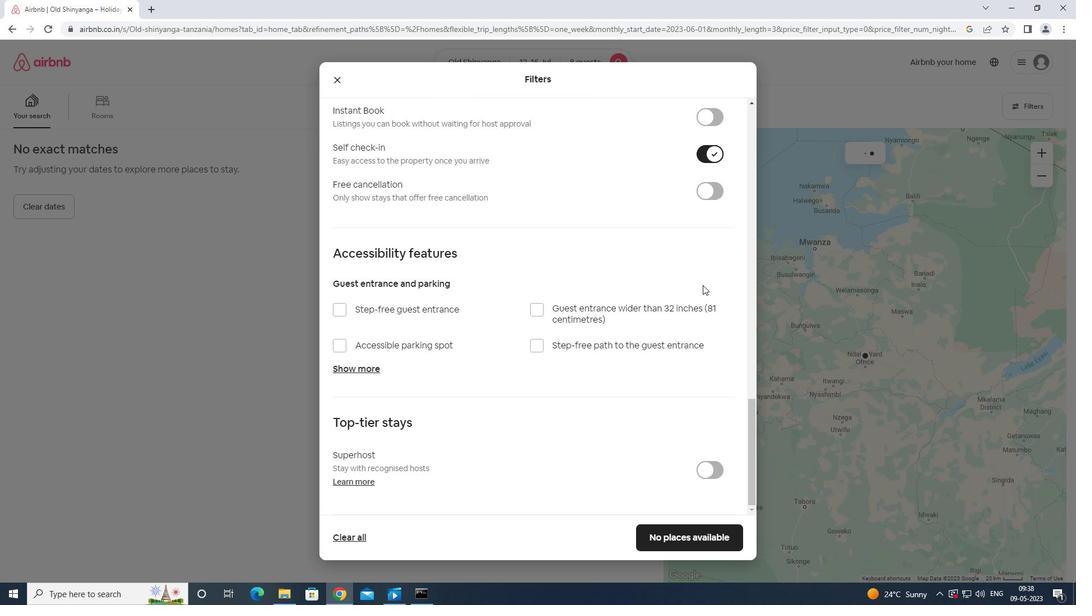 
Action: Mouse scrolled (703, 284) with delta (0, 0)
Screenshot: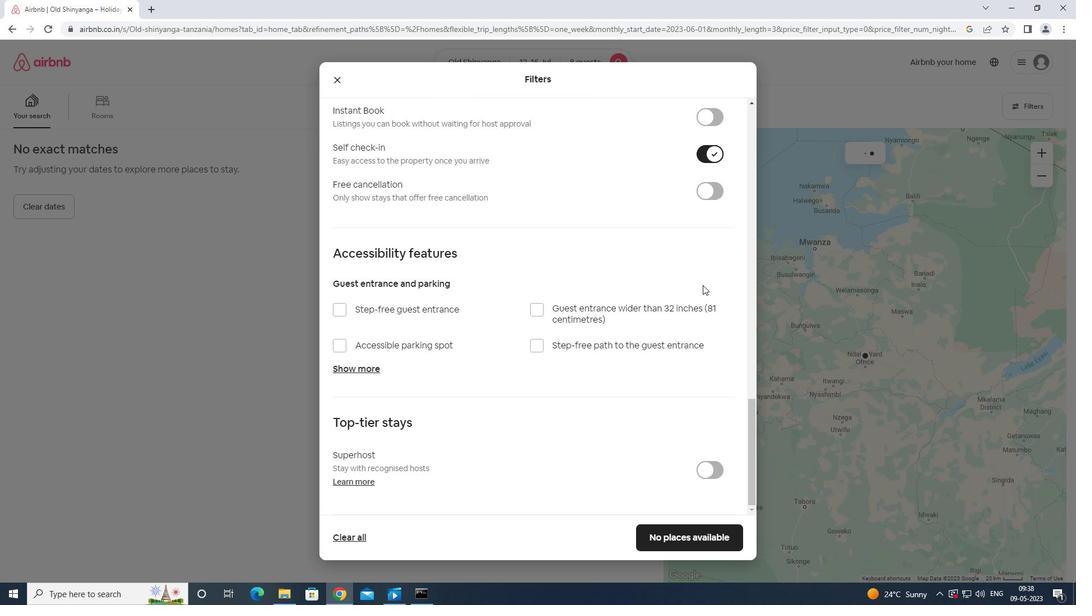 
Action: Mouse scrolled (703, 284) with delta (0, 0)
Screenshot: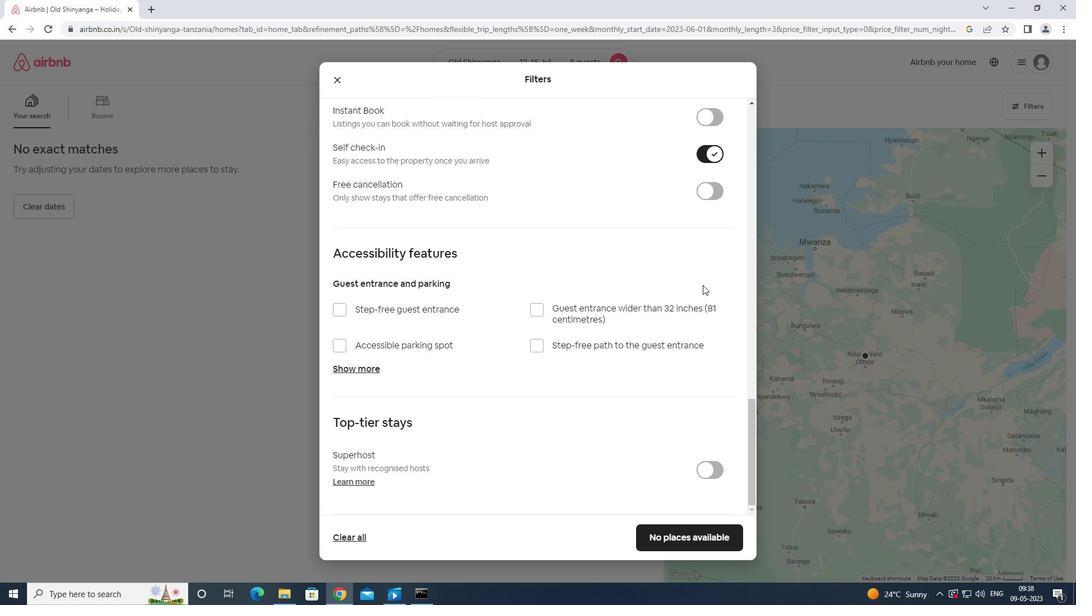 
Action: Mouse scrolled (703, 284) with delta (0, 0)
Screenshot: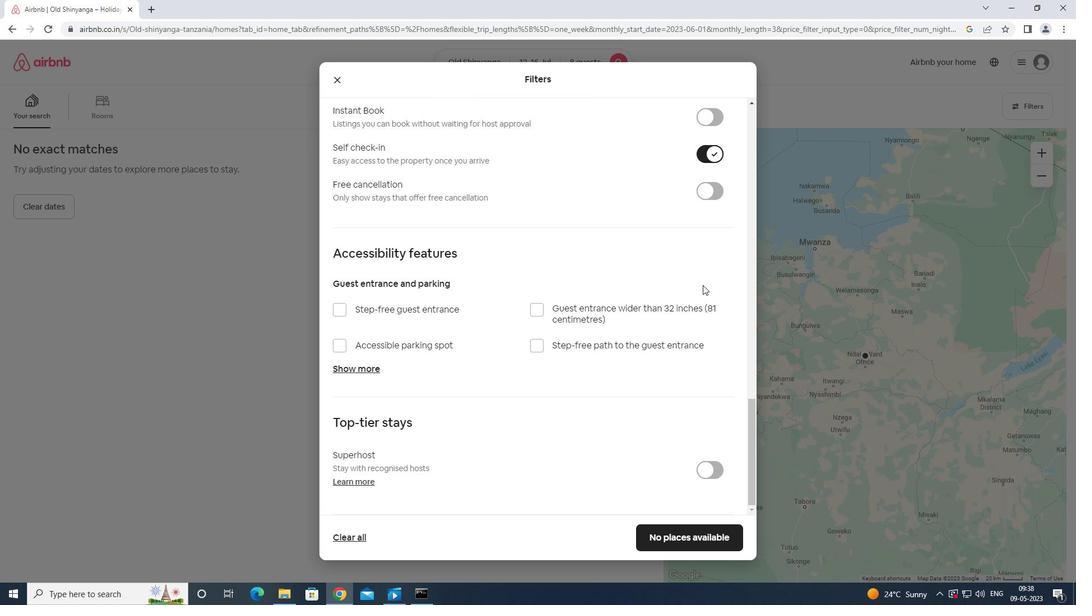 
Action: Mouse scrolled (703, 284) with delta (0, 0)
Screenshot: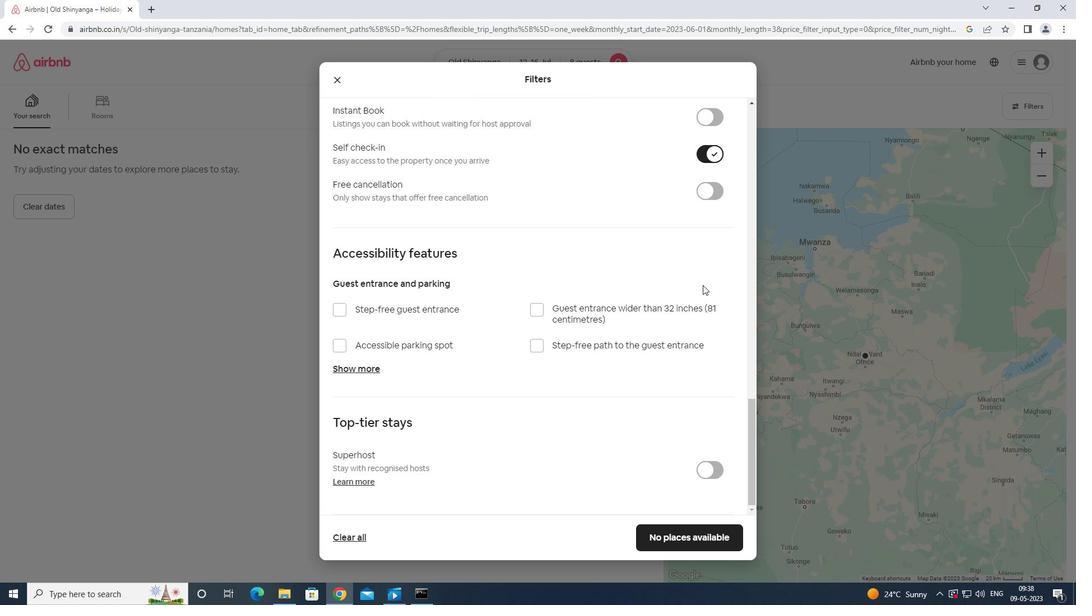 
Action: Mouse moved to (715, 533)
Screenshot: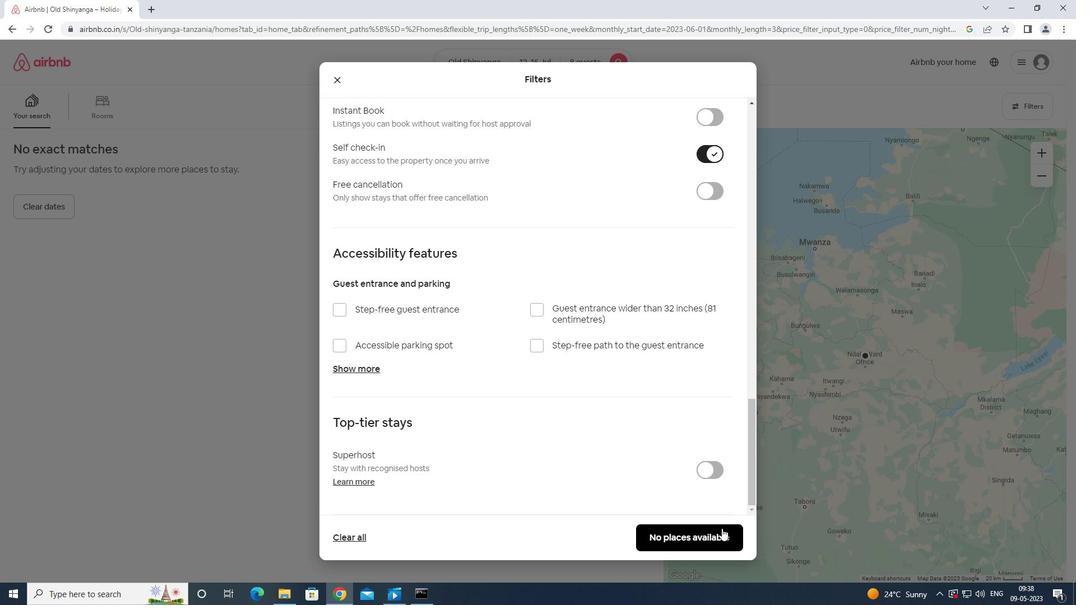 
Action: Mouse pressed left at (715, 533)
Screenshot: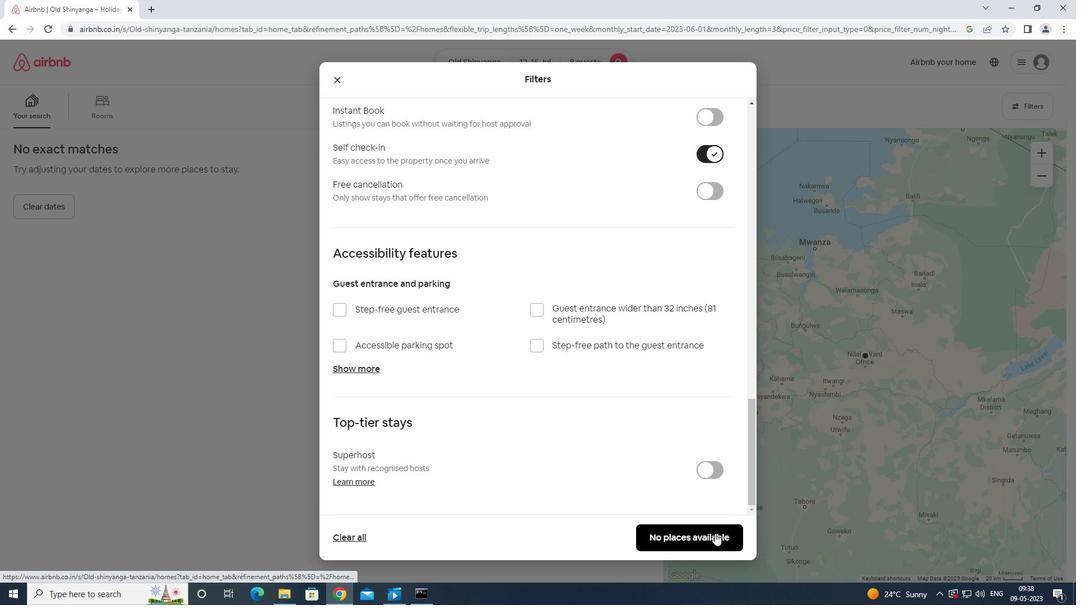 
Action: Mouse moved to (715, 533)
Screenshot: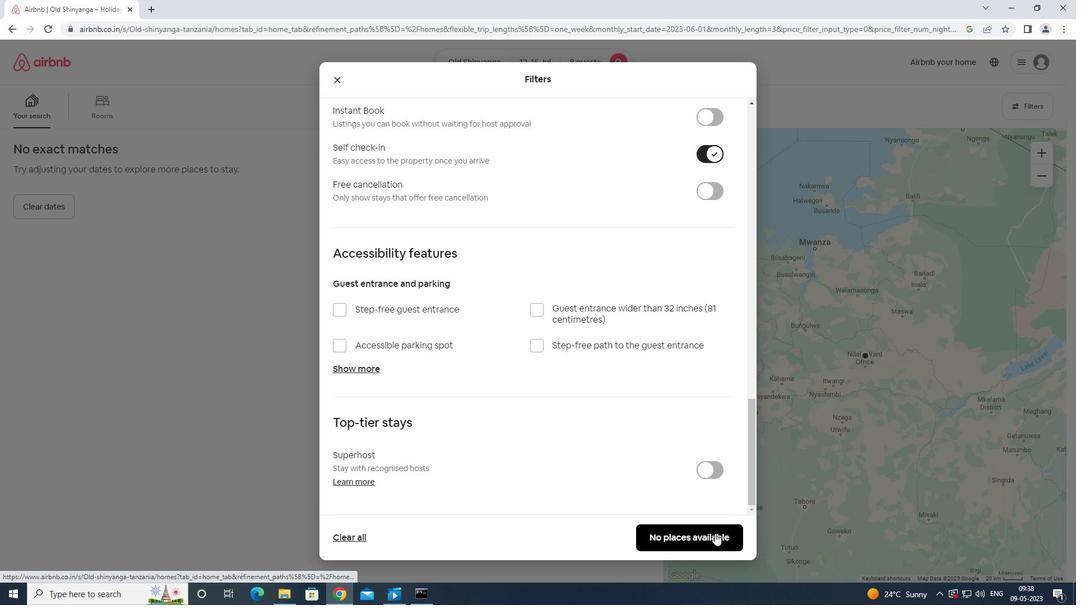 
